 Task: Search one way flight ticket for 5 adults, 2 children, 1 infant in seat and 1 infant on lap in economy from Missoula: Missoula Montana Airport (was Missoula International Airport) to Jackson: Jackson Hole Airport on 5-2-2023. Choice of flights is Southwest. Number of bags: 1 carry on bag. Price is upto 20000. Outbound departure time preference is 14:15.
Action: Mouse moved to (339, 292)
Screenshot: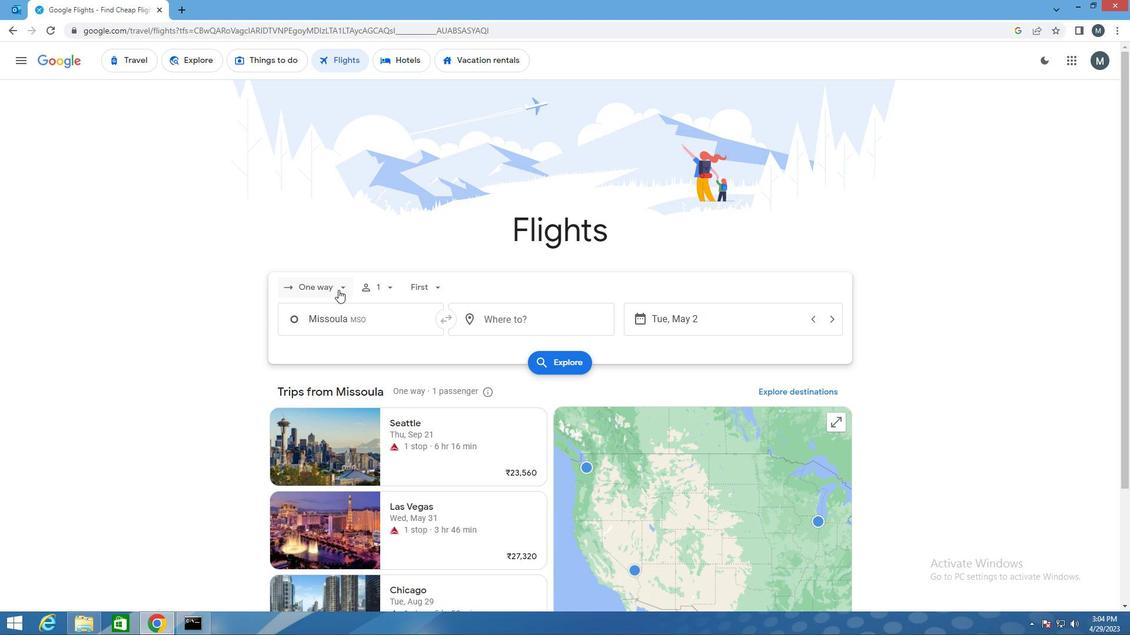 
Action: Mouse pressed left at (339, 292)
Screenshot: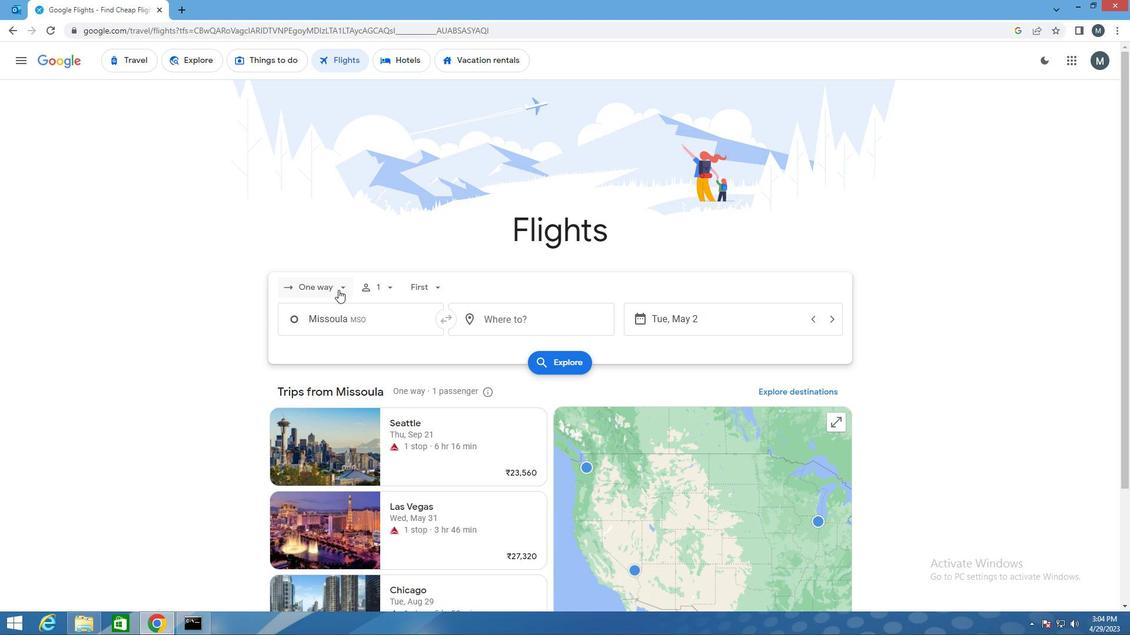 
Action: Mouse moved to (340, 344)
Screenshot: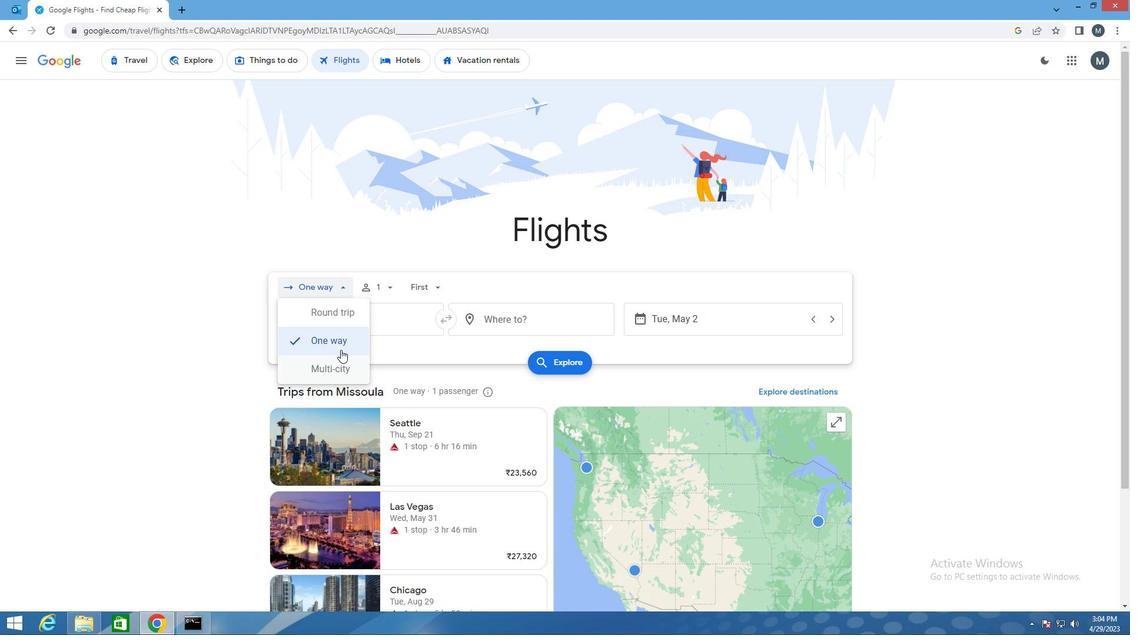 
Action: Mouse pressed left at (340, 344)
Screenshot: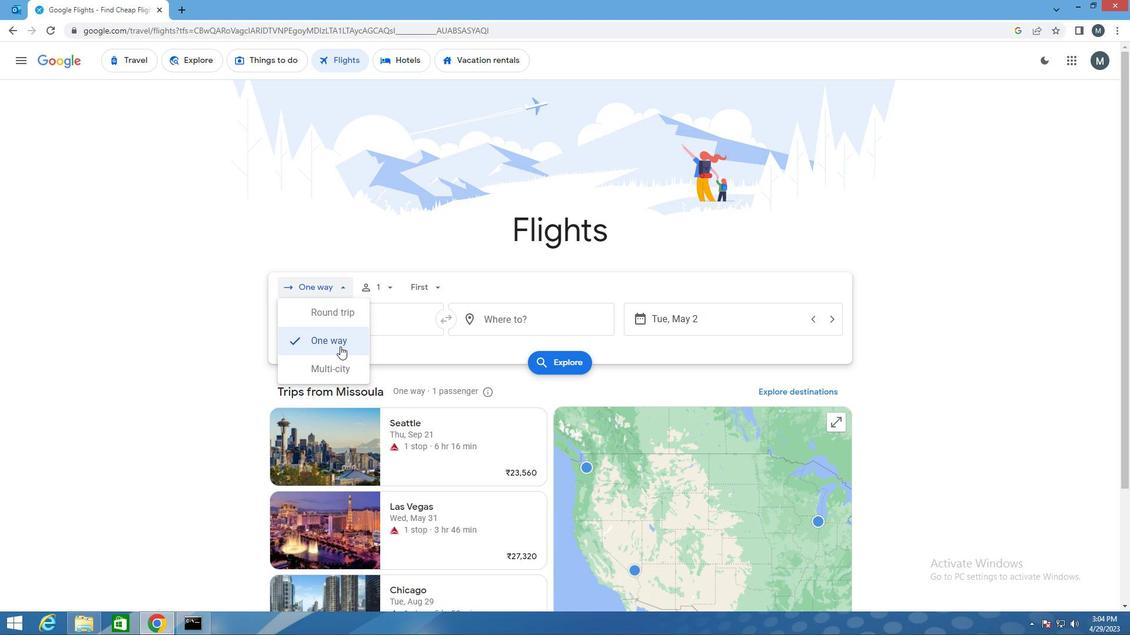 
Action: Mouse moved to (366, 289)
Screenshot: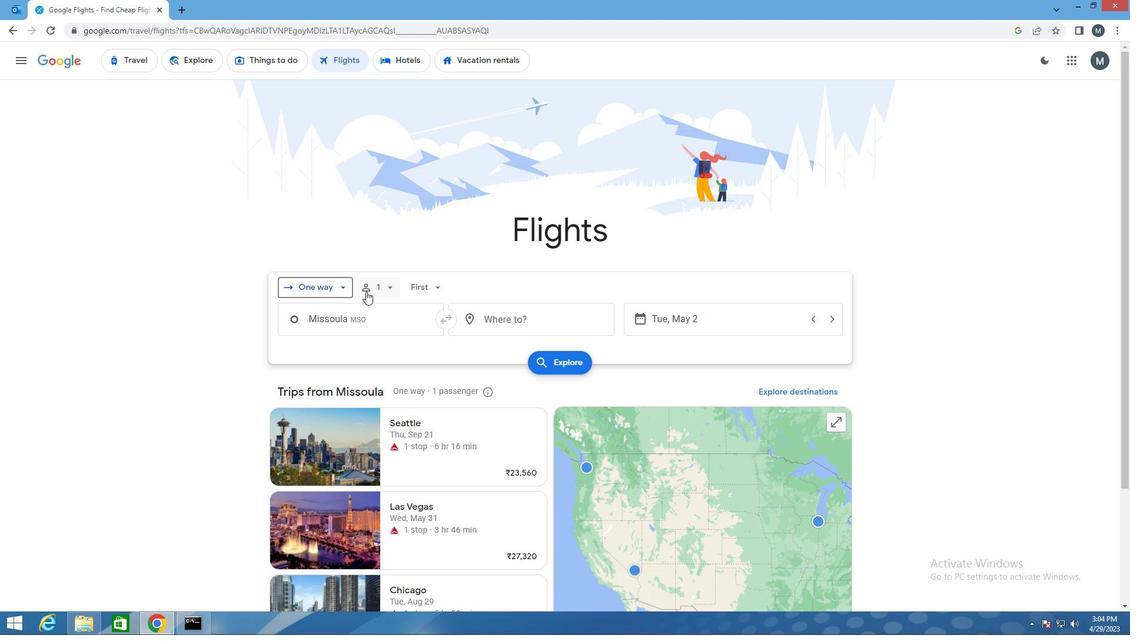 
Action: Mouse pressed left at (366, 289)
Screenshot: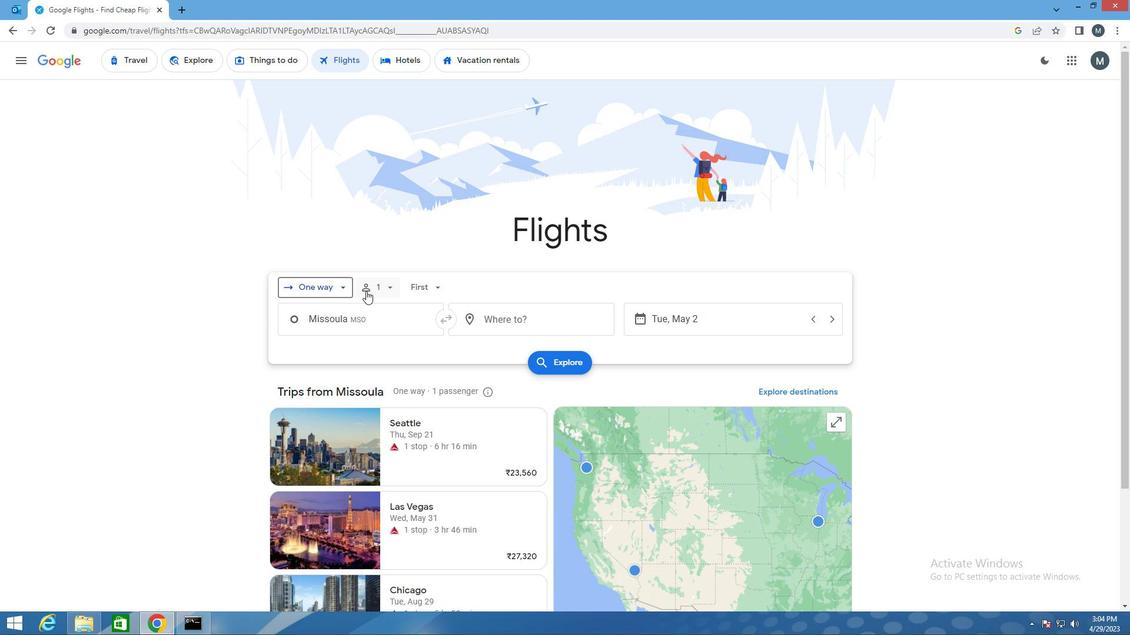 
Action: Mouse moved to (478, 316)
Screenshot: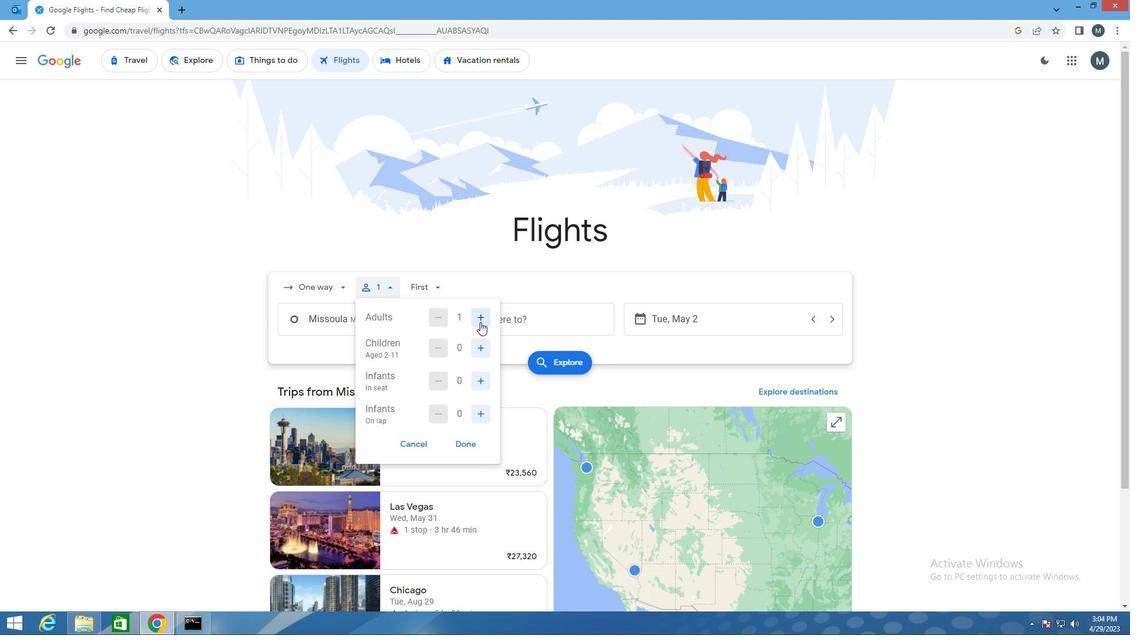 
Action: Mouse pressed left at (478, 316)
Screenshot: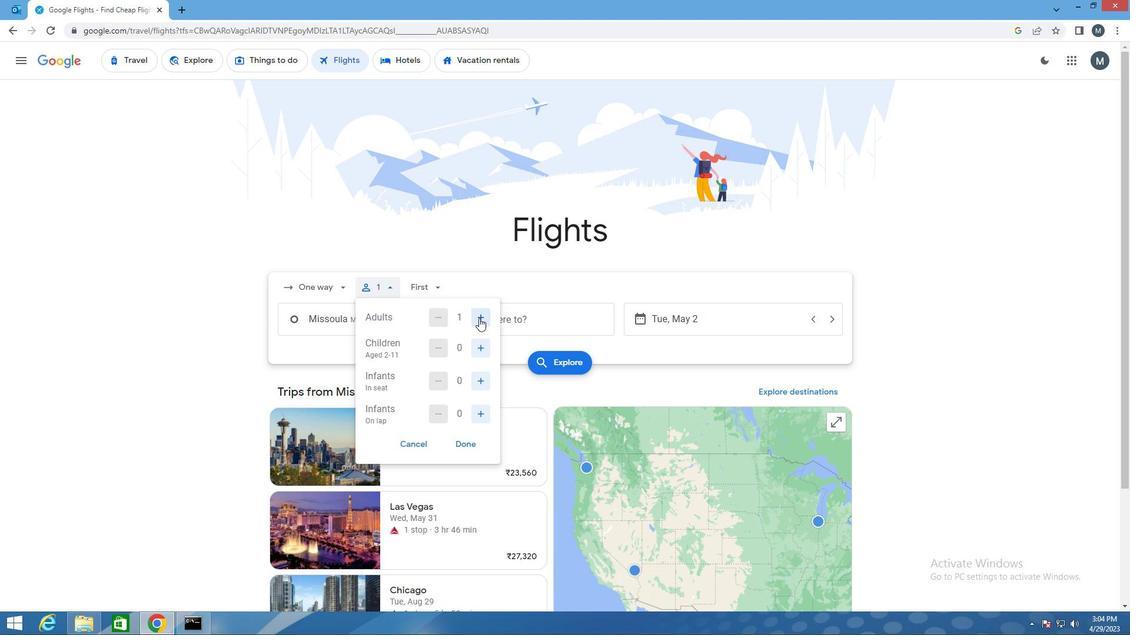 
Action: Mouse pressed left at (478, 316)
Screenshot: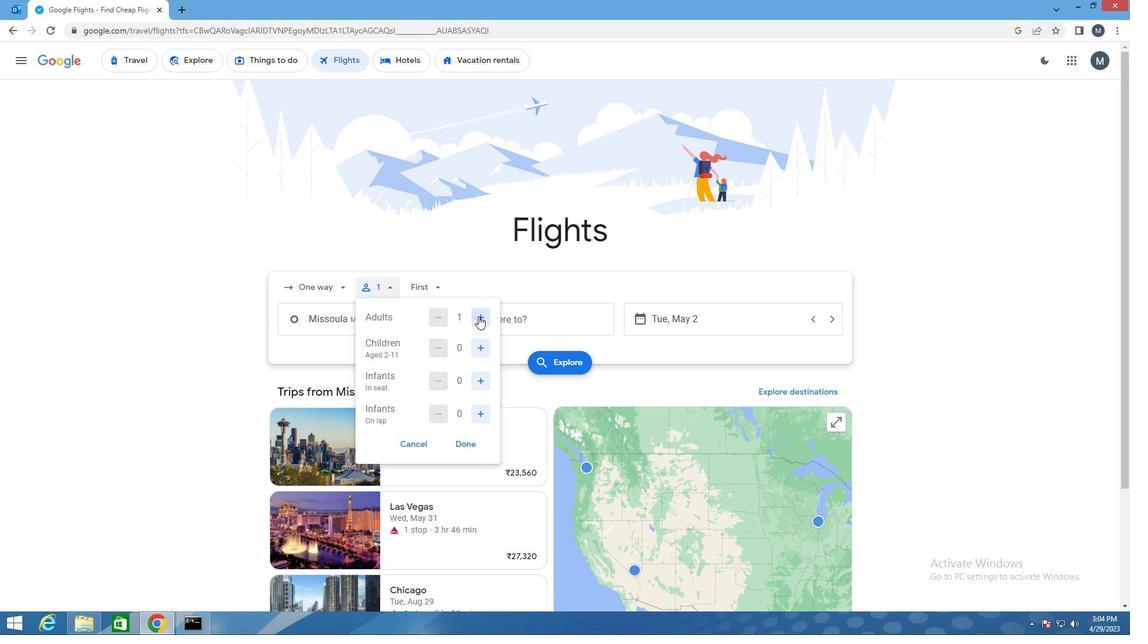 
Action: Mouse pressed left at (478, 316)
Screenshot: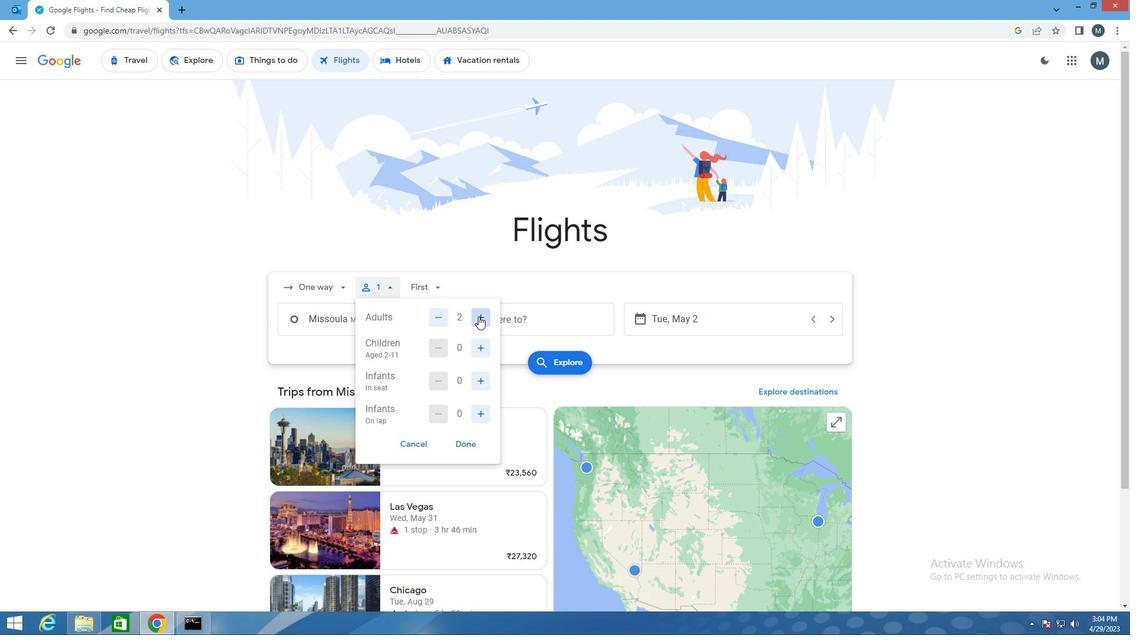 
Action: Mouse pressed left at (478, 316)
Screenshot: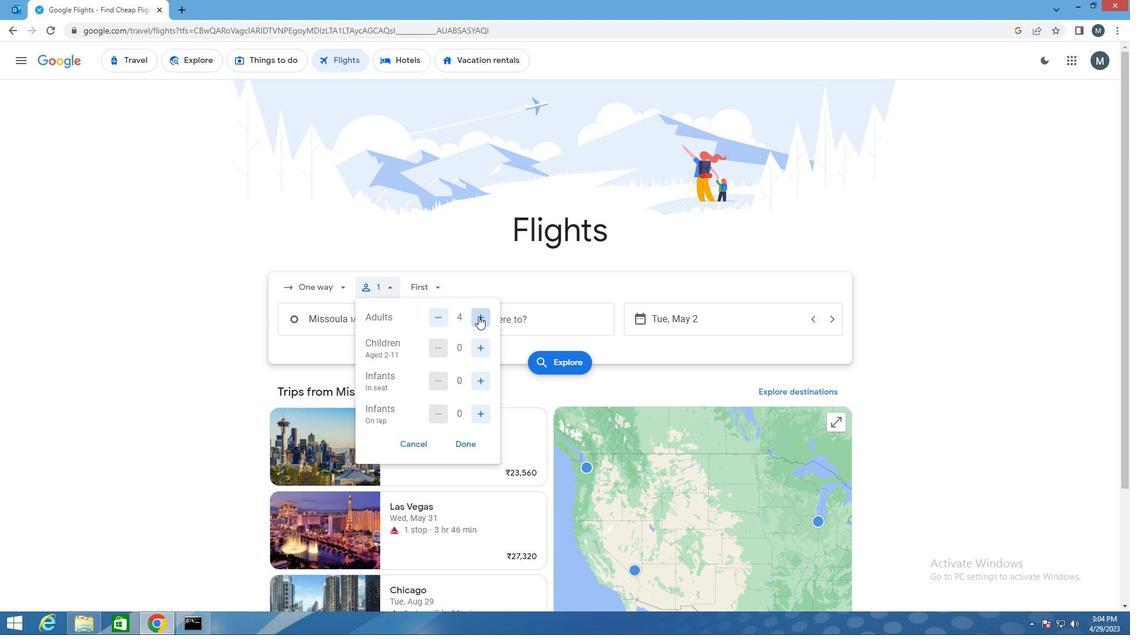 
Action: Mouse moved to (480, 353)
Screenshot: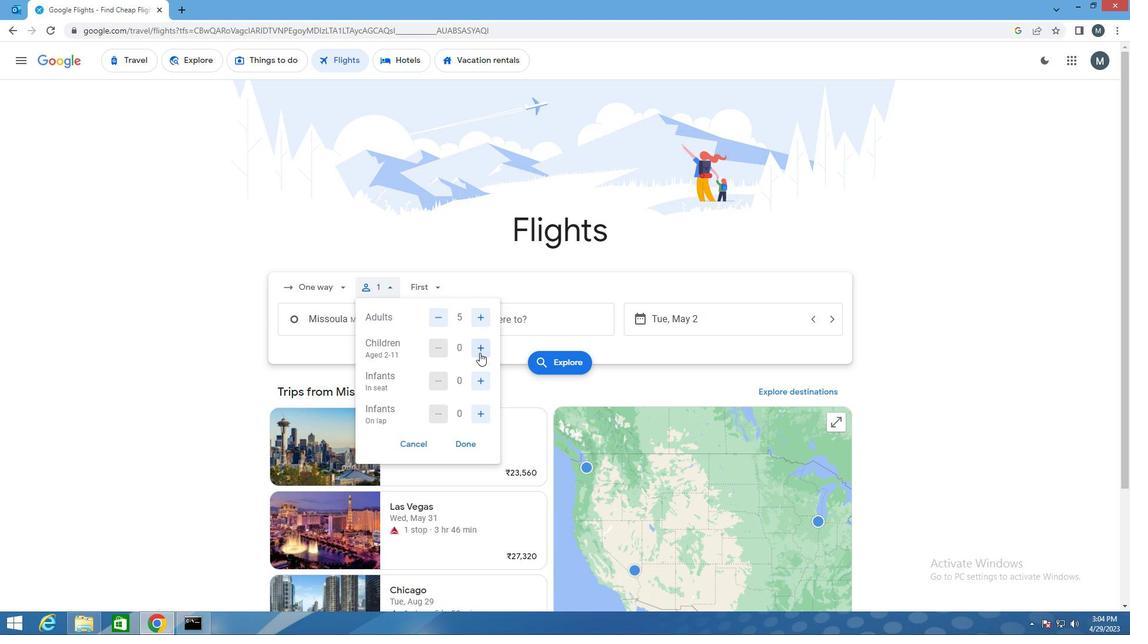 
Action: Mouse pressed left at (480, 353)
Screenshot: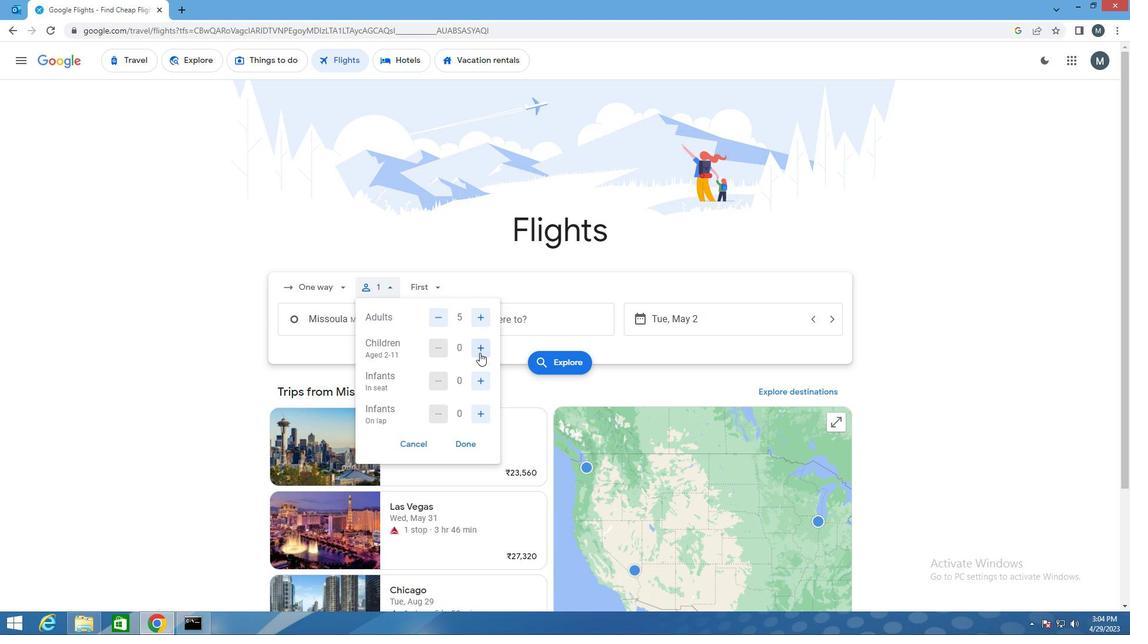 
Action: Mouse pressed left at (480, 353)
Screenshot: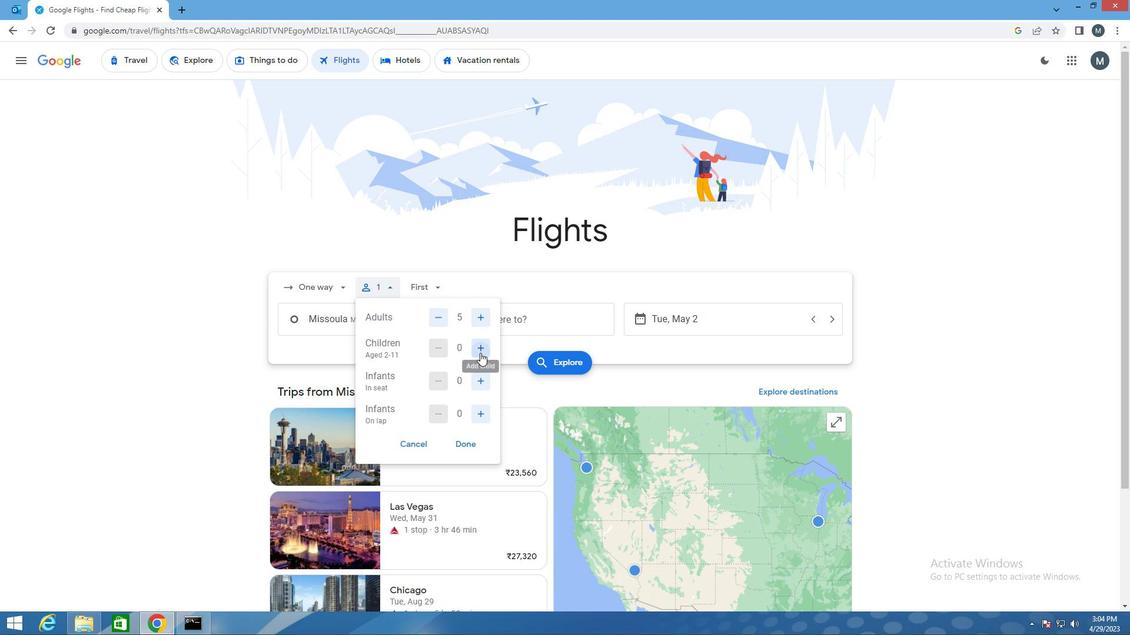 
Action: Mouse moved to (478, 380)
Screenshot: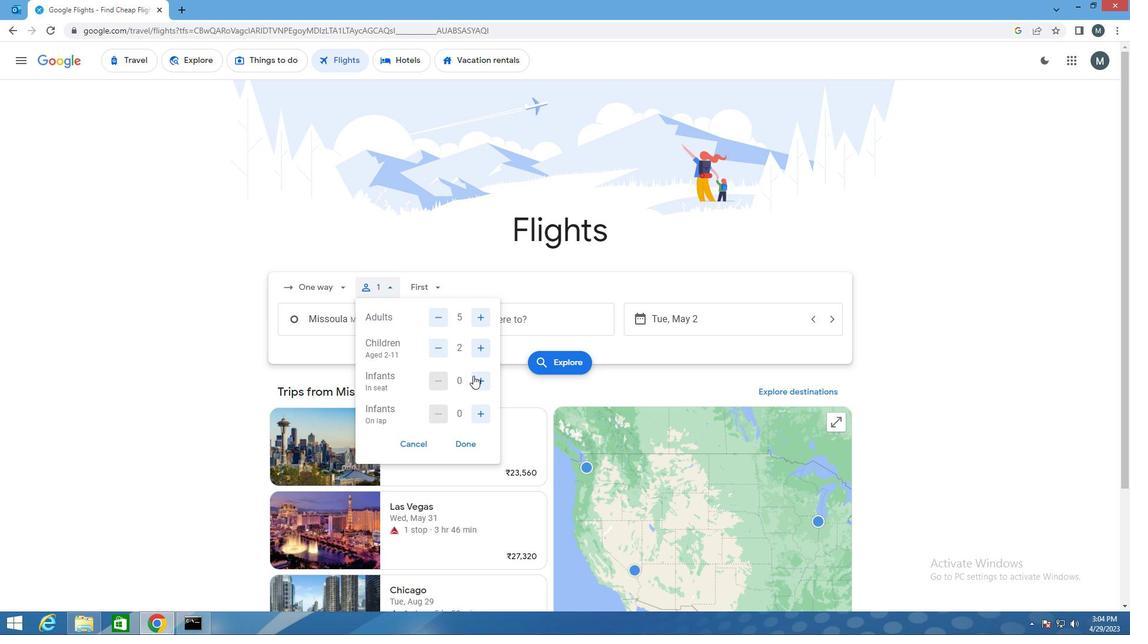 
Action: Mouse pressed left at (478, 380)
Screenshot: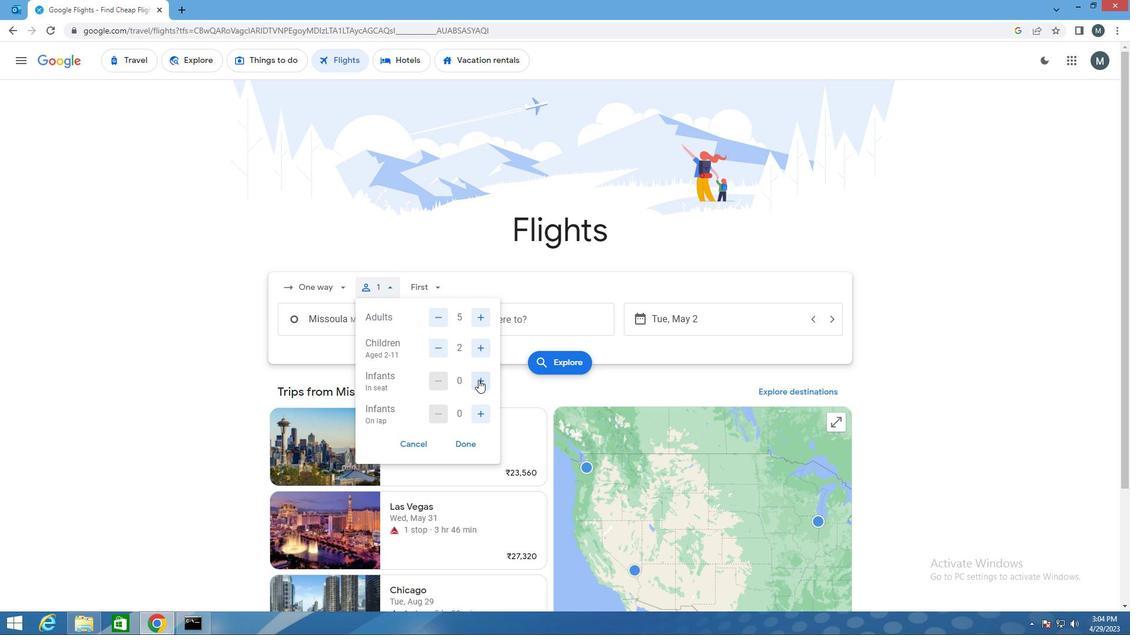 
Action: Mouse moved to (482, 419)
Screenshot: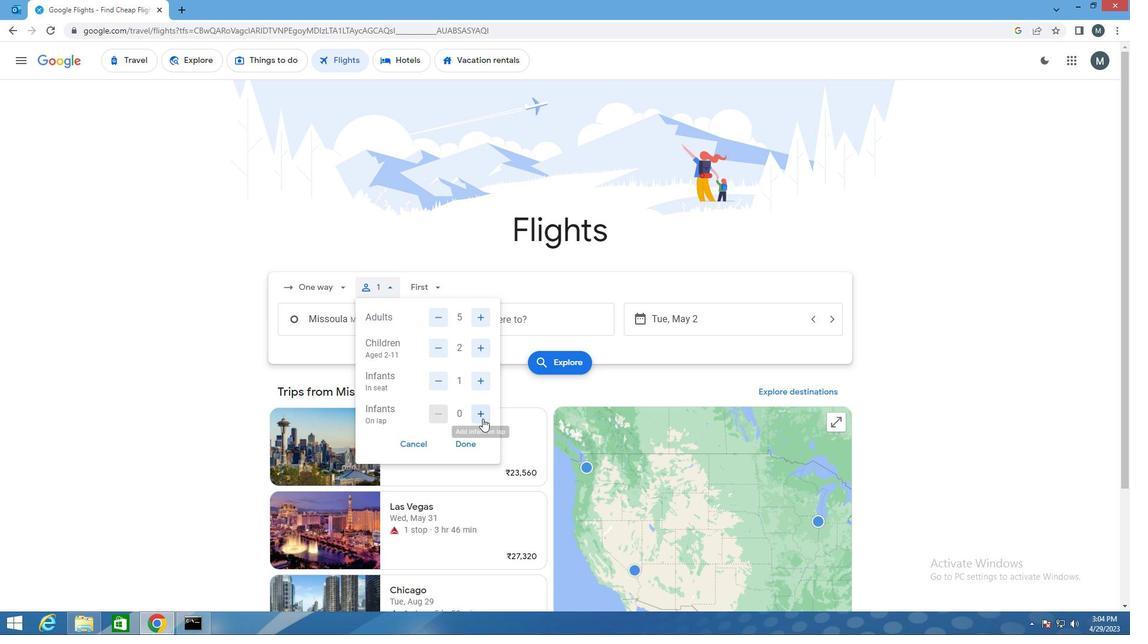
Action: Mouse pressed left at (482, 419)
Screenshot: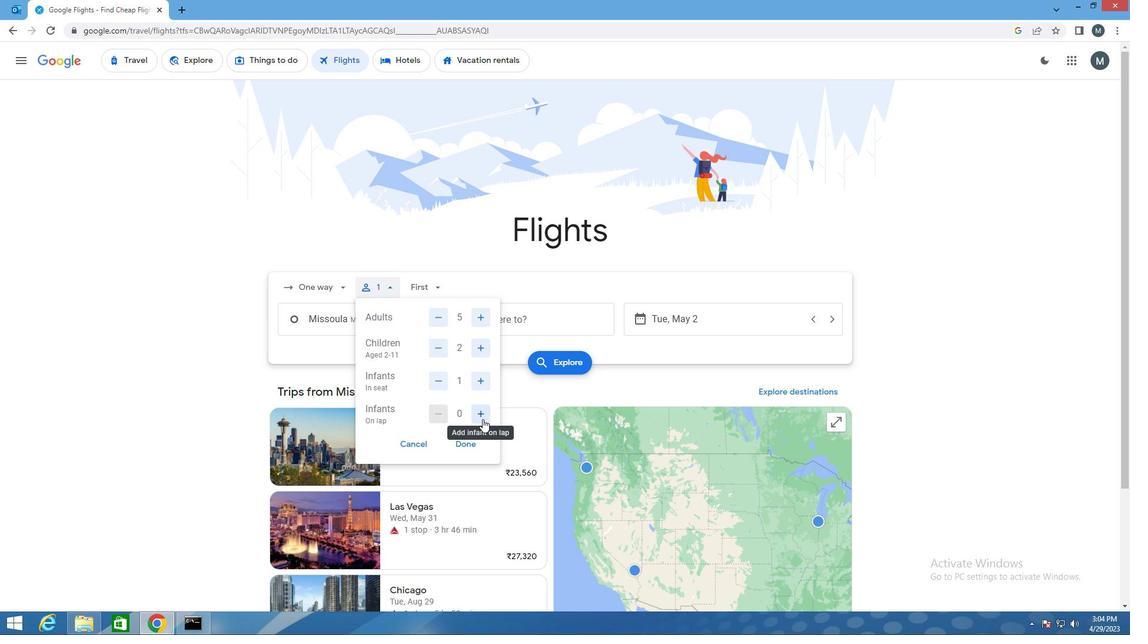 
Action: Mouse moved to (474, 443)
Screenshot: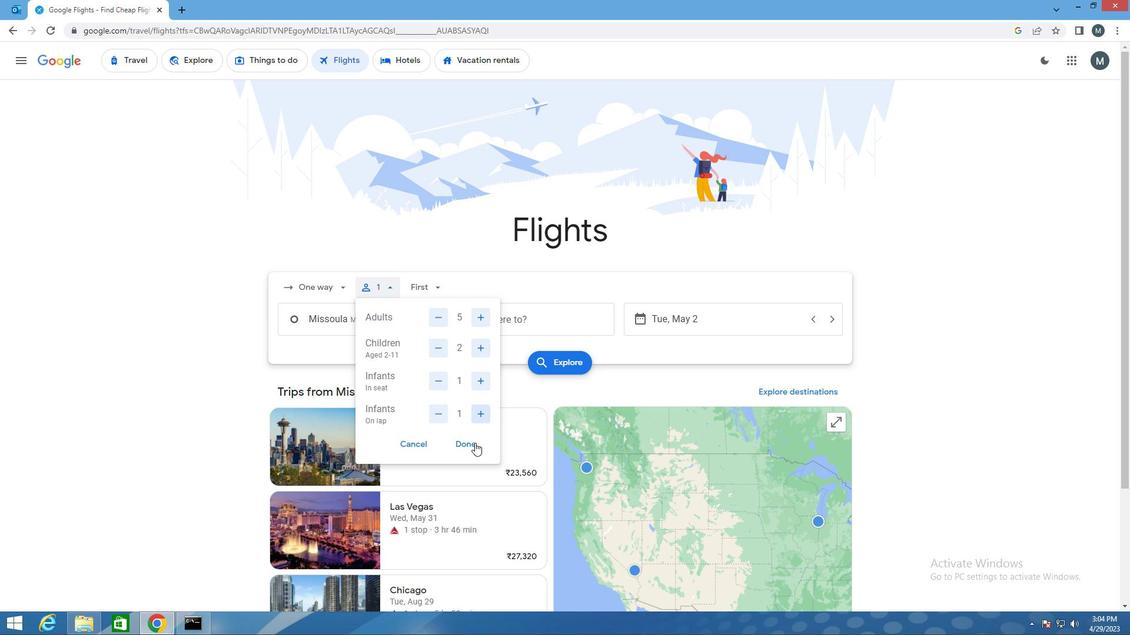 
Action: Mouse pressed left at (474, 443)
Screenshot: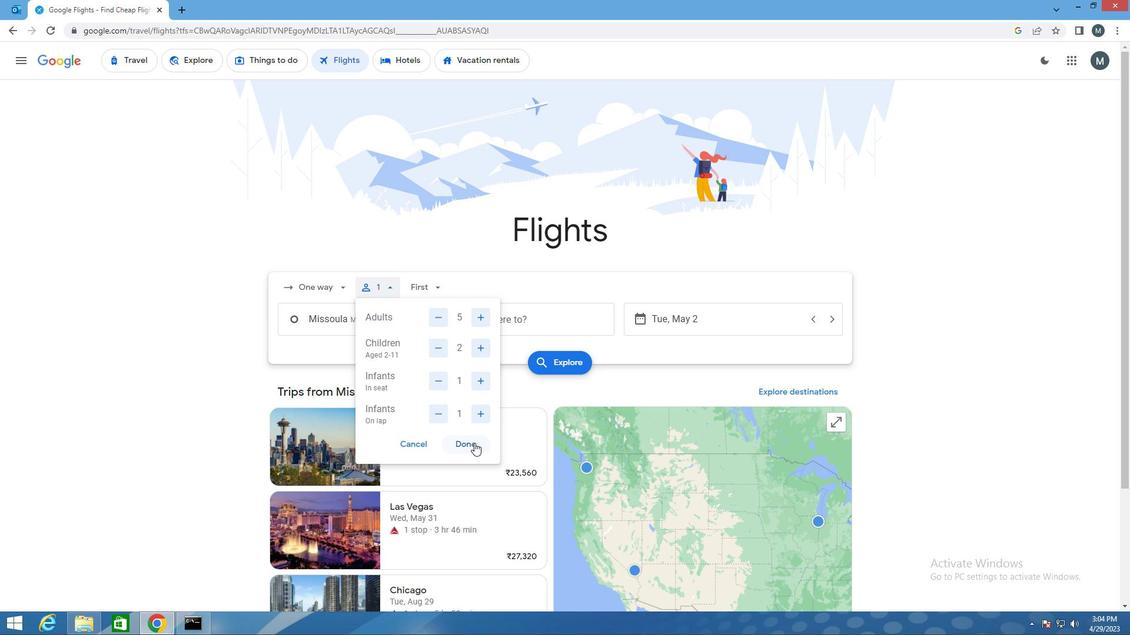 
Action: Mouse moved to (435, 290)
Screenshot: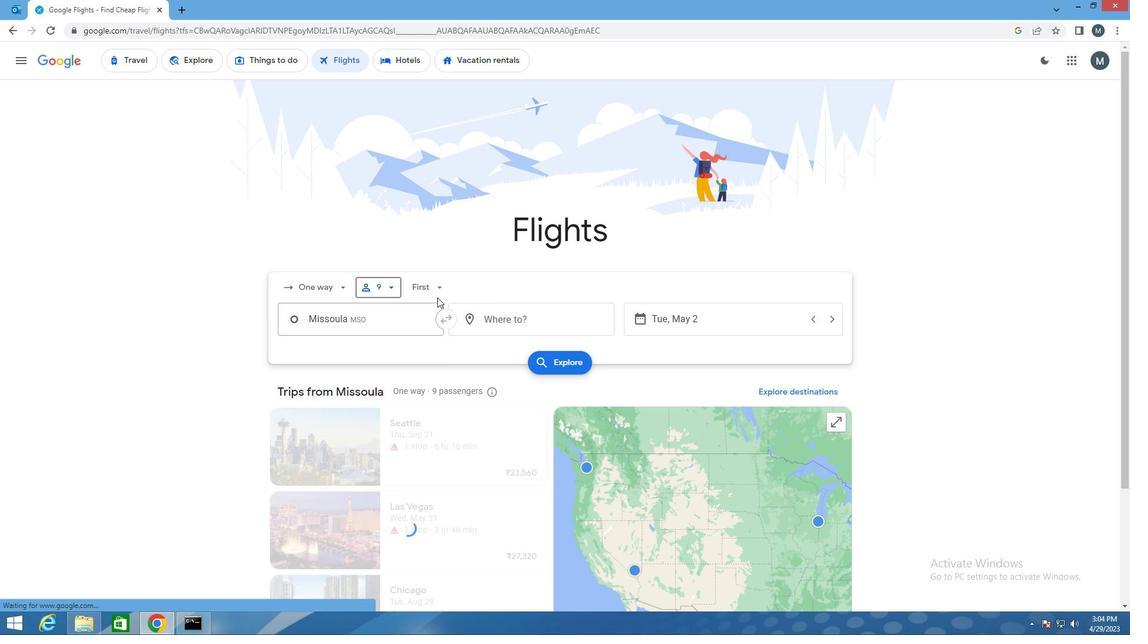 
Action: Mouse pressed left at (435, 290)
Screenshot: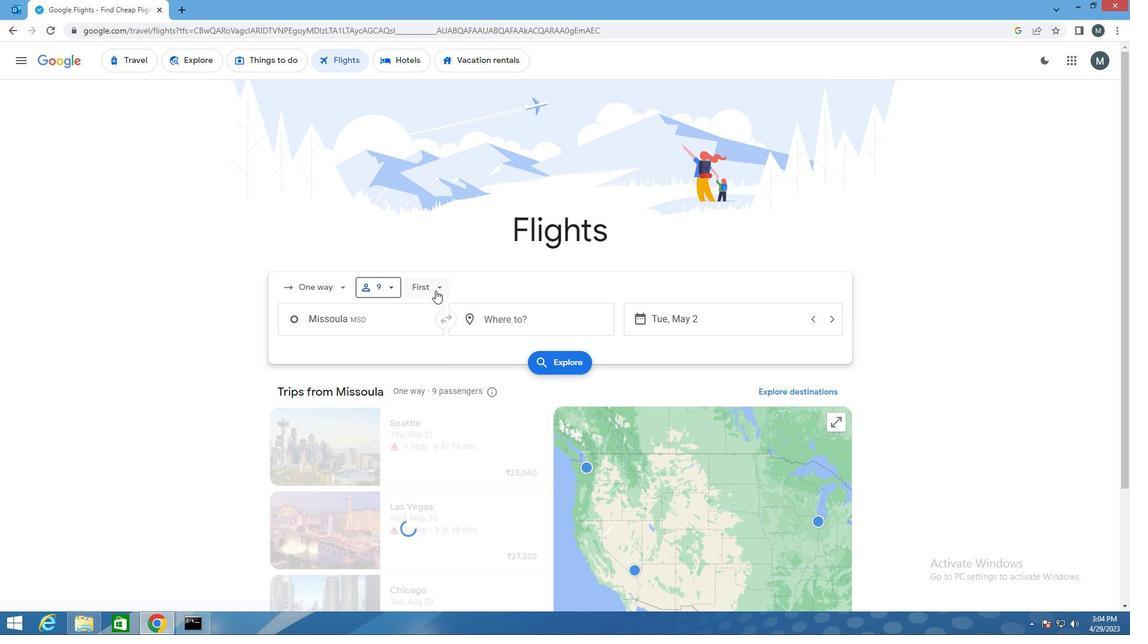 
Action: Mouse moved to (457, 313)
Screenshot: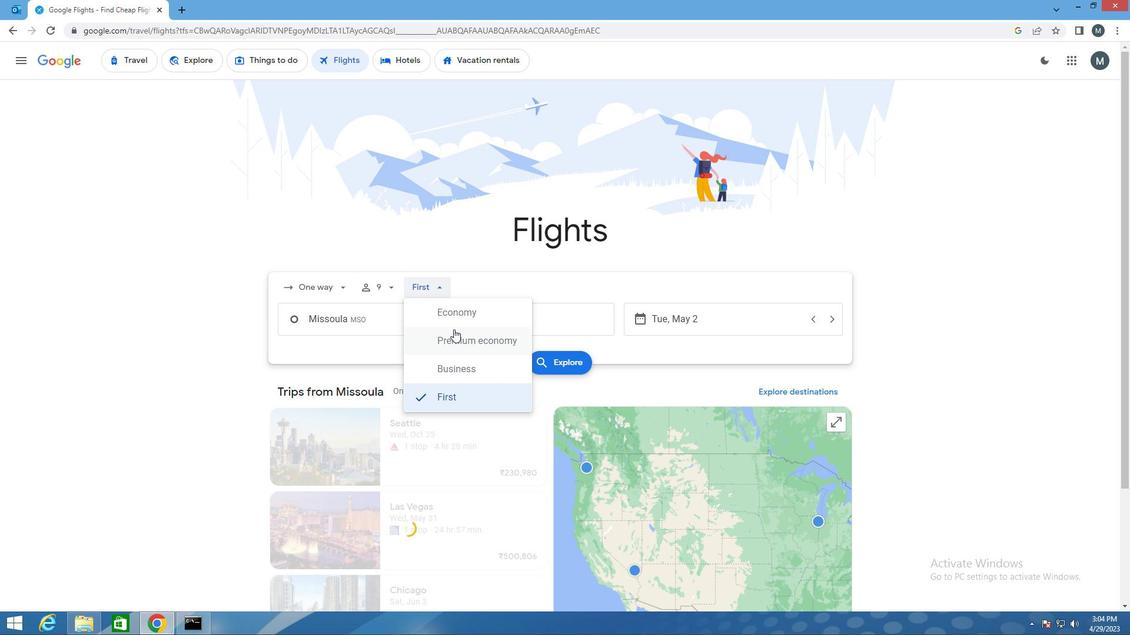 
Action: Mouse pressed left at (457, 313)
Screenshot: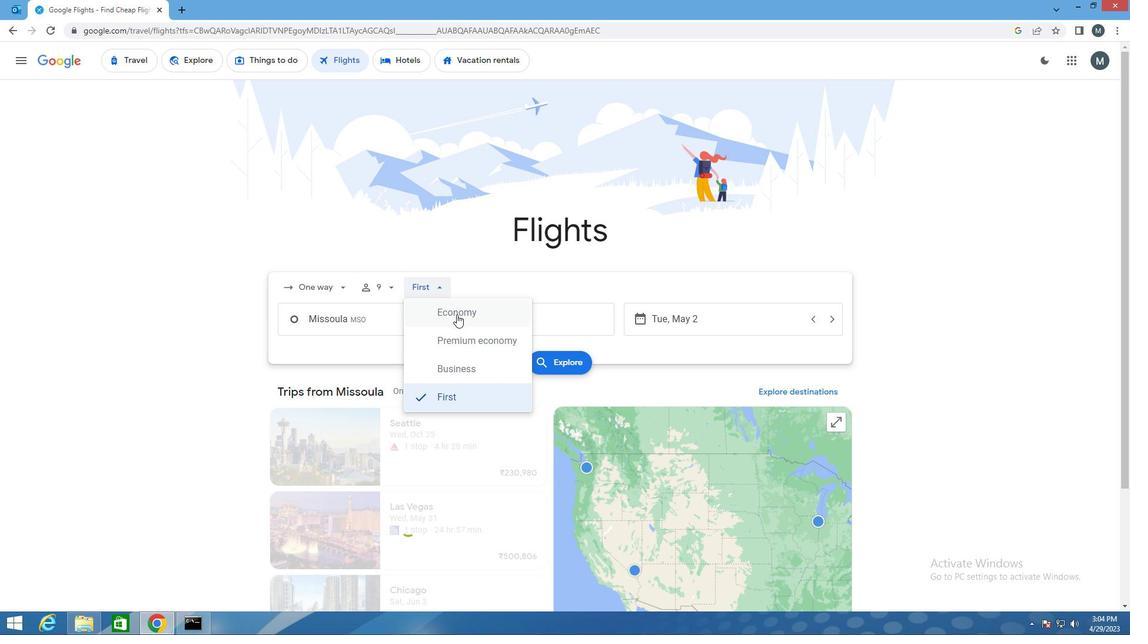 
Action: Mouse moved to (370, 322)
Screenshot: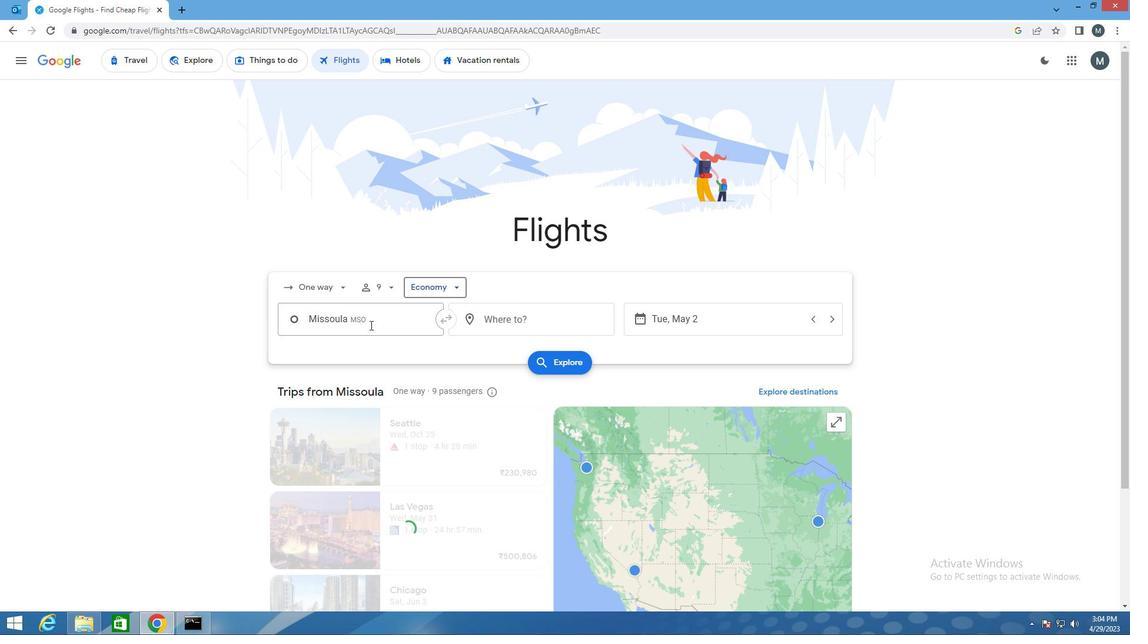 
Action: Mouse pressed left at (370, 322)
Screenshot: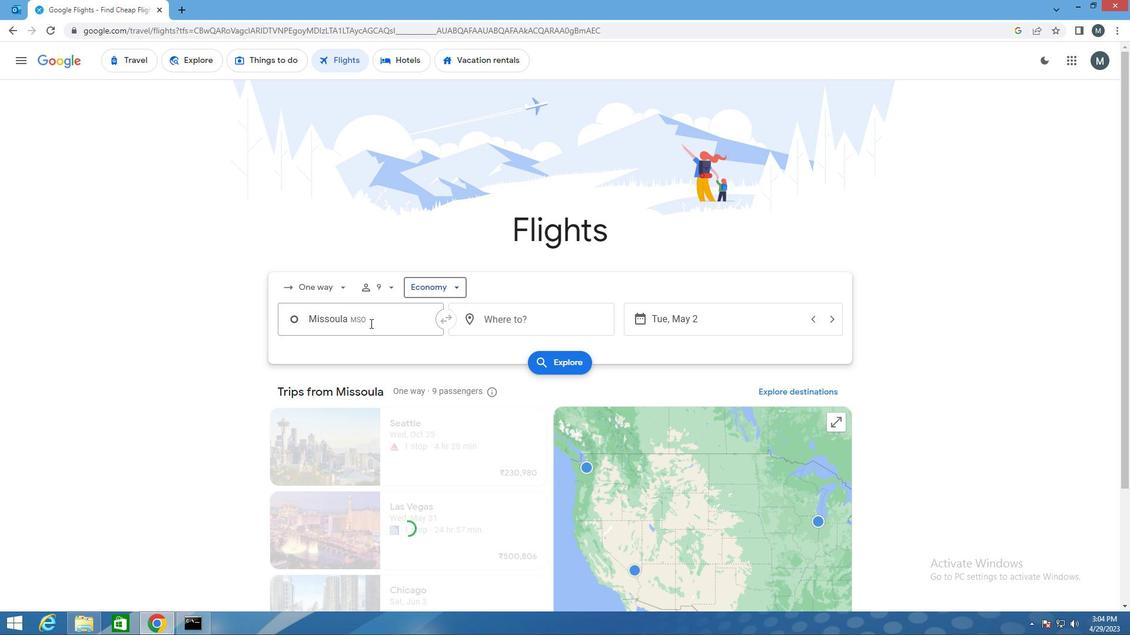 
Action: Key pressed m
Screenshot: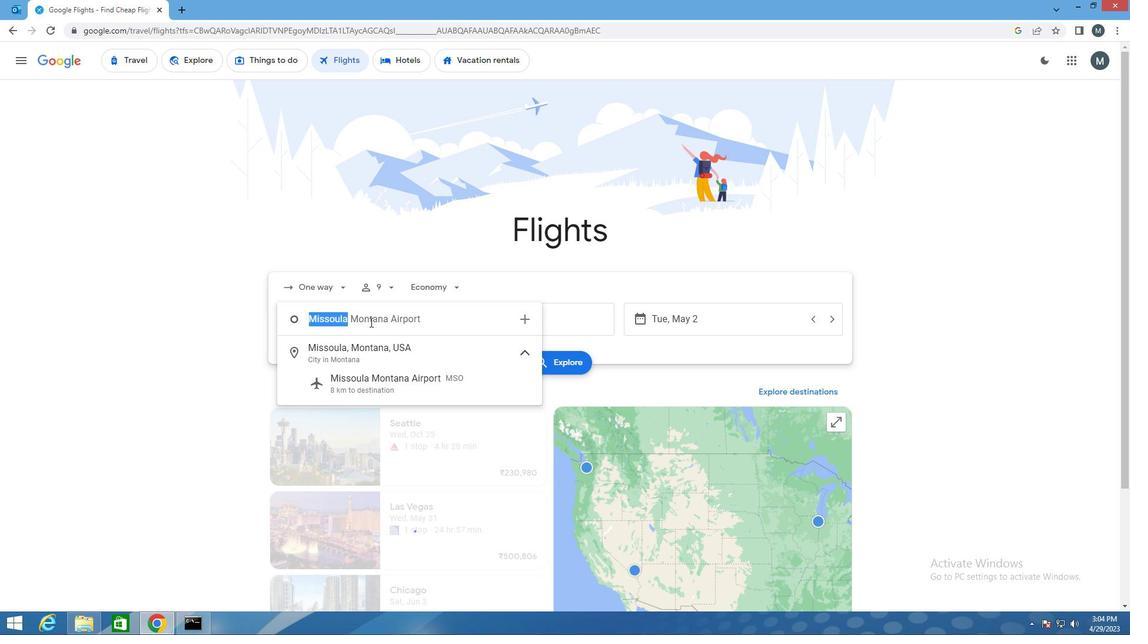 
Action: Mouse moved to (372, 322)
Screenshot: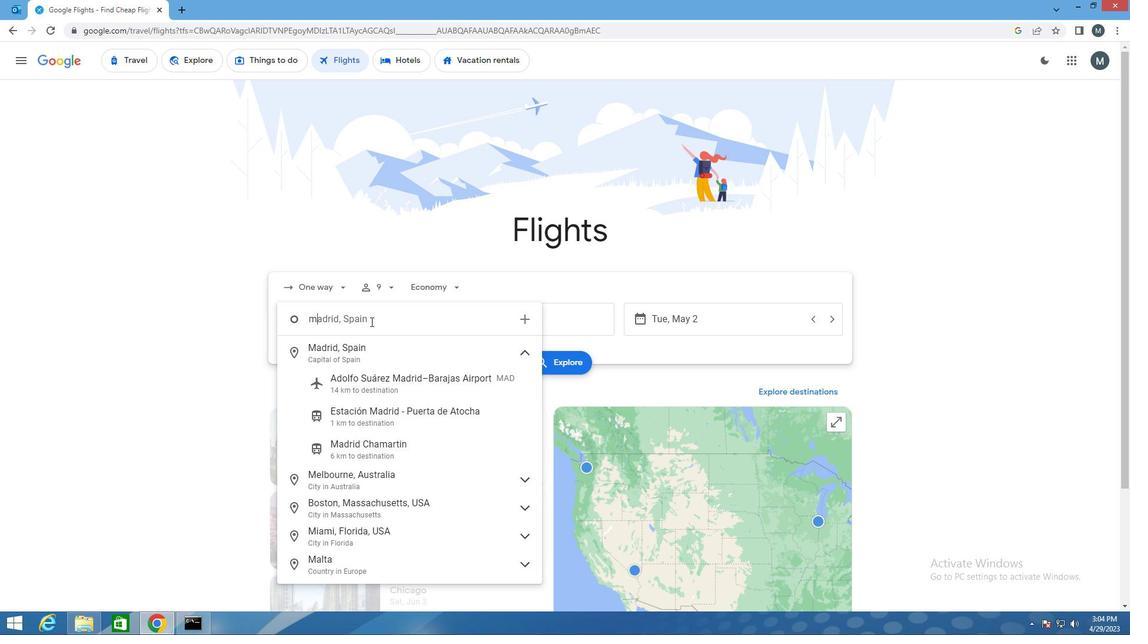 
Action: Key pressed so
Screenshot: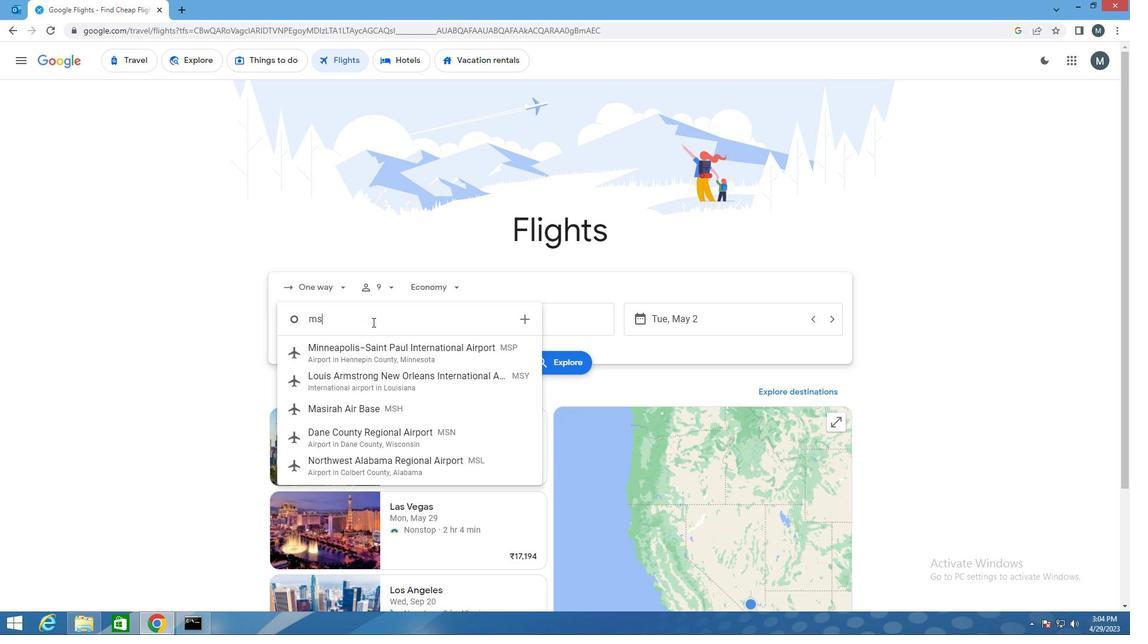 
Action: Mouse moved to (383, 355)
Screenshot: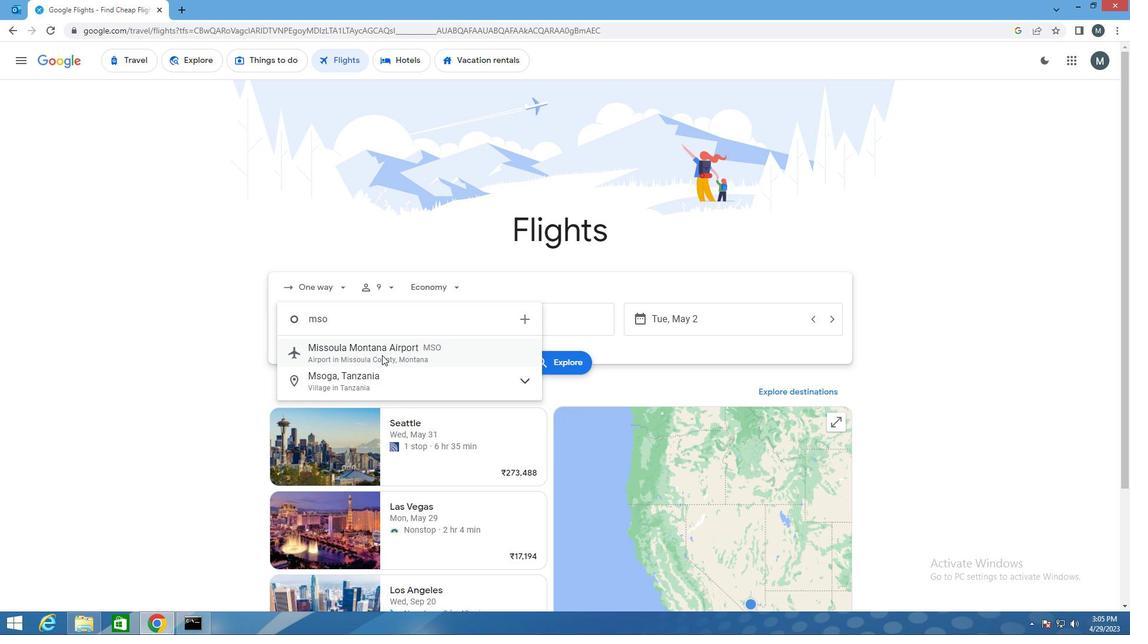 
Action: Mouse pressed left at (383, 355)
Screenshot: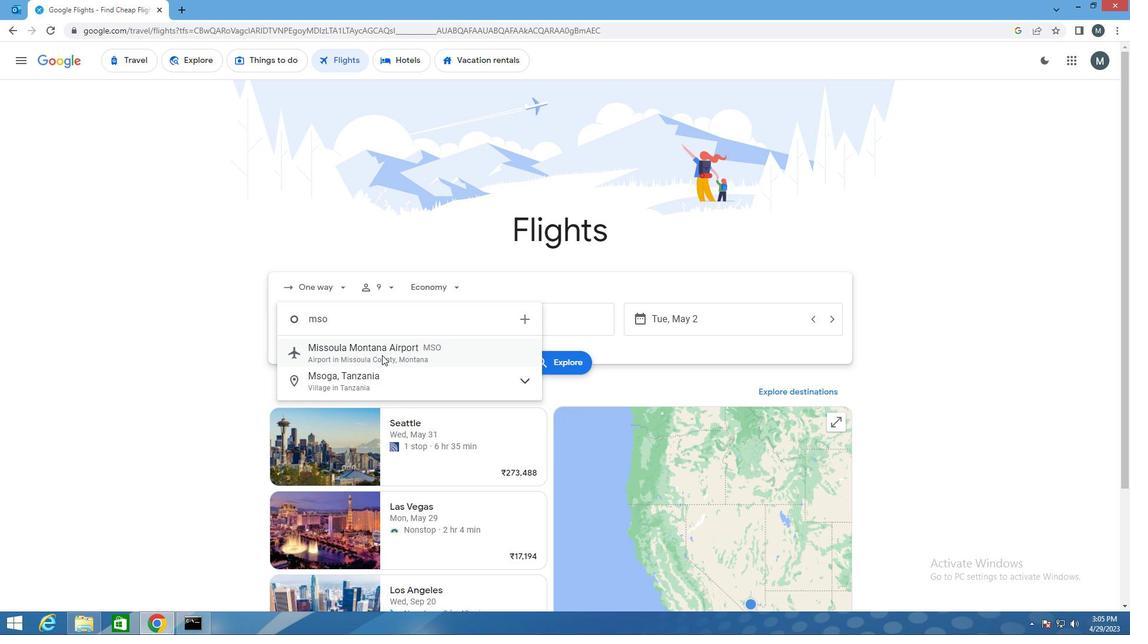 
Action: Mouse moved to (501, 317)
Screenshot: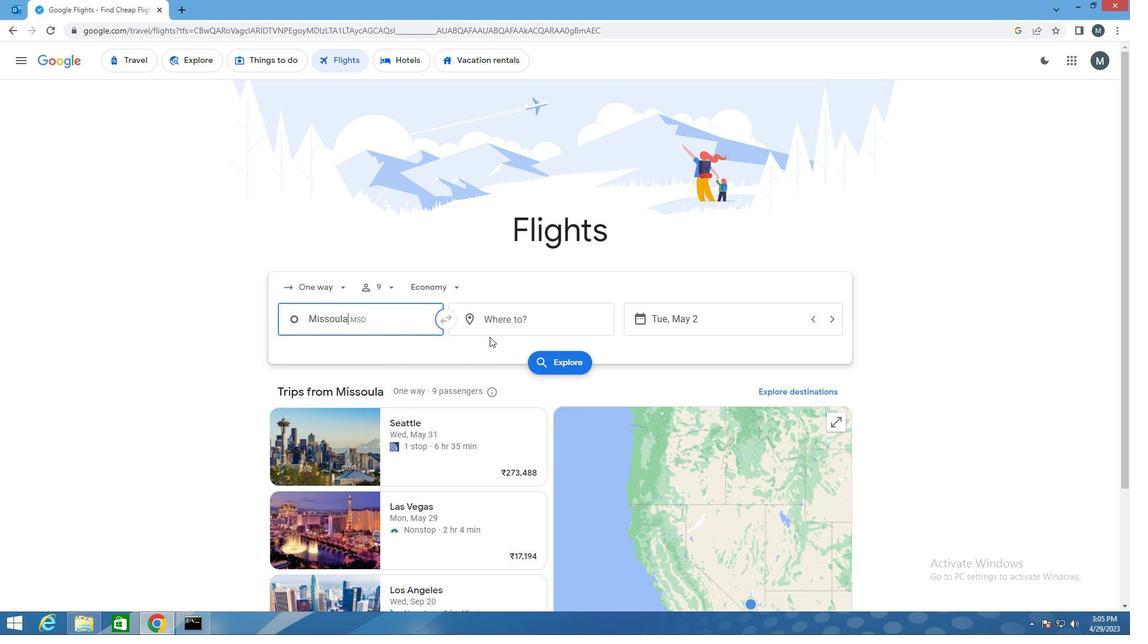 
Action: Mouse pressed left at (501, 317)
Screenshot: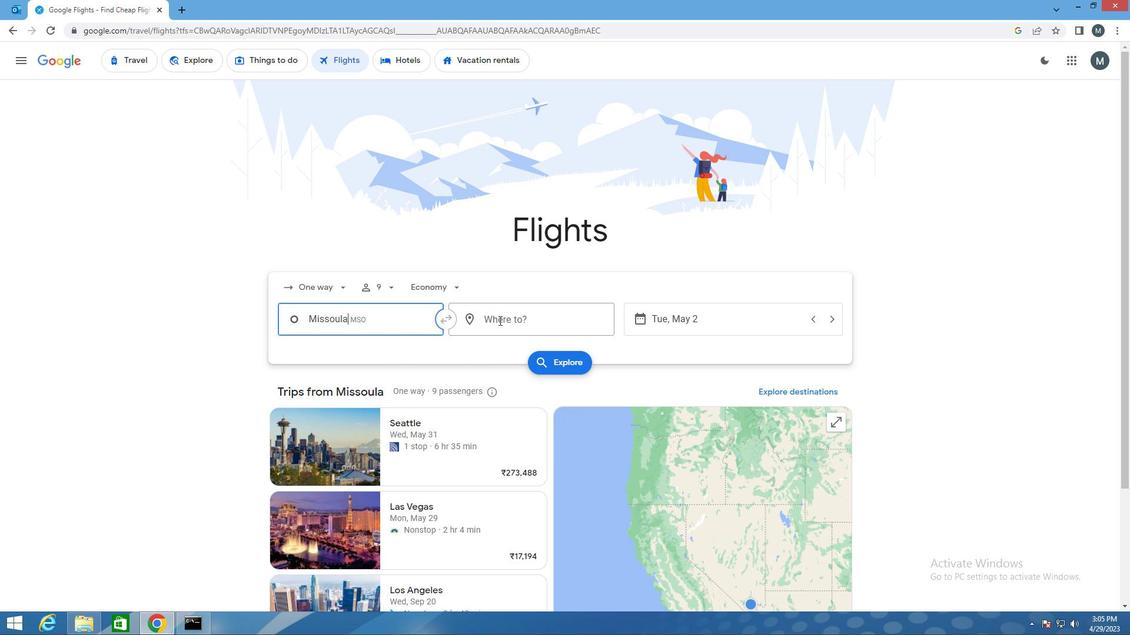 
Action: Mouse moved to (495, 319)
Screenshot: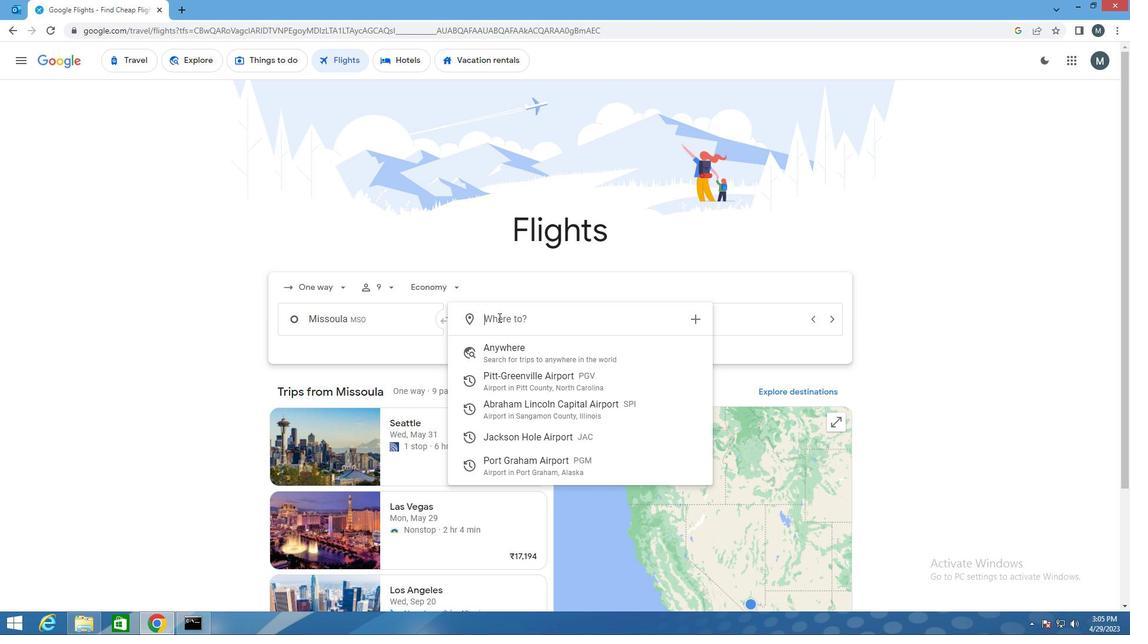 
Action: Key pressed jac
Screenshot: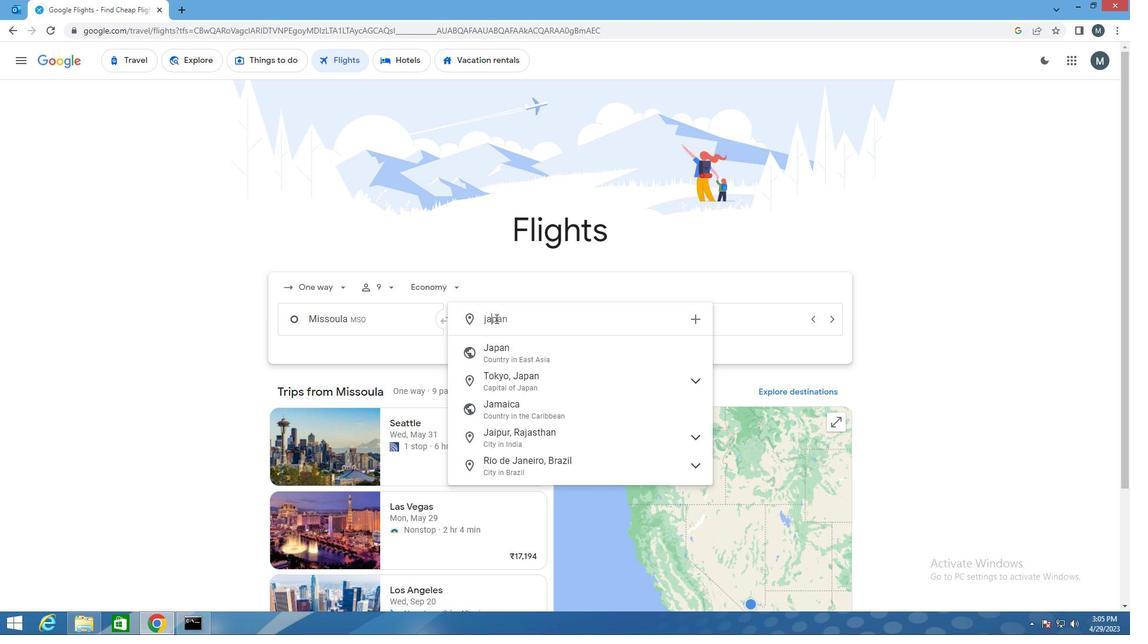 
Action: Mouse moved to (550, 320)
Screenshot: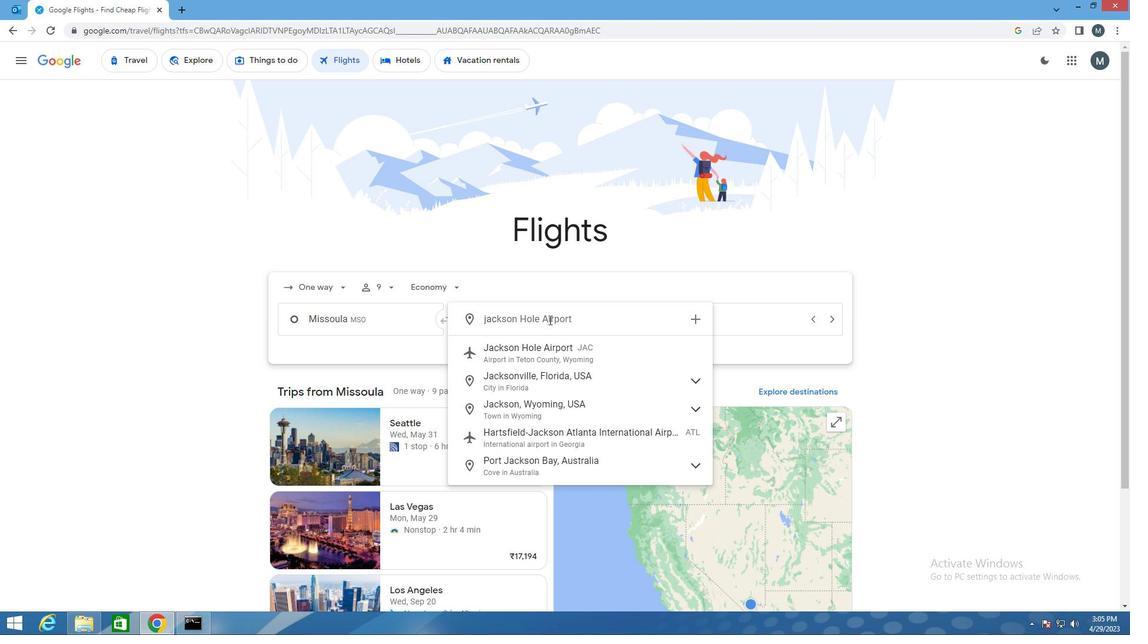 
Action: Mouse pressed left at (550, 320)
Screenshot: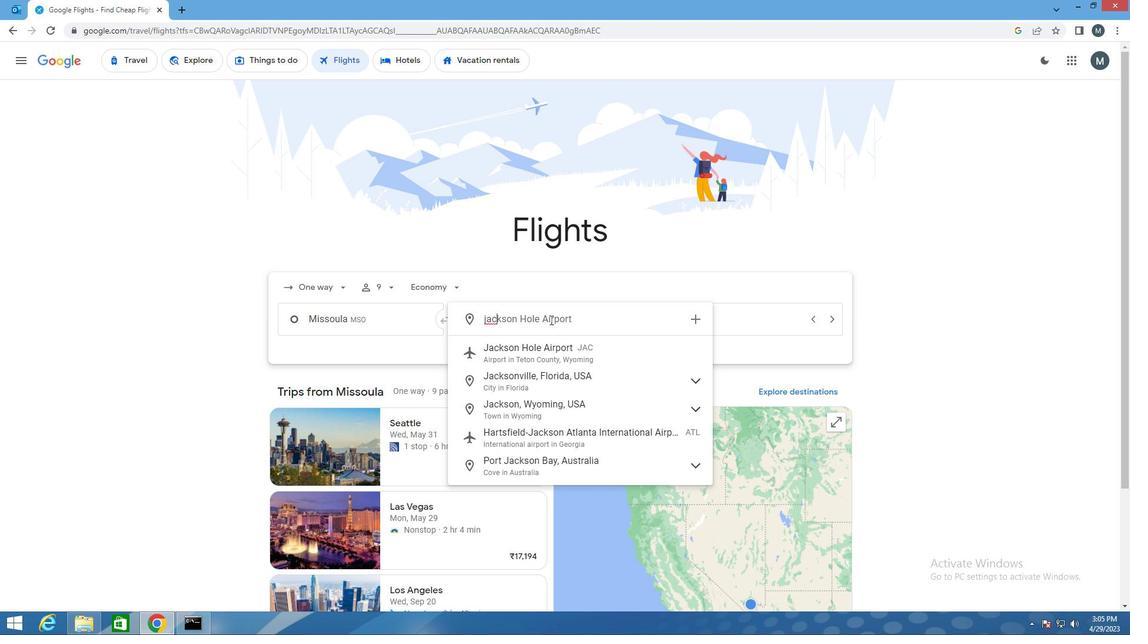 
Action: Mouse moved to (520, 349)
Screenshot: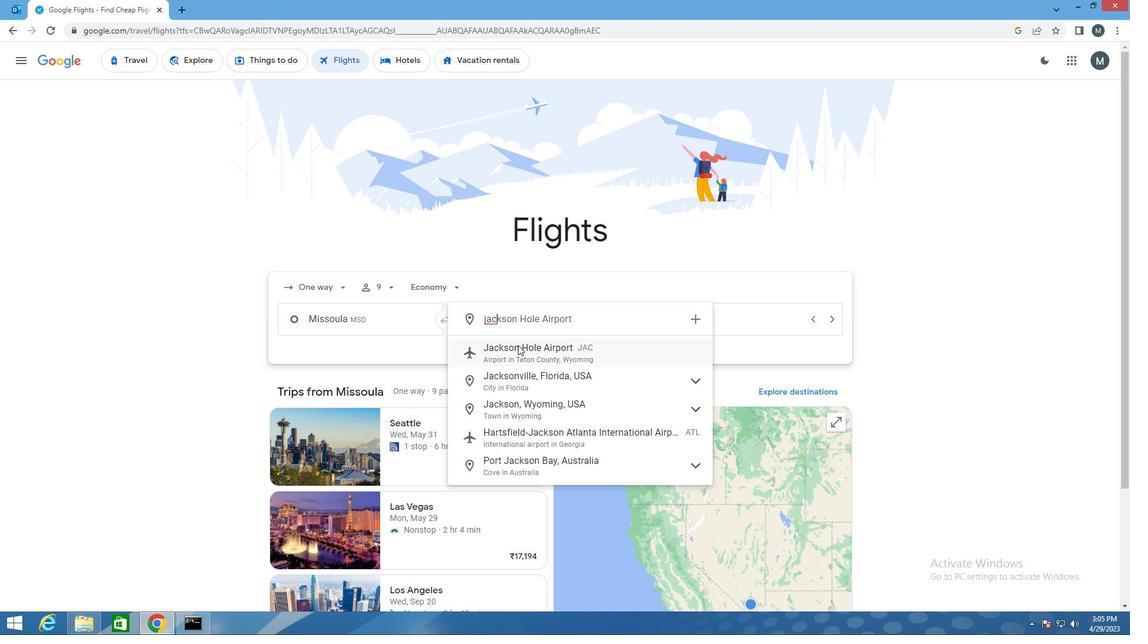 
Action: Mouse pressed left at (520, 349)
Screenshot: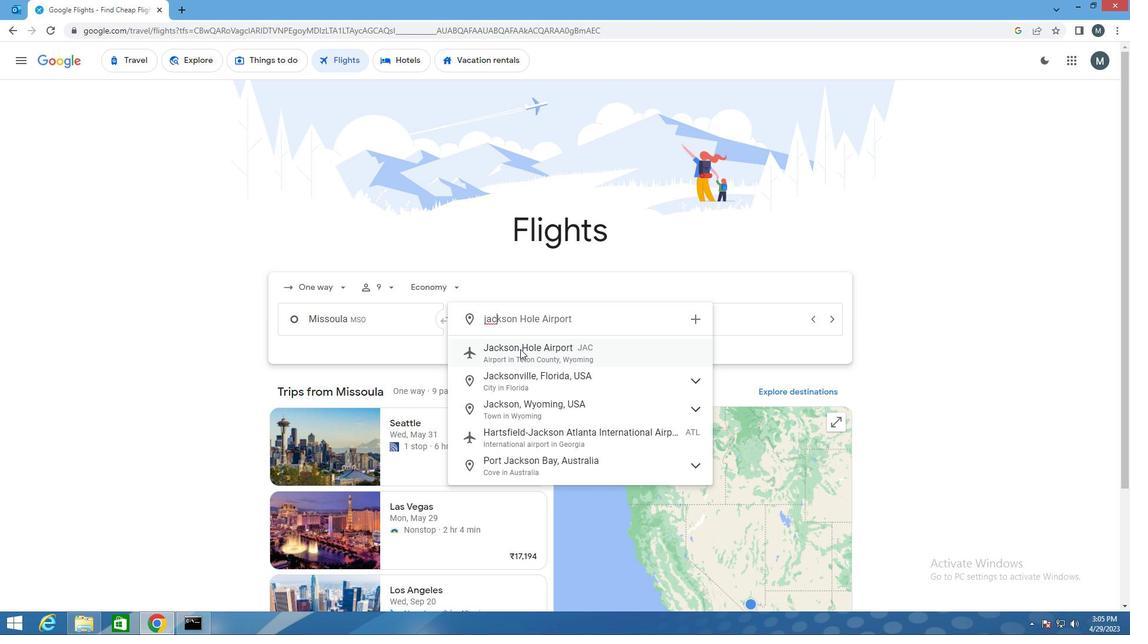
Action: Mouse moved to (671, 324)
Screenshot: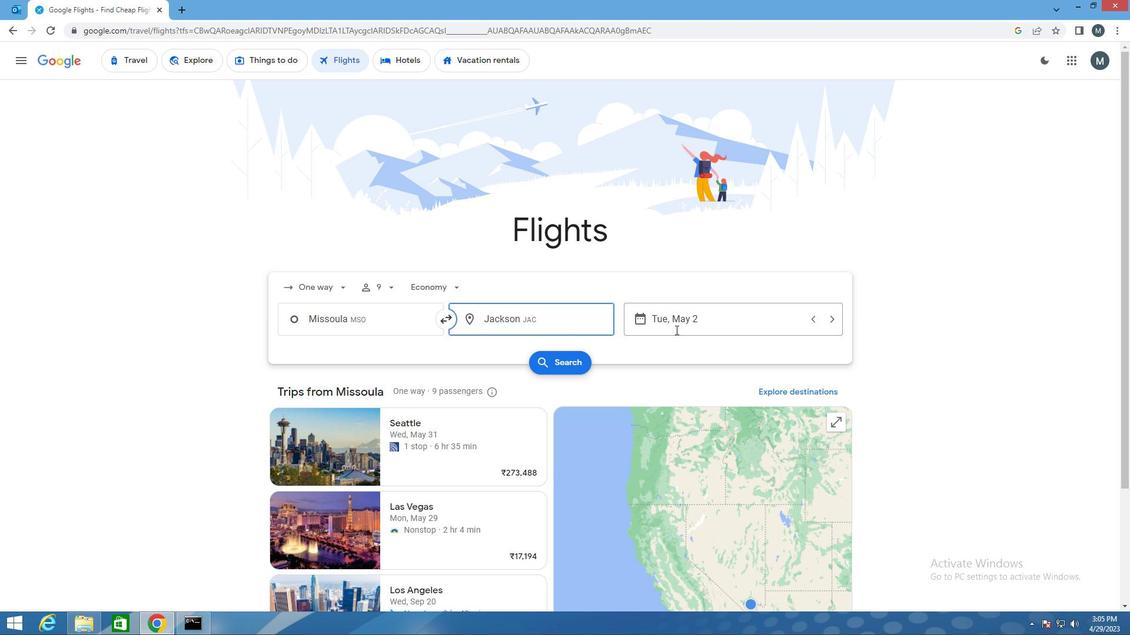 
Action: Mouse pressed left at (671, 324)
Screenshot: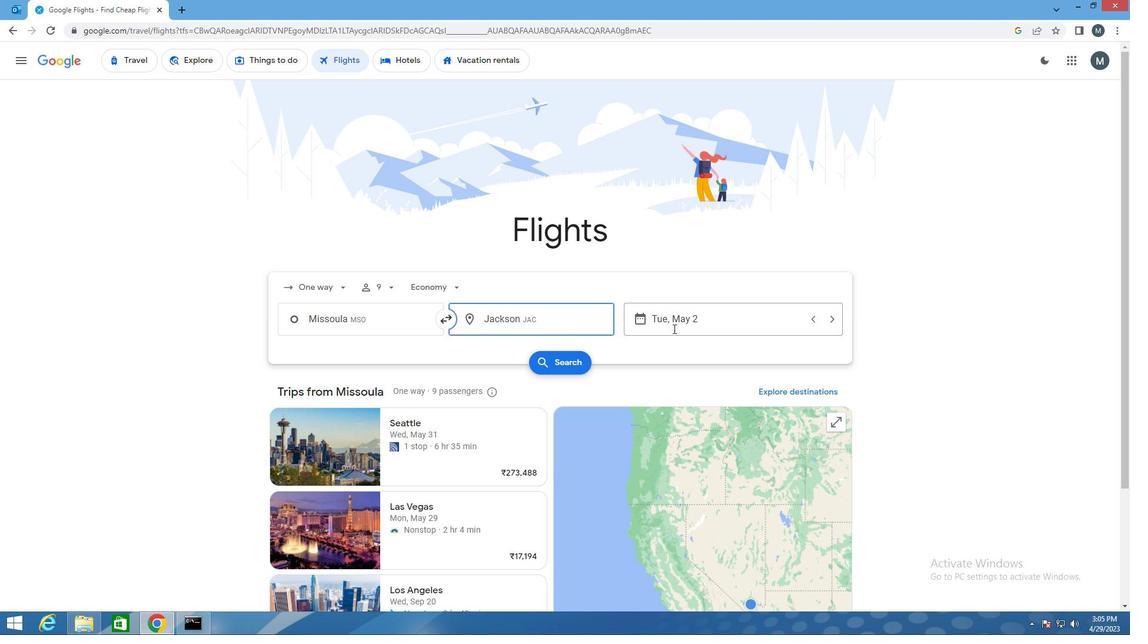 
Action: Mouse moved to (701, 392)
Screenshot: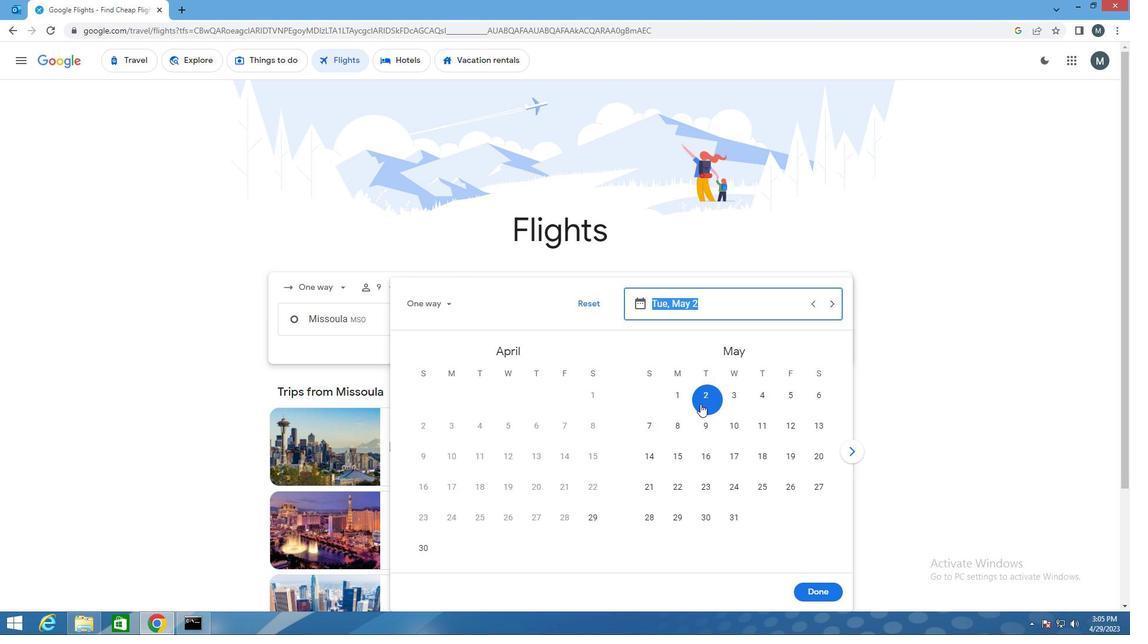 
Action: Mouse pressed left at (701, 392)
Screenshot: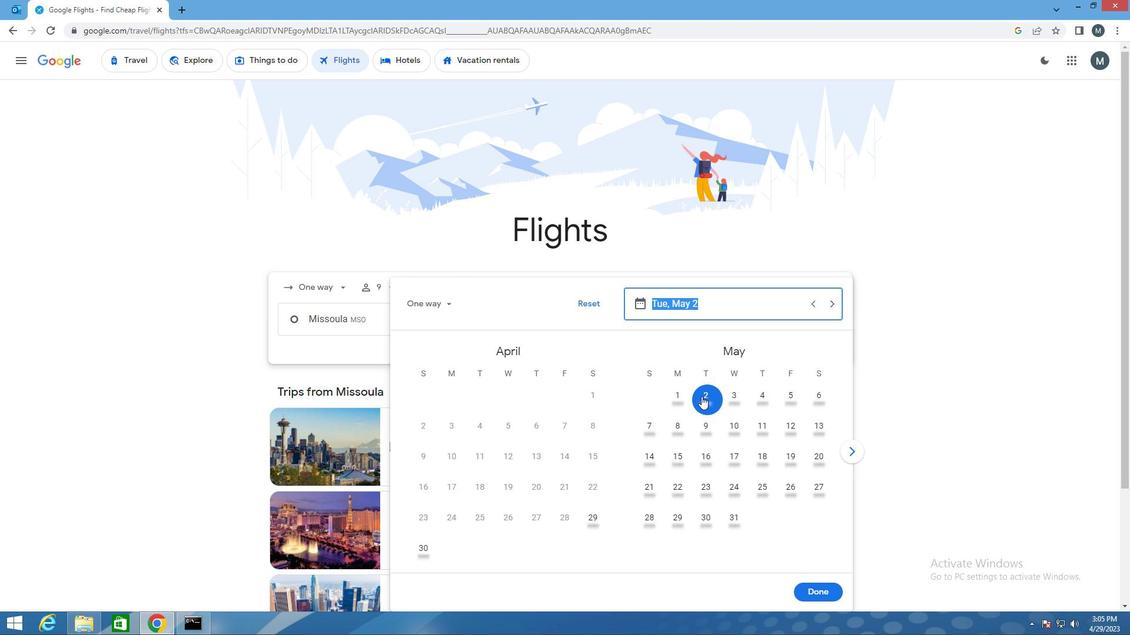
Action: Mouse moved to (825, 585)
Screenshot: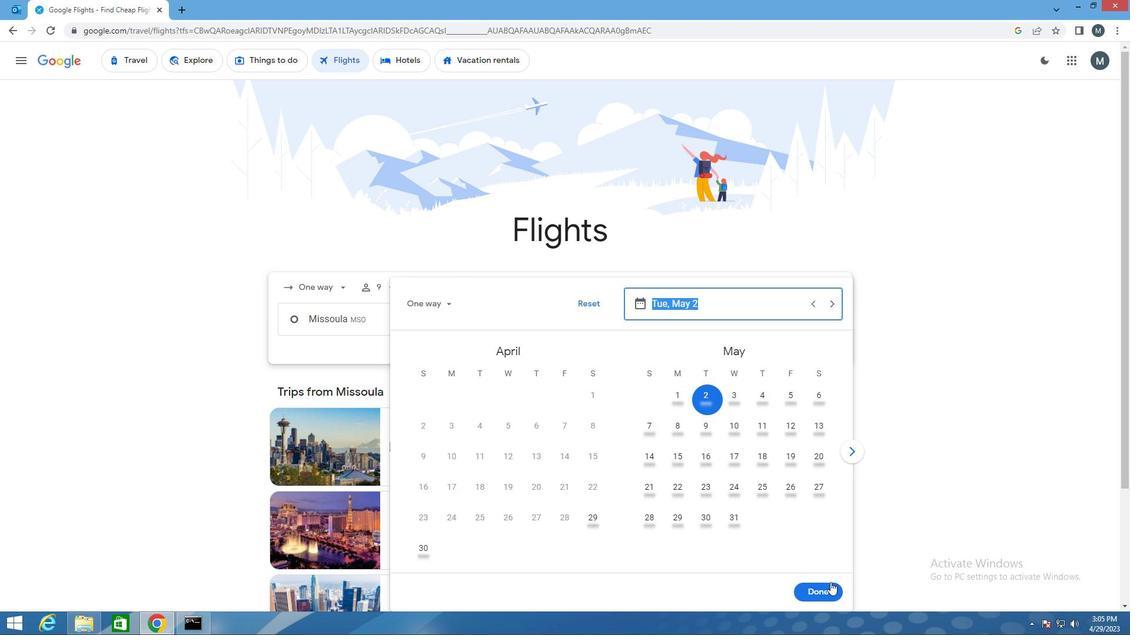 
Action: Mouse pressed left at (825, 585)
Screenshot: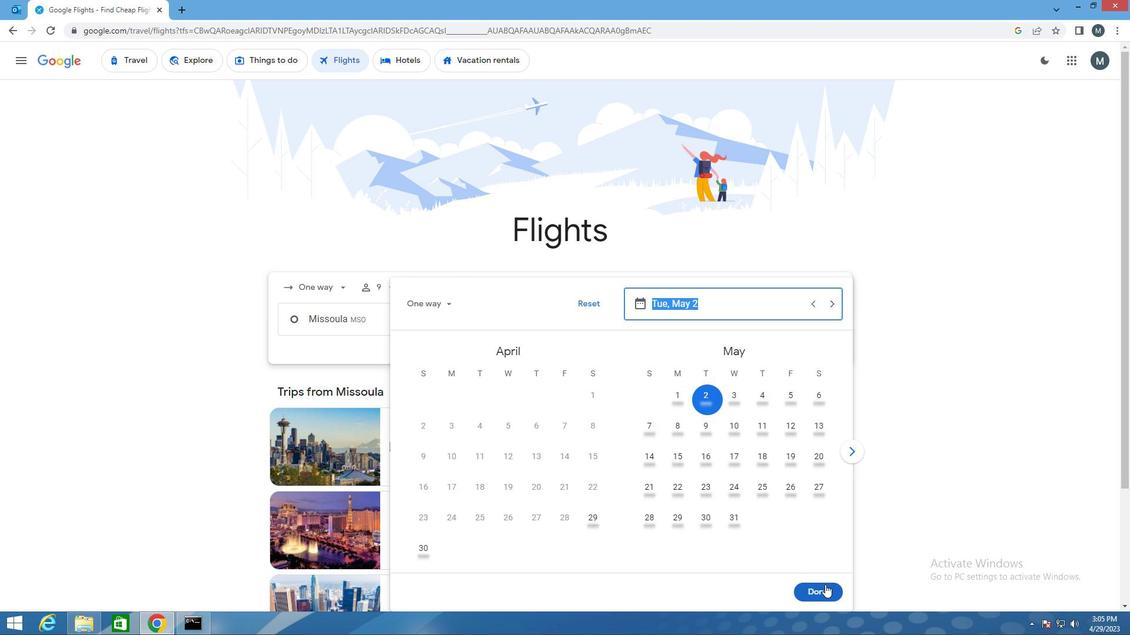 
Action: Mouse moved to (174, 270)
Screenshot: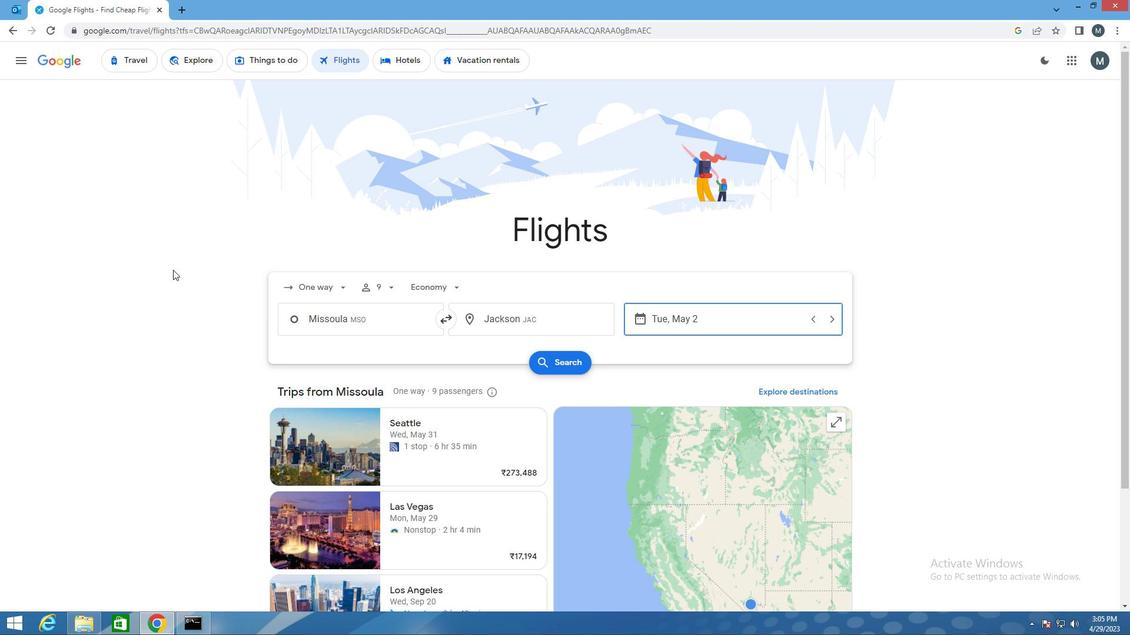 
Action: Mouse scrolled (174, 269) with delta (0, 0)
Screenshot: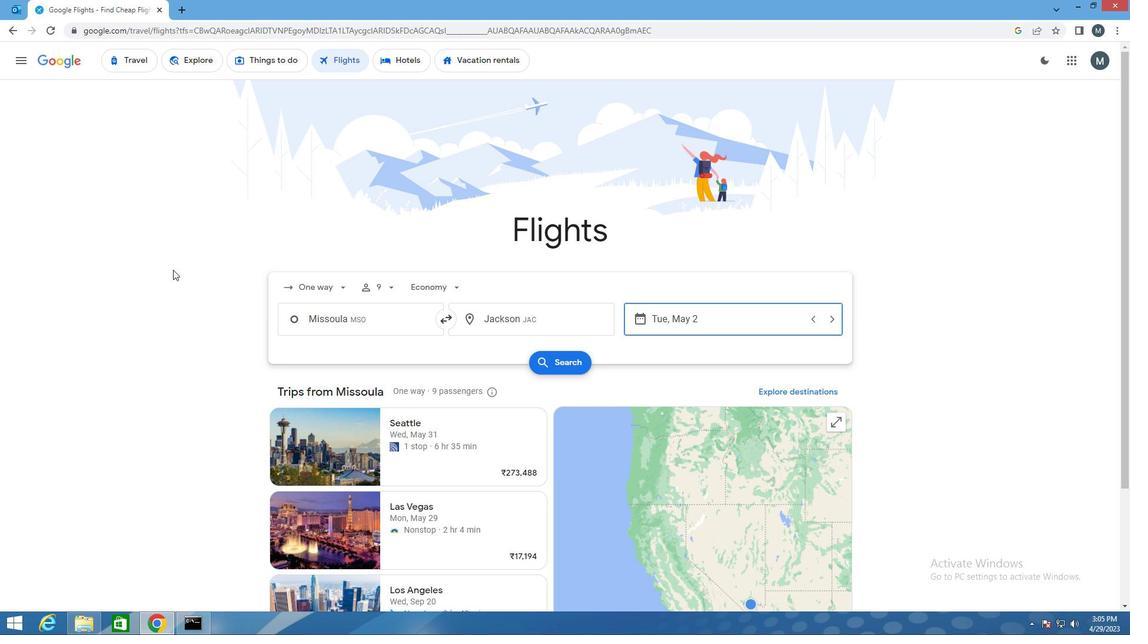 
Action: Mouse moved to (548, 303)
Screenshot: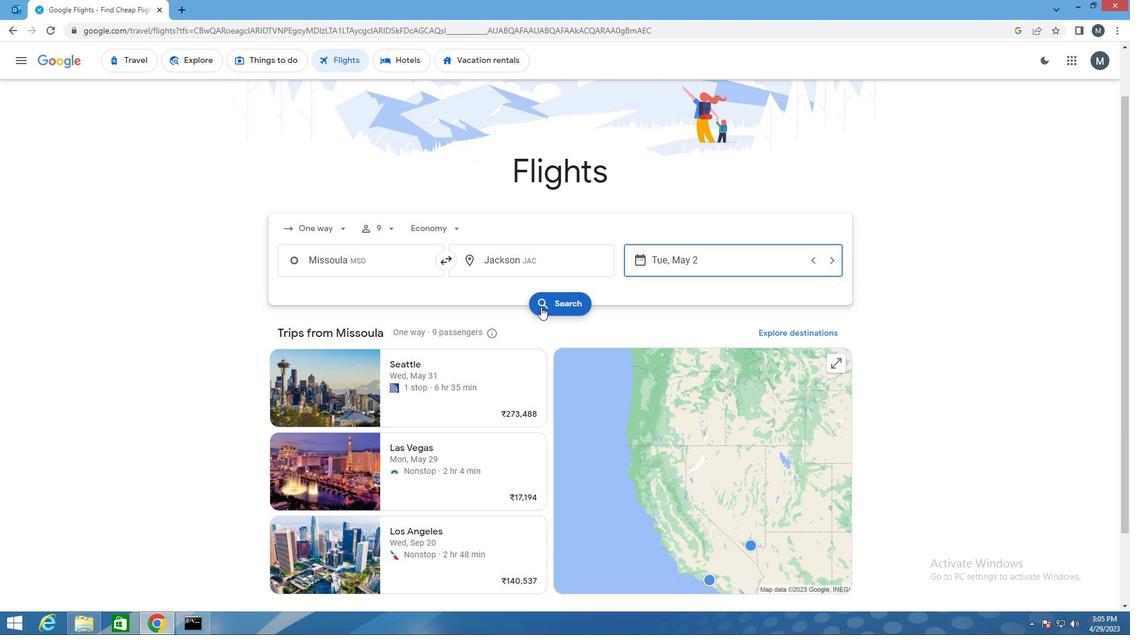 
Action: Mouse pressed left at (548, 303)
Screenshot: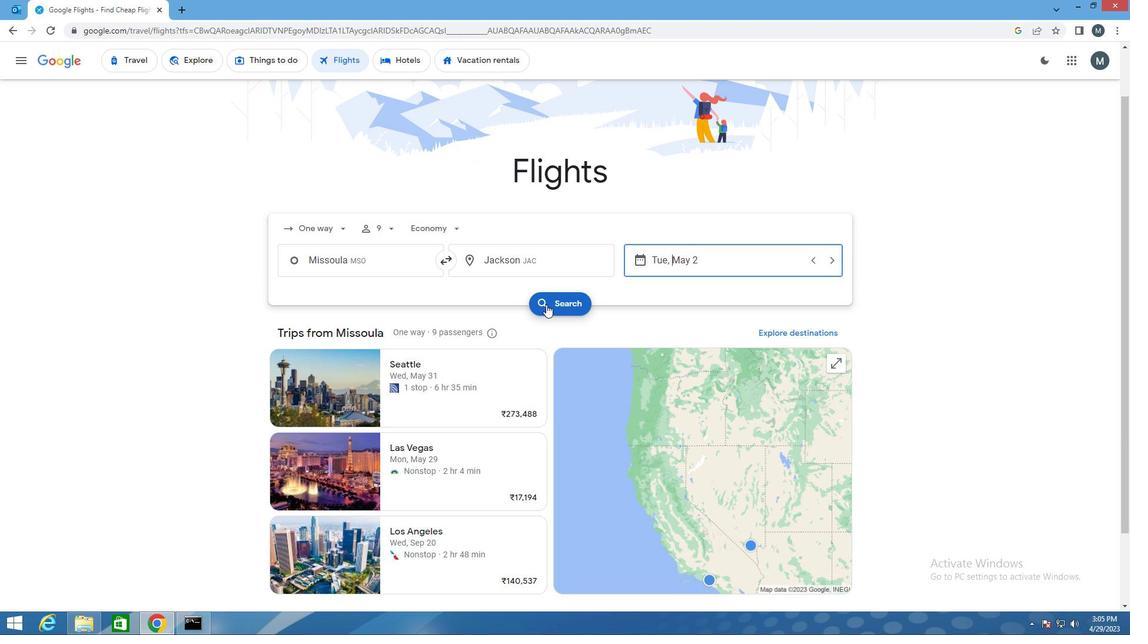 
Action: Mouse moved to (292, 160)
Screenshot: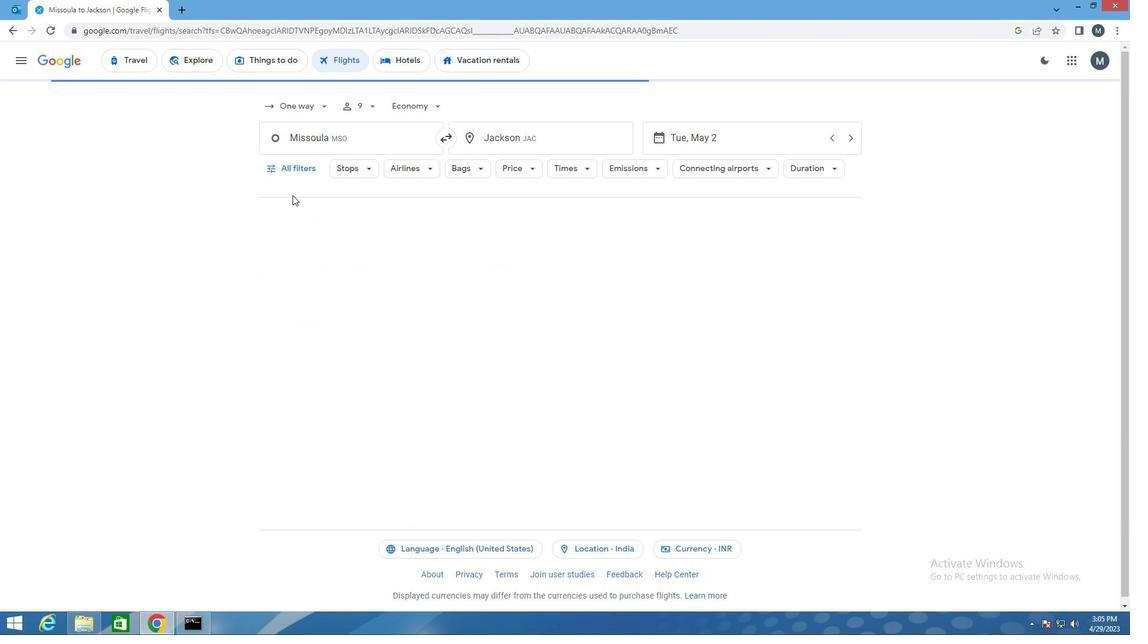 
Action: Mouse pressed left at (292, 160)
Screenshot: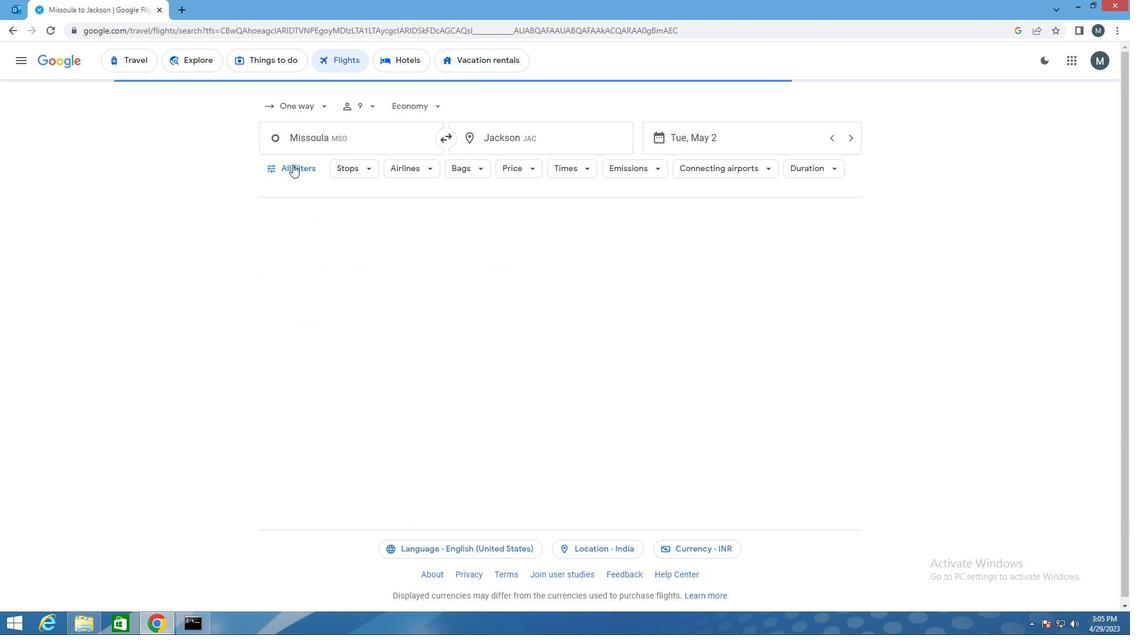 
Action: Mouse moved to (358, 336)
Screenshot: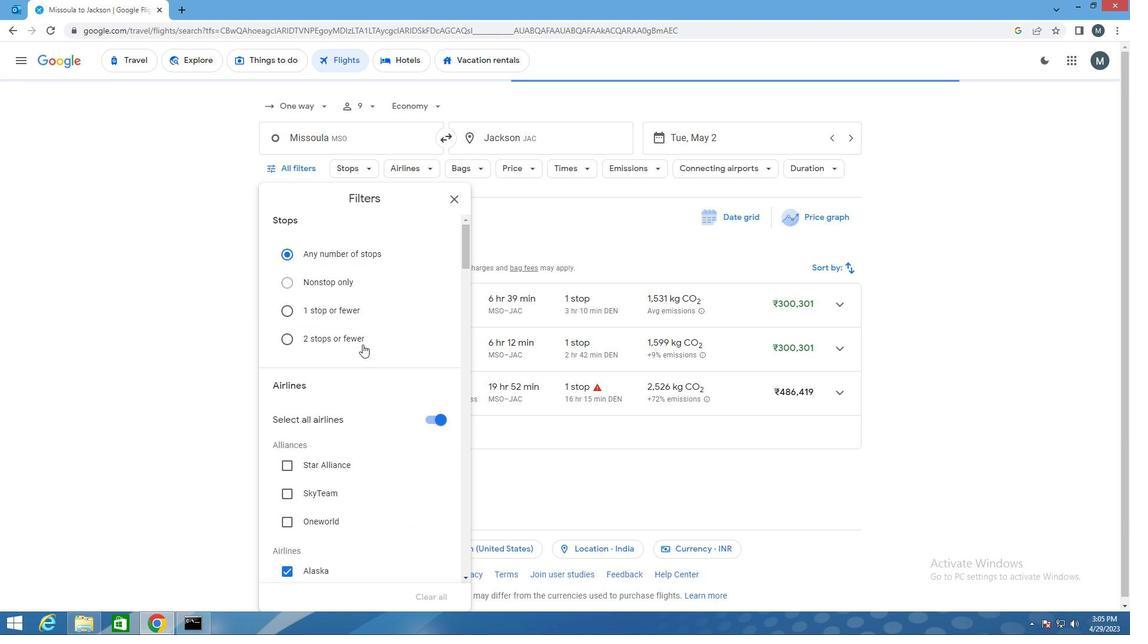 
Action: Mouse scrolled (358, 336) with delta (0, 0)
Screenshot: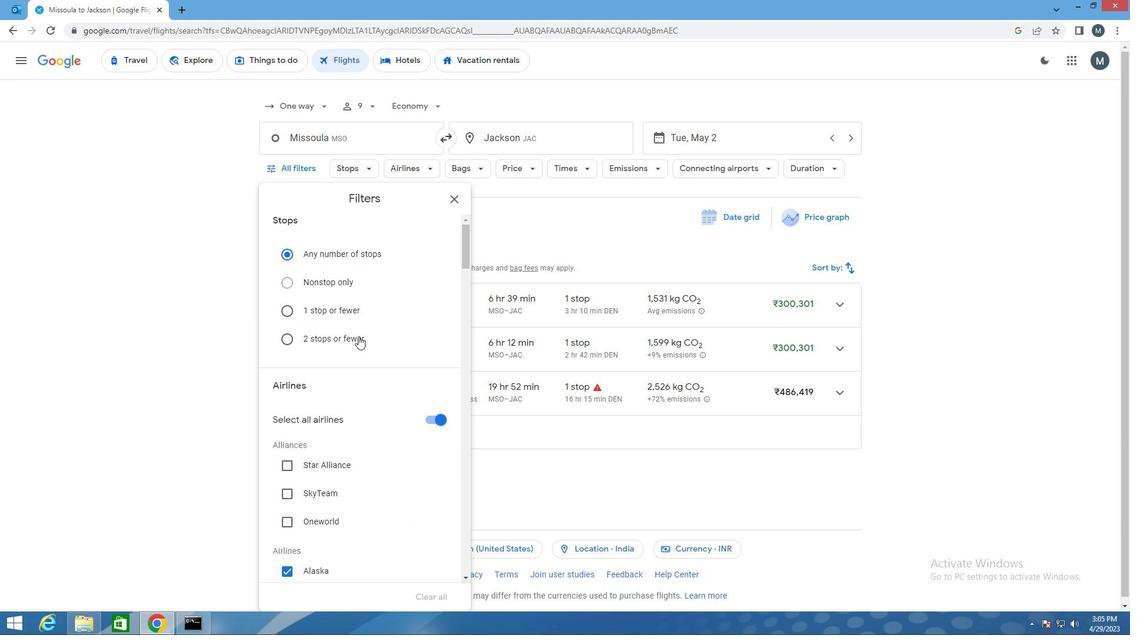 
Action: Mouse scrolled (358, 336) with delta (0, 0)
Screenshot: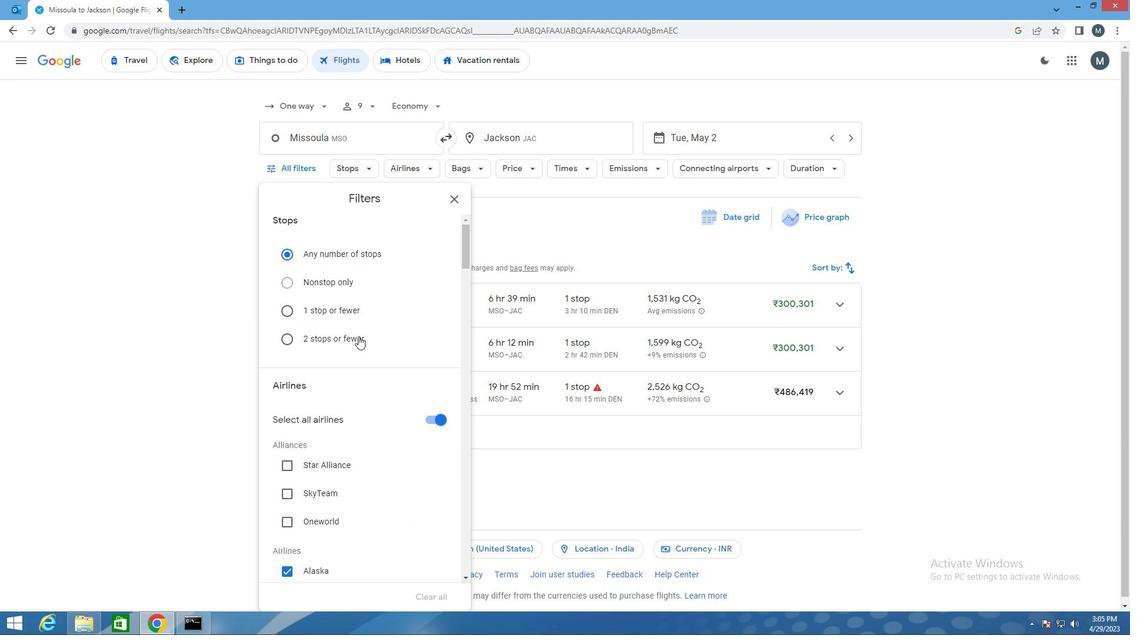 
Action: Mouse moved to (430, 300)
Screenshot: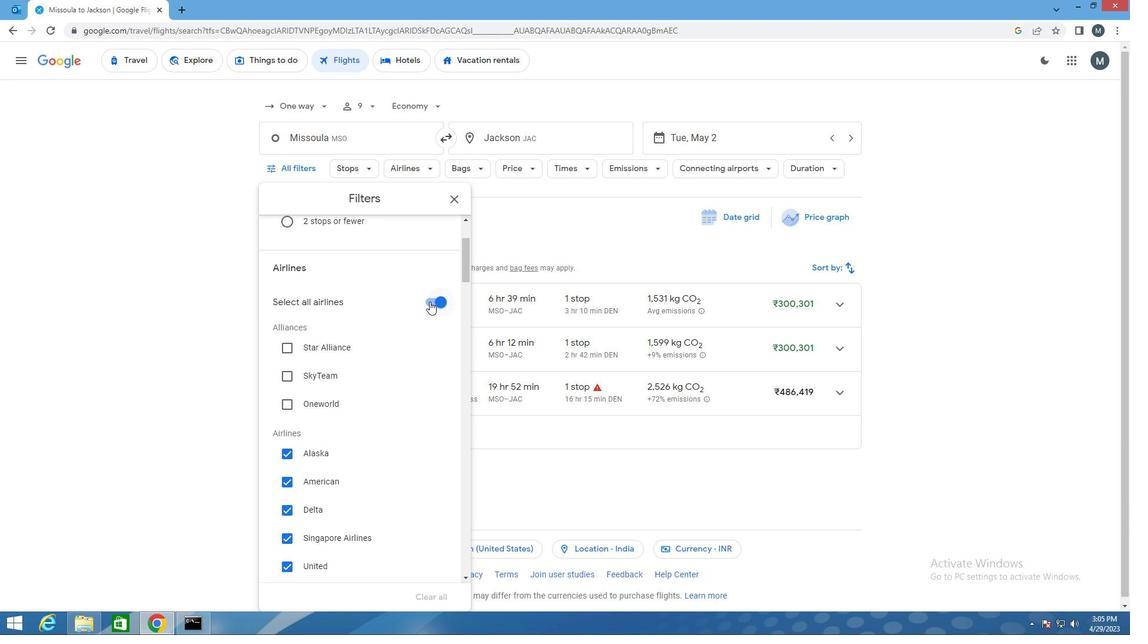 
Action: Mouse pressed left at (430, 300)
Screenshot: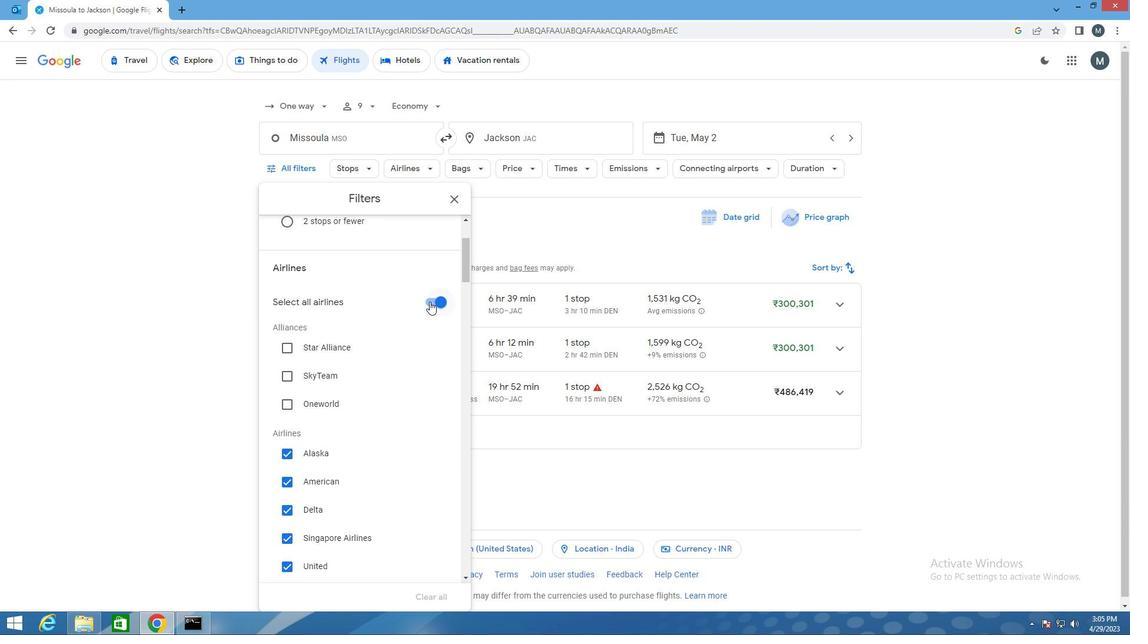 
Action: Mouse moved to (354, 333)
Screenshot: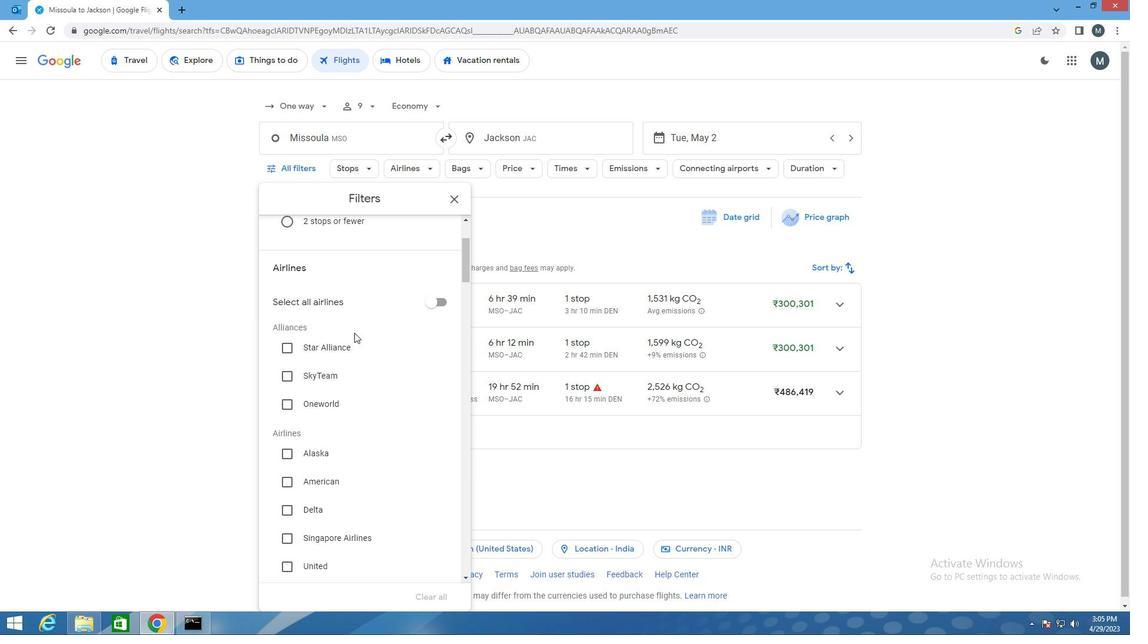 
Action: Mouse scrolled (354, 333) with delta (0, 0)
Screenshot: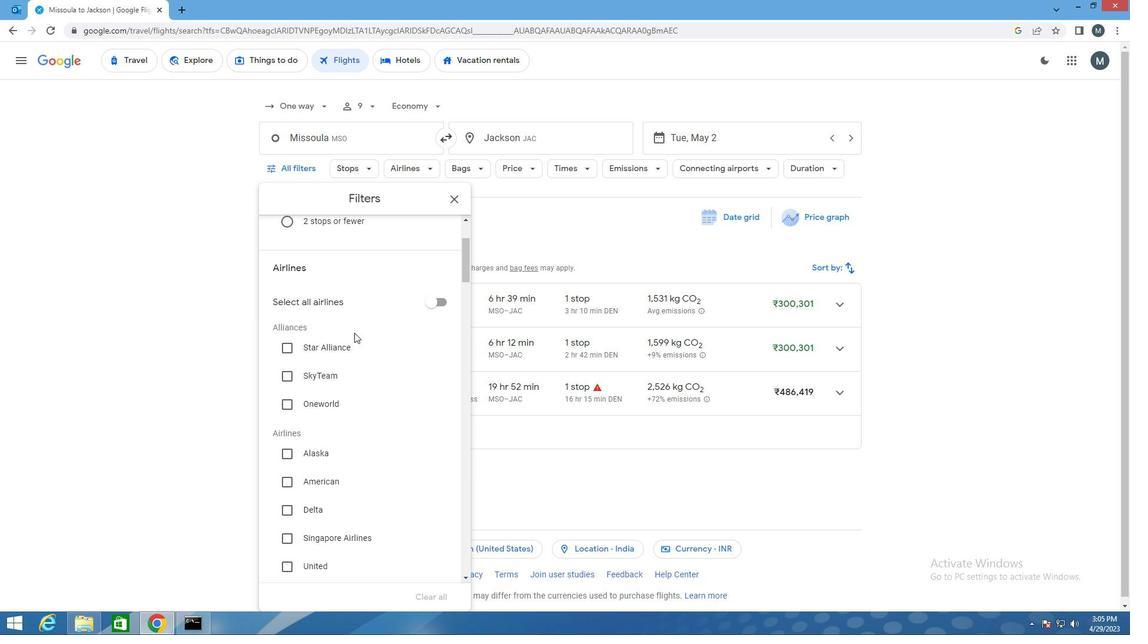 
Action: Mouse moved to (354, 333)
Screenshot: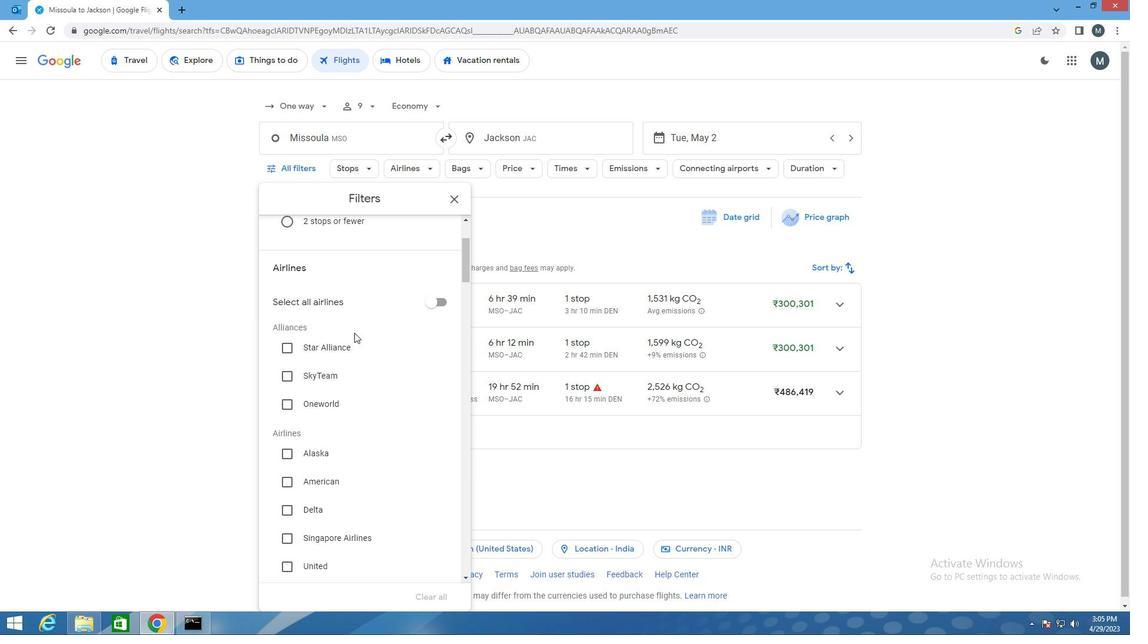 
Action: Mouse scrolled (354, 333) with delta (0, 0)
Screenshot: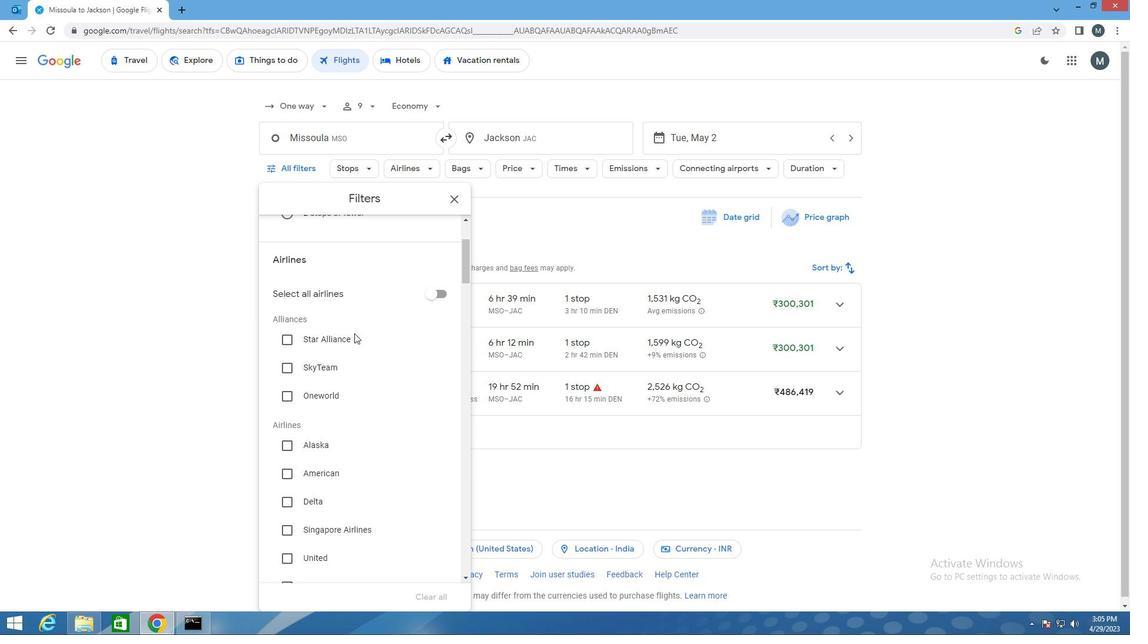 
Action: Mouse moved to (347, 326)
Screenshot: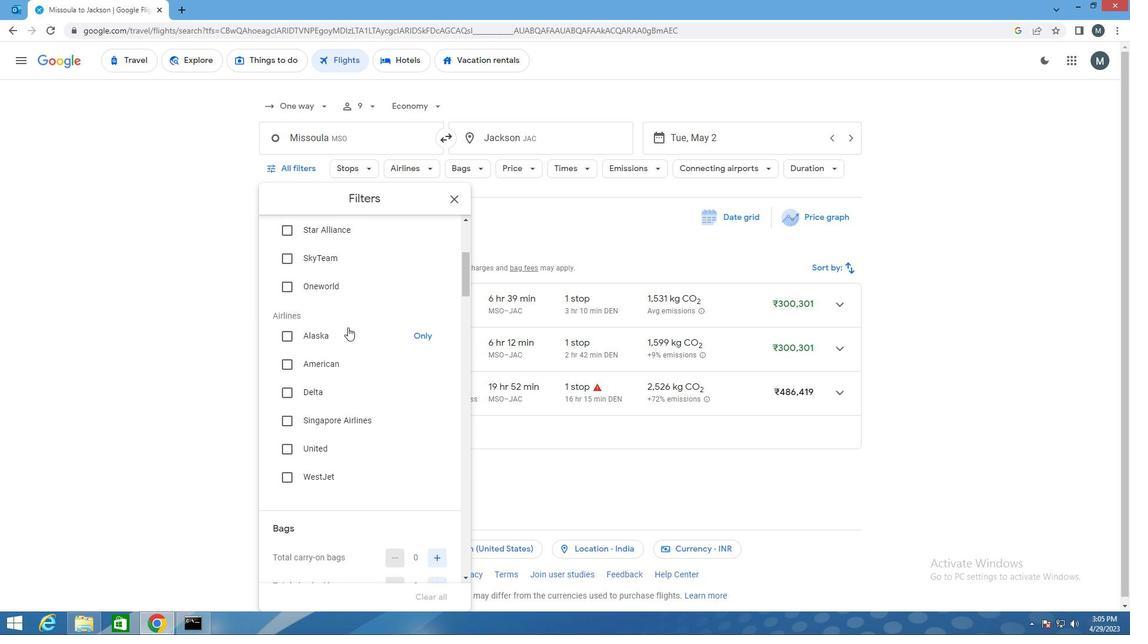 
Action: Mouse scrolled (347, 326) with delta (0, 0)
Screenshot: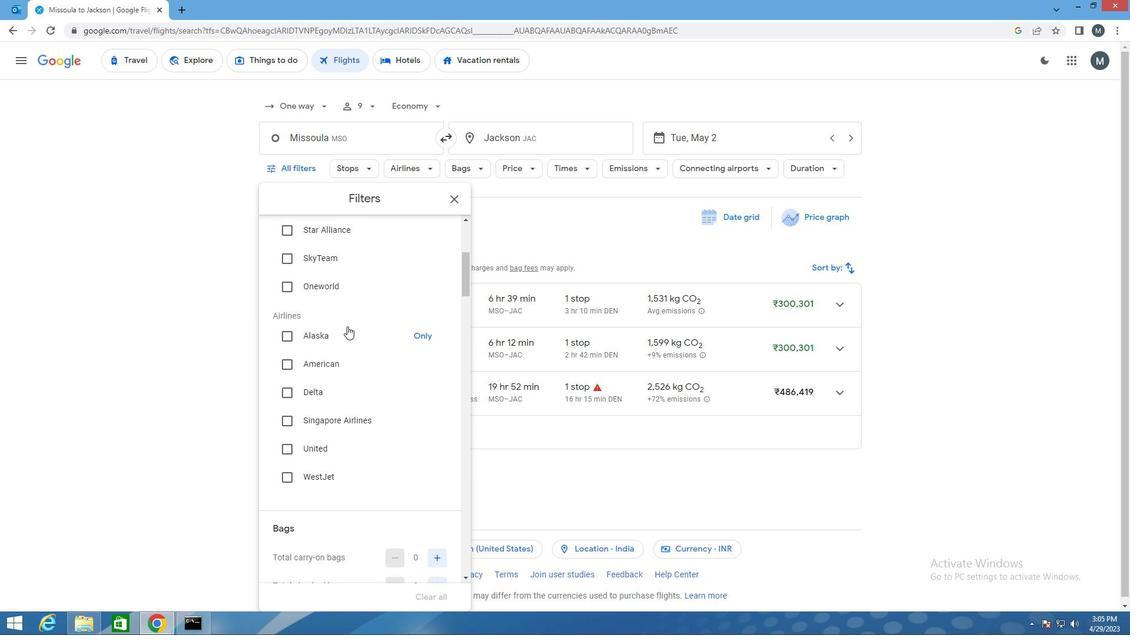 
Action: Mouse moved to (344, 345)
Screenshot: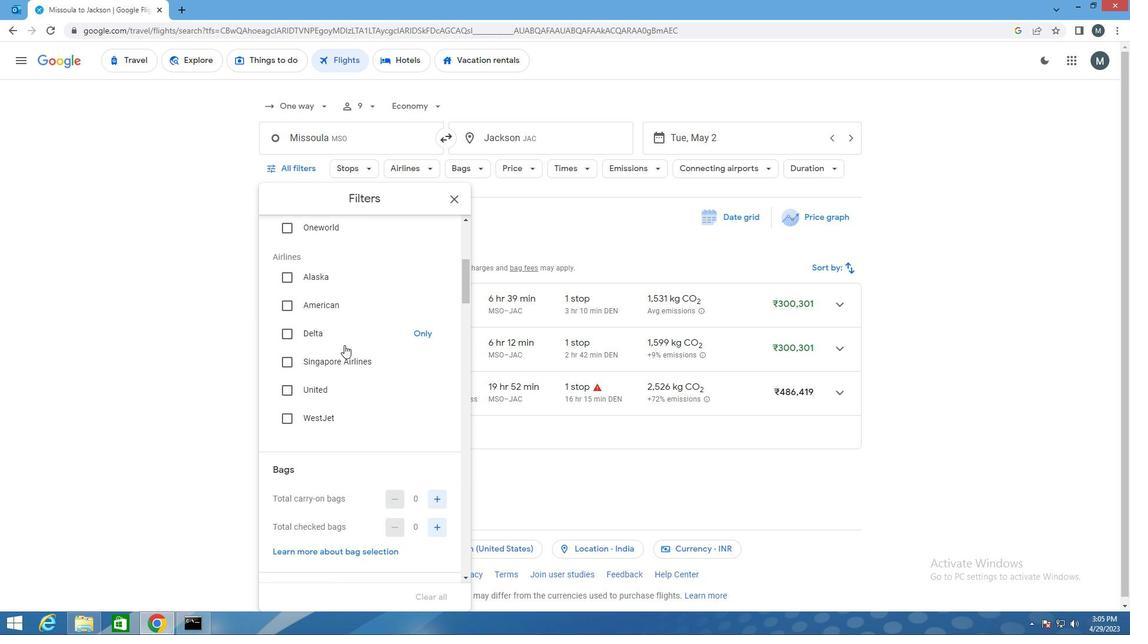 
Action: Mouse scrolled (344, 344) with delta (0, 0)
Screenshot: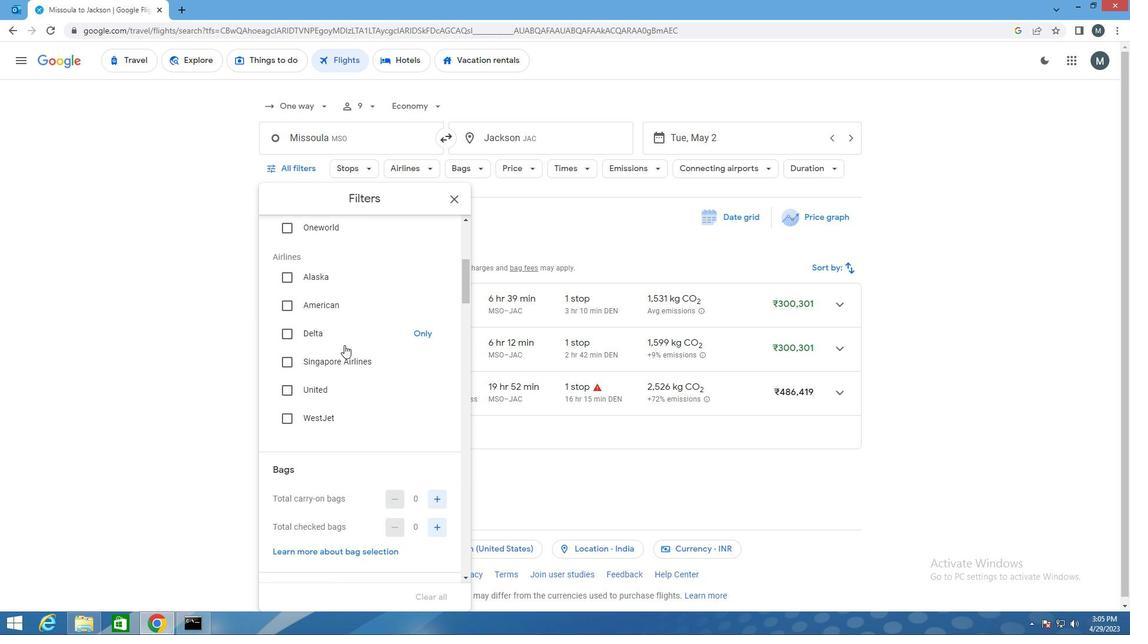 
Action: Mouse moved to (413, 379)
Screenshot: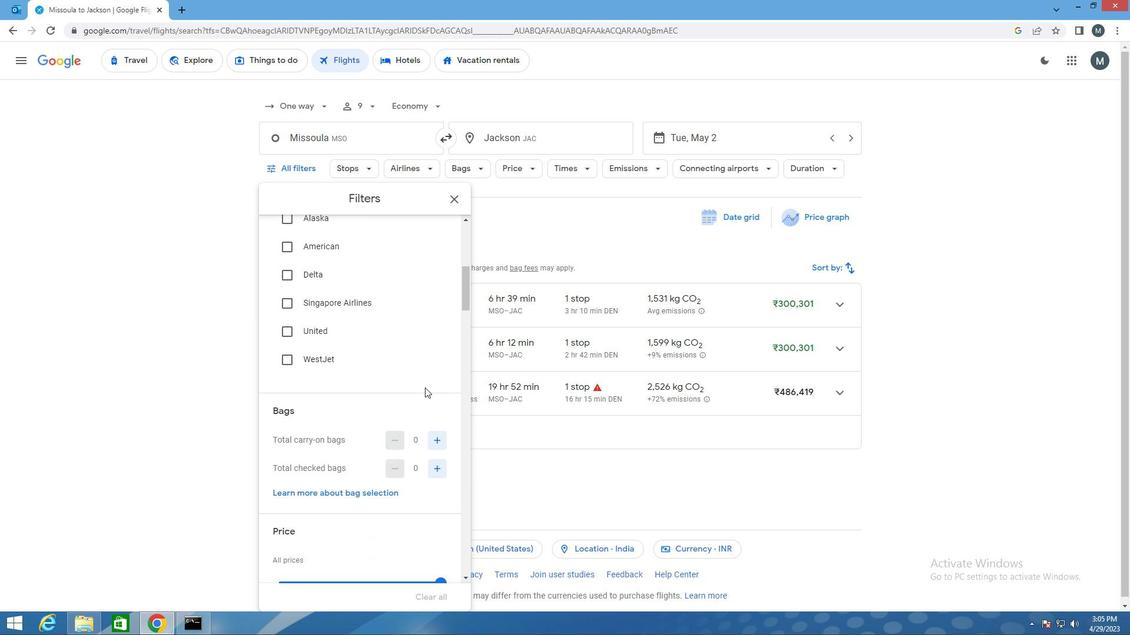 
Action: Mouse scrolled (413, 379) with delta (0, 0)
Screenshot: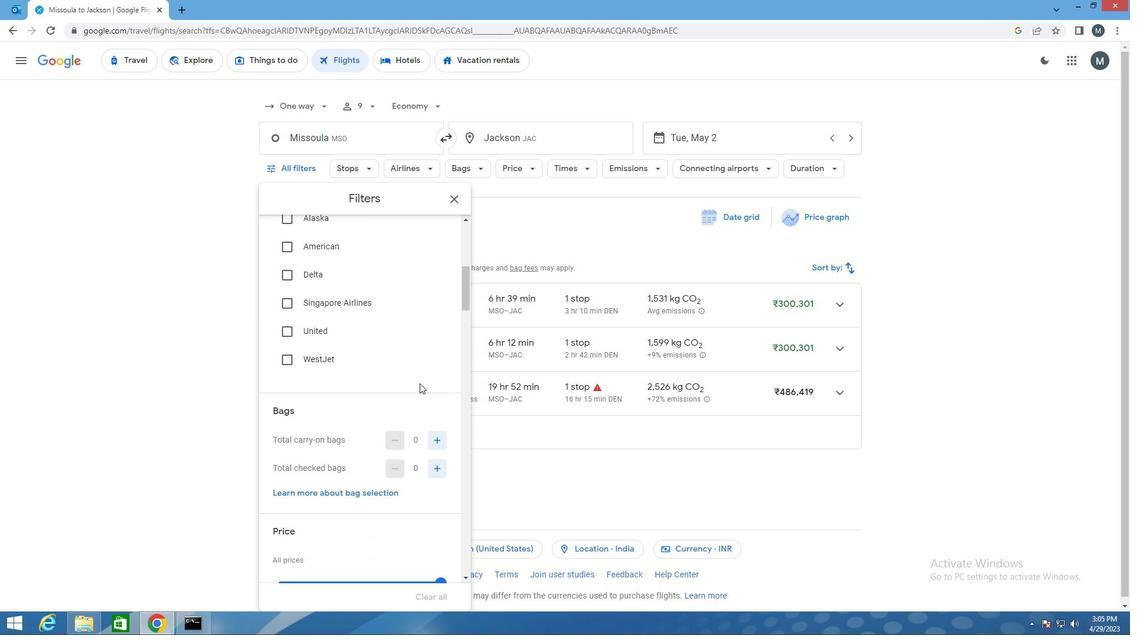 
Action: Mouse moved to (438, 377)
Screenshot: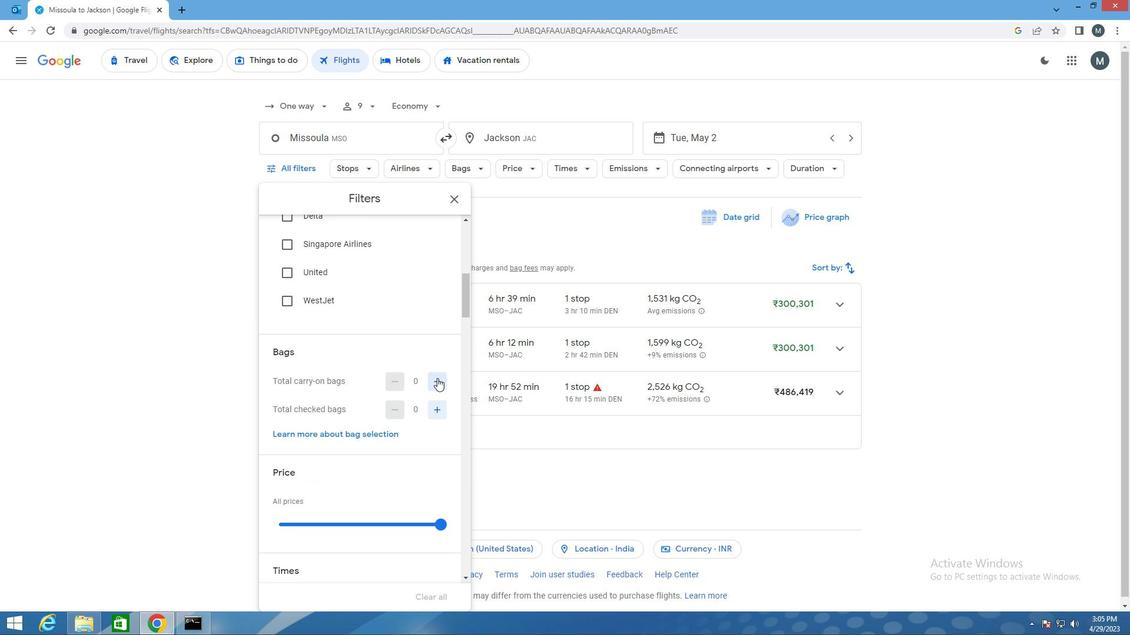 
Action: Mouse pressed left at (438, 377)
Screenshot: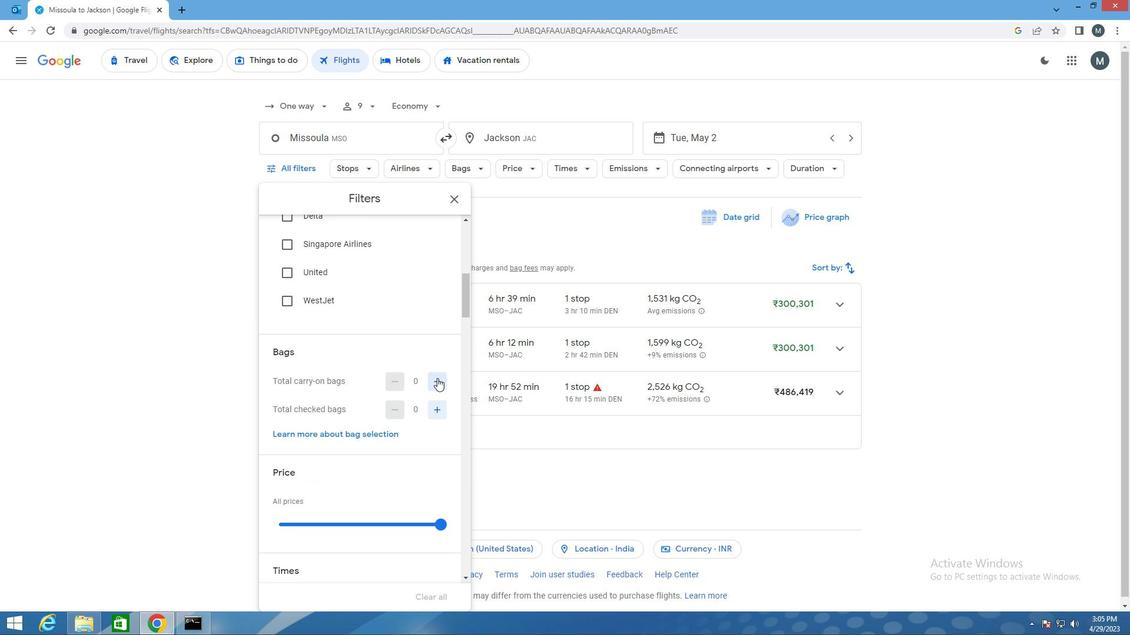 
Action: Mouse moved to (375, 364)
Screenshot: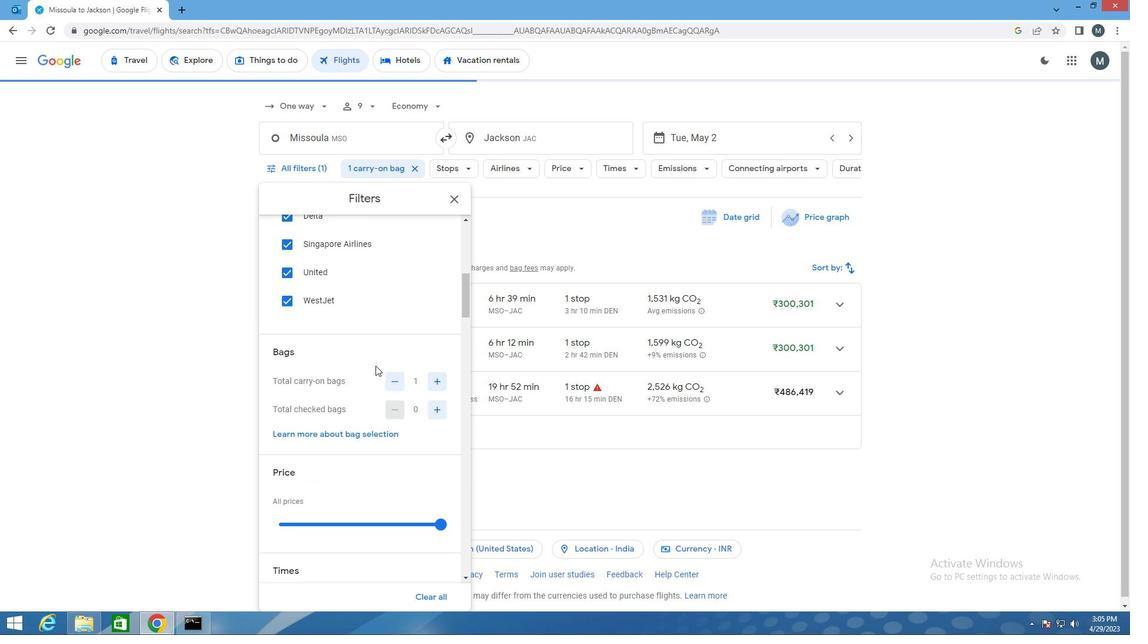 
Action: Mouse scrolled (375, 363) with delta (0, 0)
Screenshot: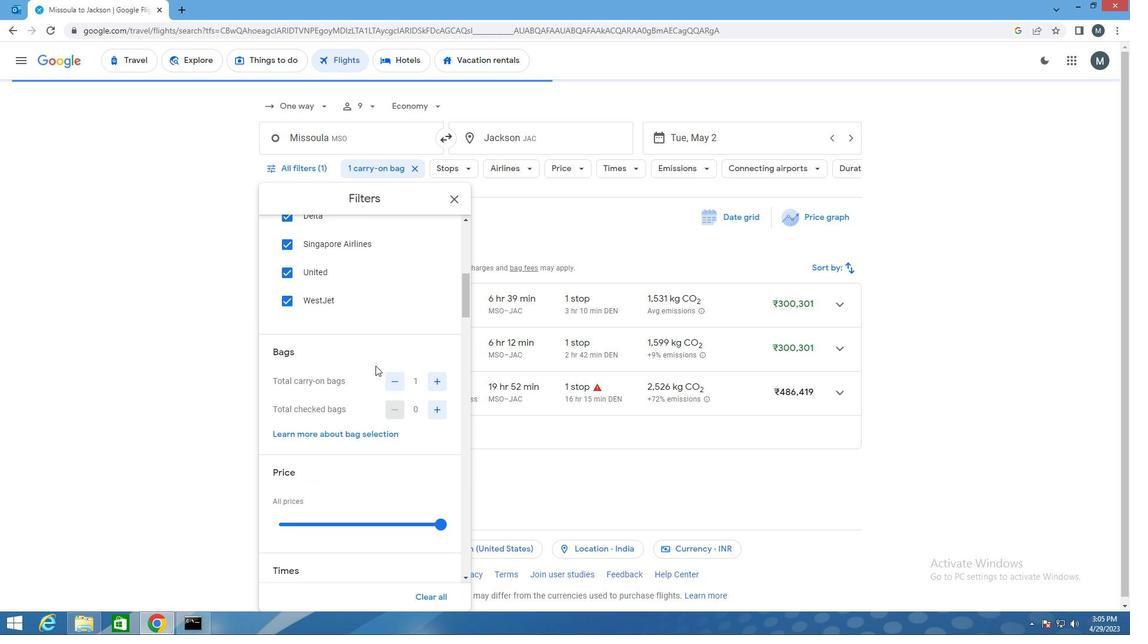 
Action: Mouse moved to (373, 363)
Screenshot: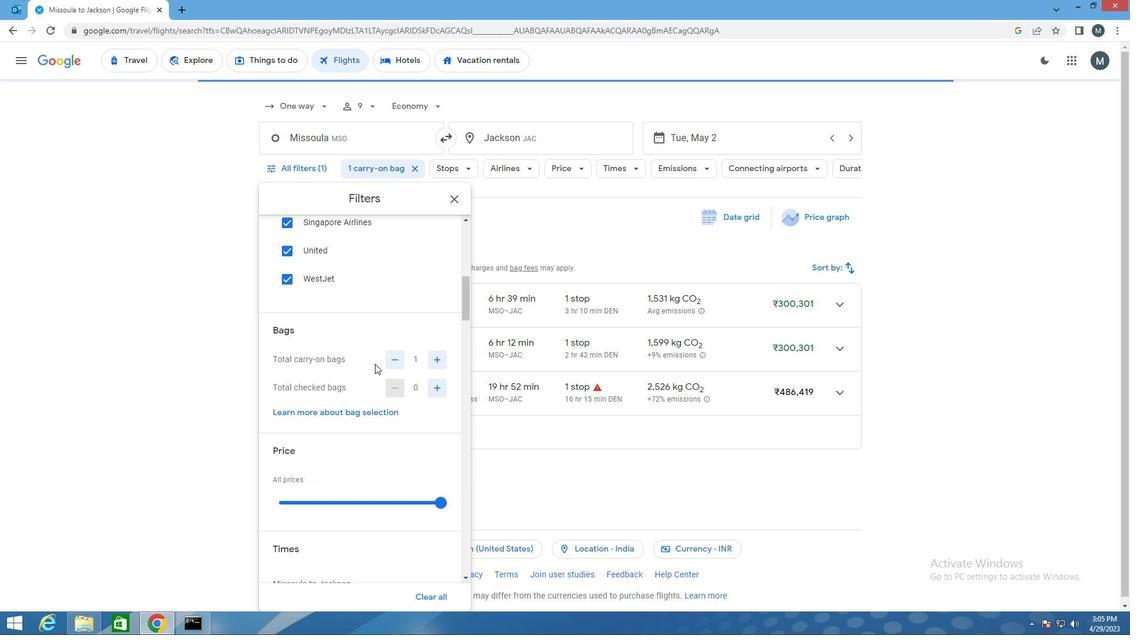 
Action: Mouse scrolled (373, 363) with delta (0, 0)
Screenshot: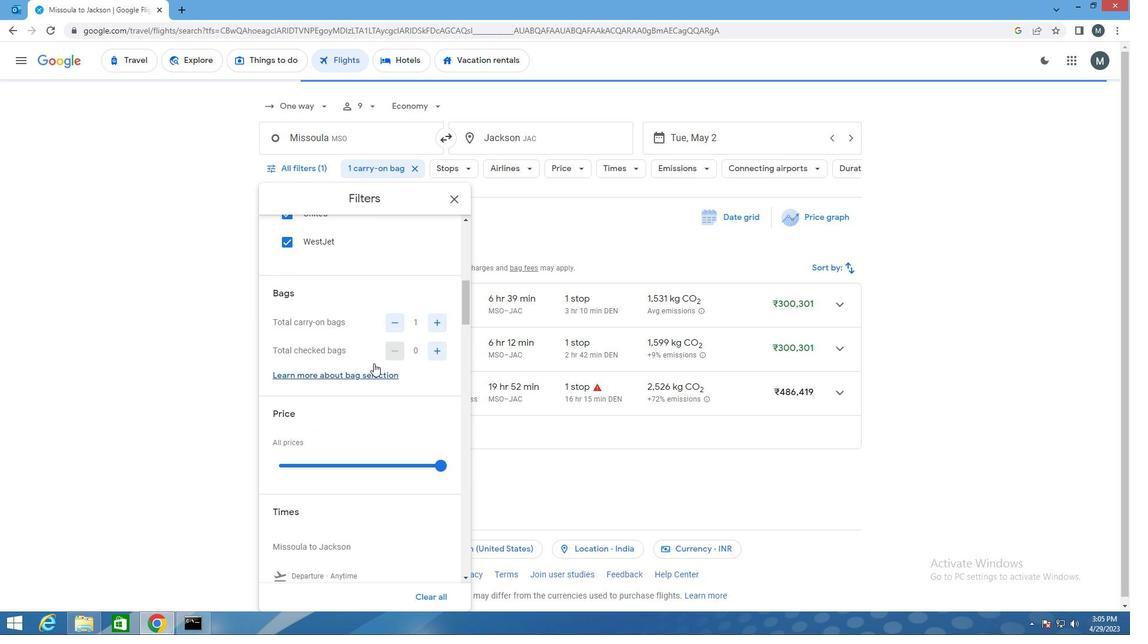 
Action: Mouse moved to (387, 408)
Screenshot: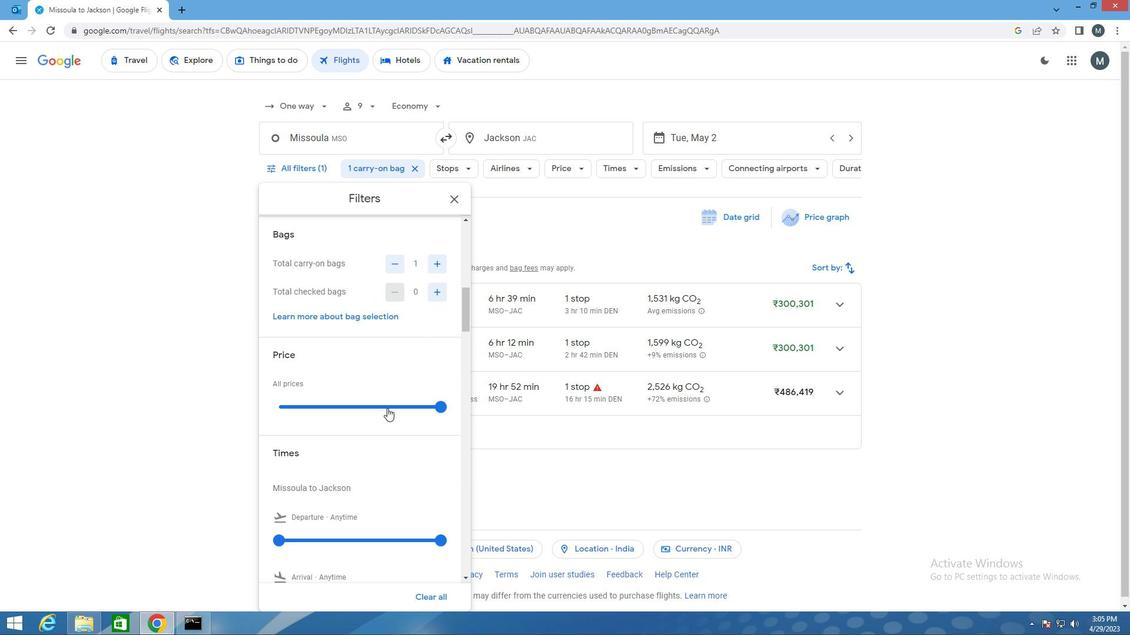 
Action: Mouse pressed left at (387, 408)
Screenshot: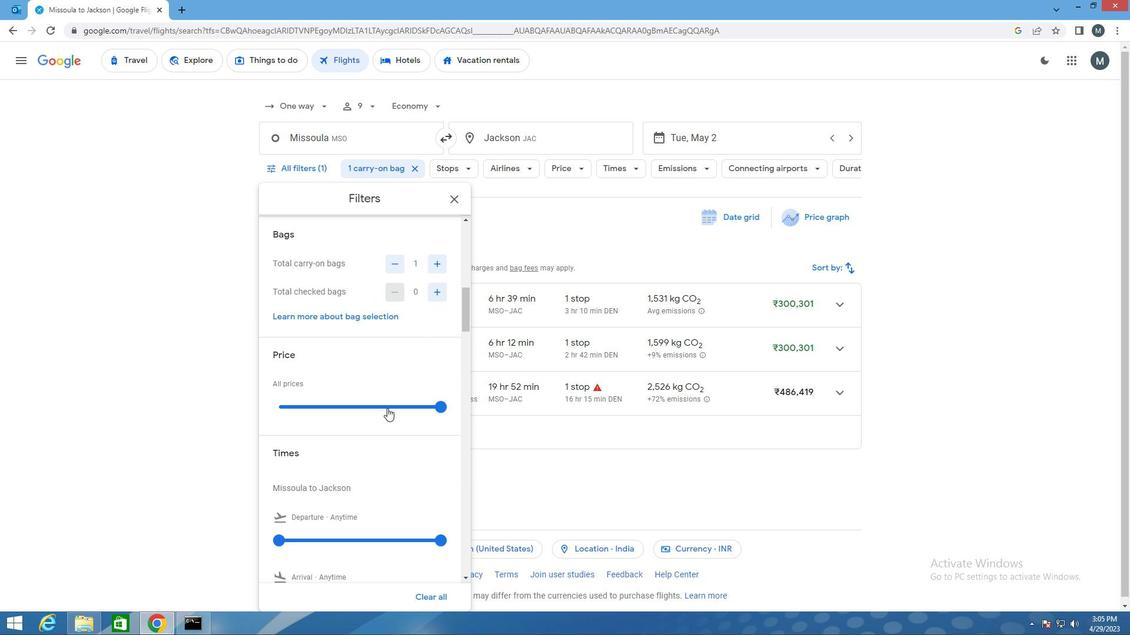 
Action: Mouse moved to (389, 406)
Screenshot: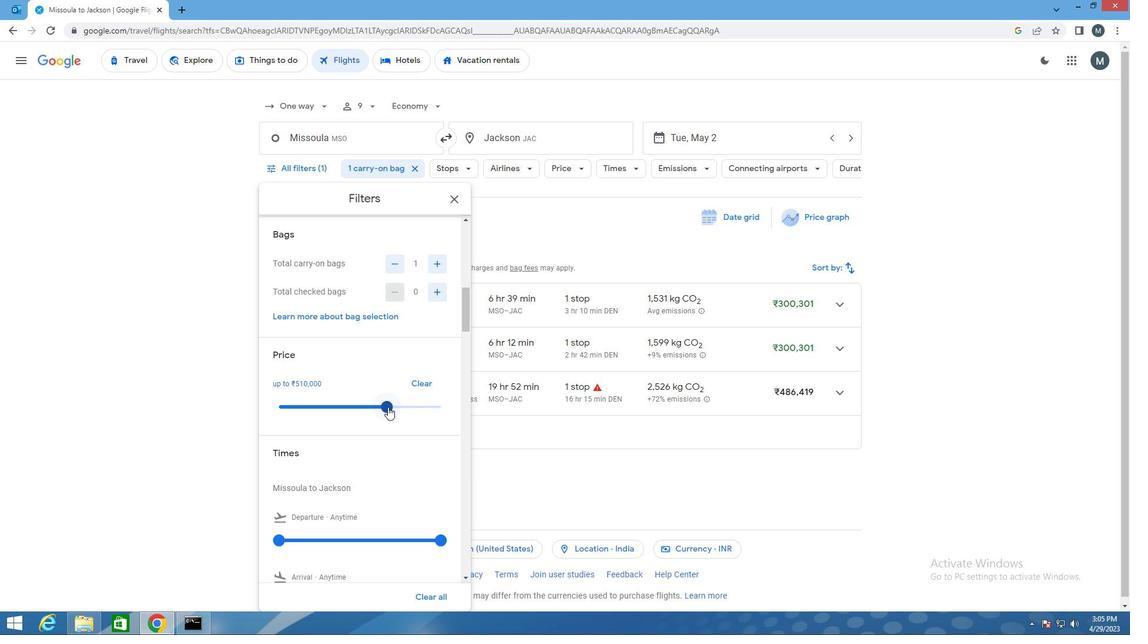 
Action: Mouse pressed left at (389, 406)
Screenshot: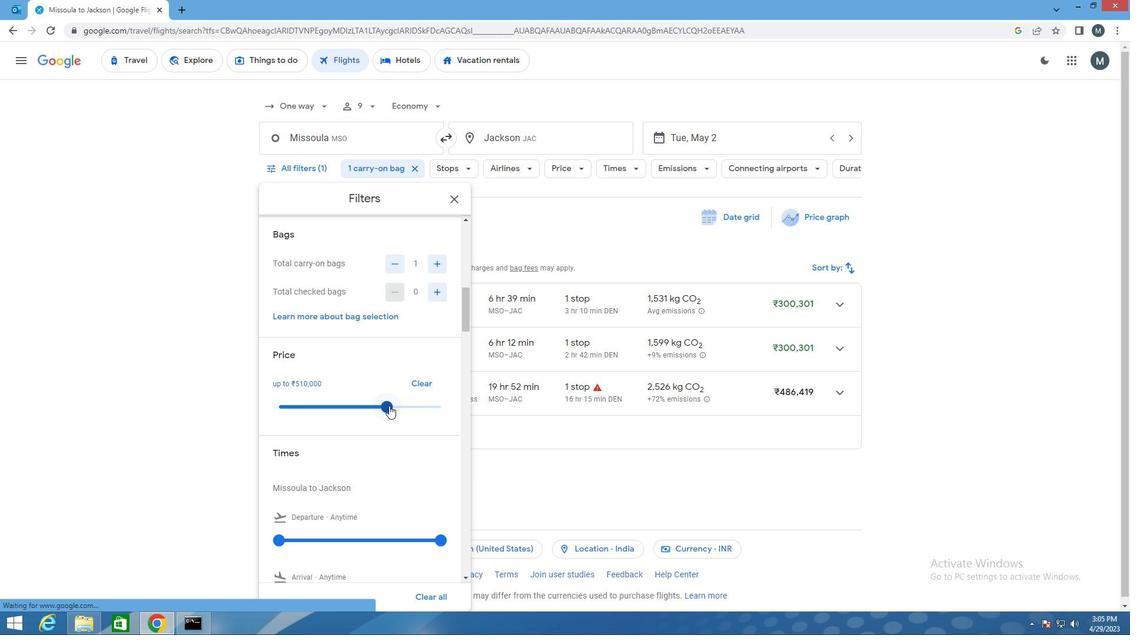 
Action: Mouse moved to (349, 369)
Screenshot: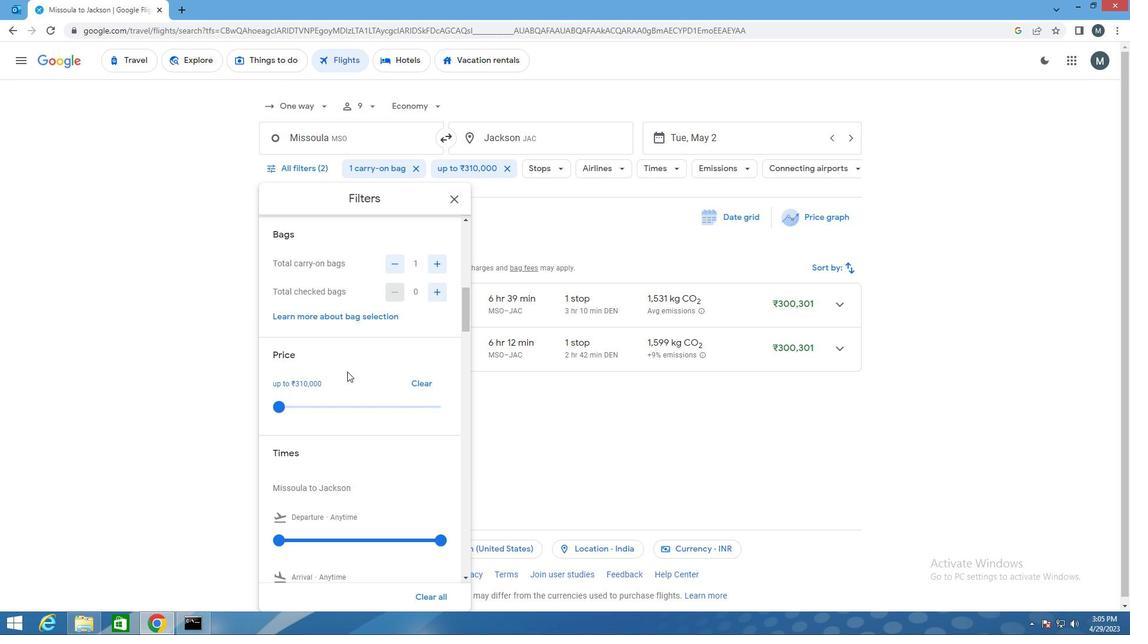 
Action: Mouse scrolled (349, 369) with delta (0, 0)
Screenshot: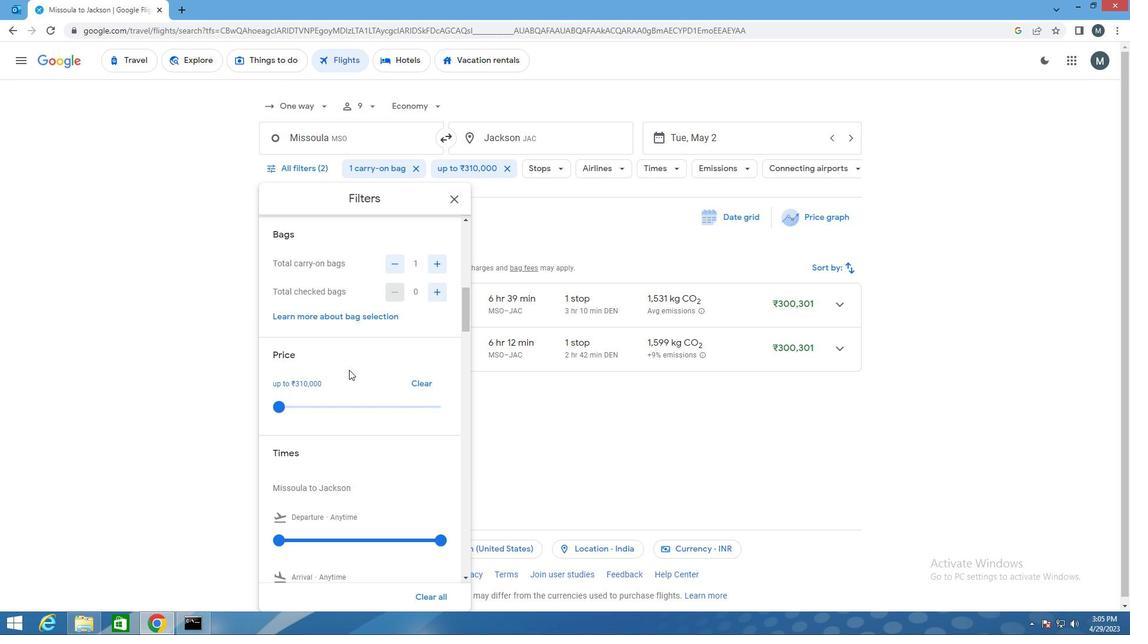 
Action: Mouse moved to (350, 366)
Screenshot: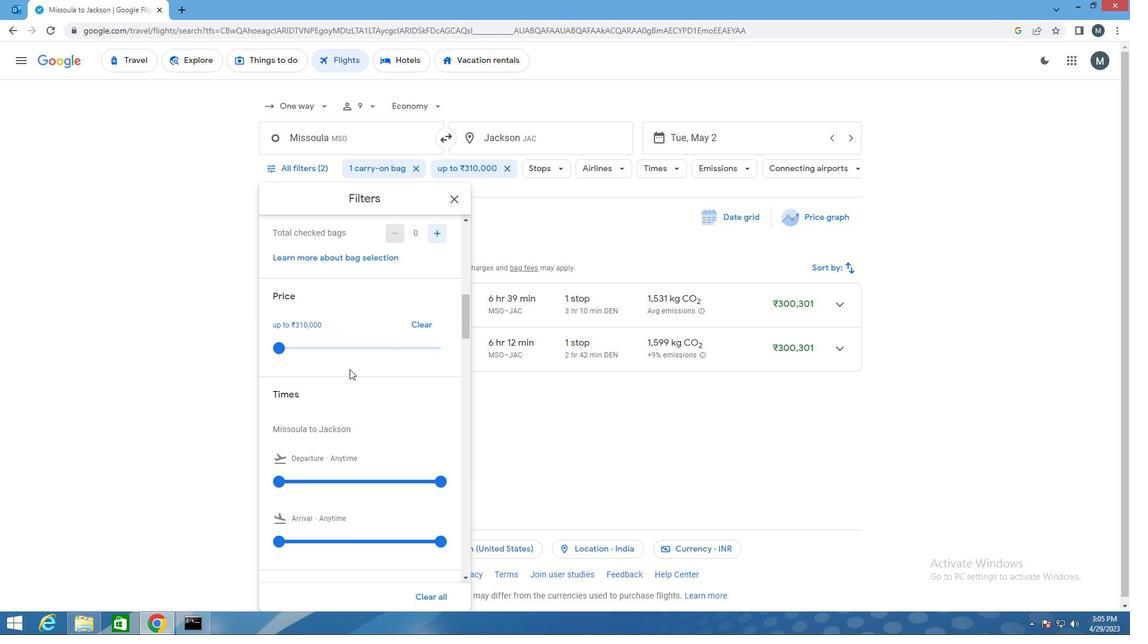 
Action: Mouse scrolled (350, 366) with delta (0, 0)
Screenshot: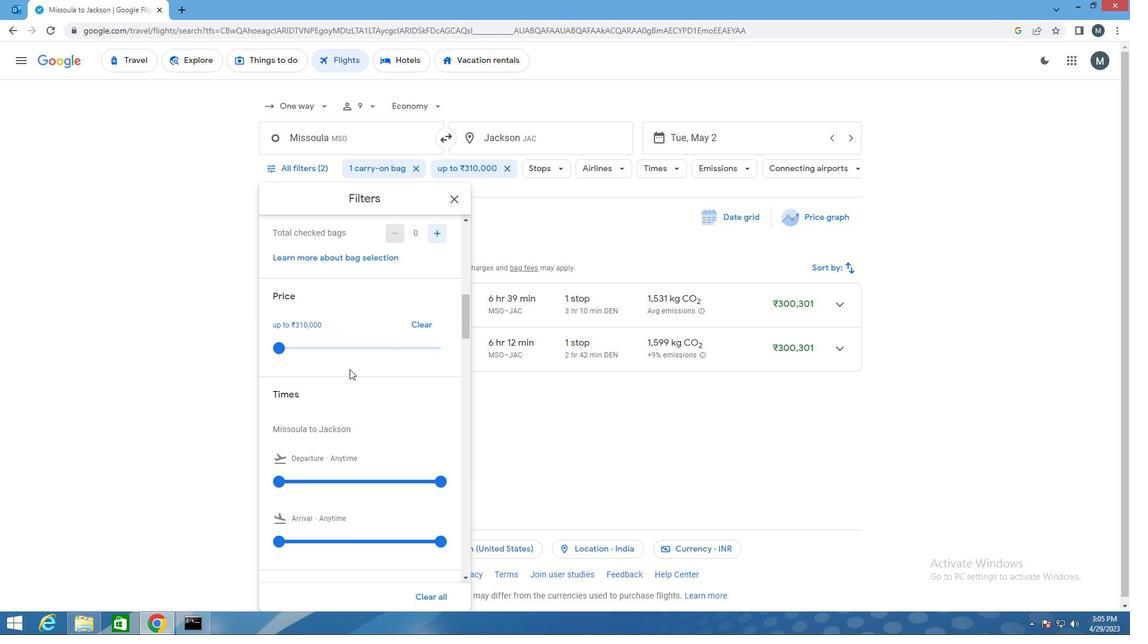 
Action: Mouse moved to (350, 367)
Screenshot: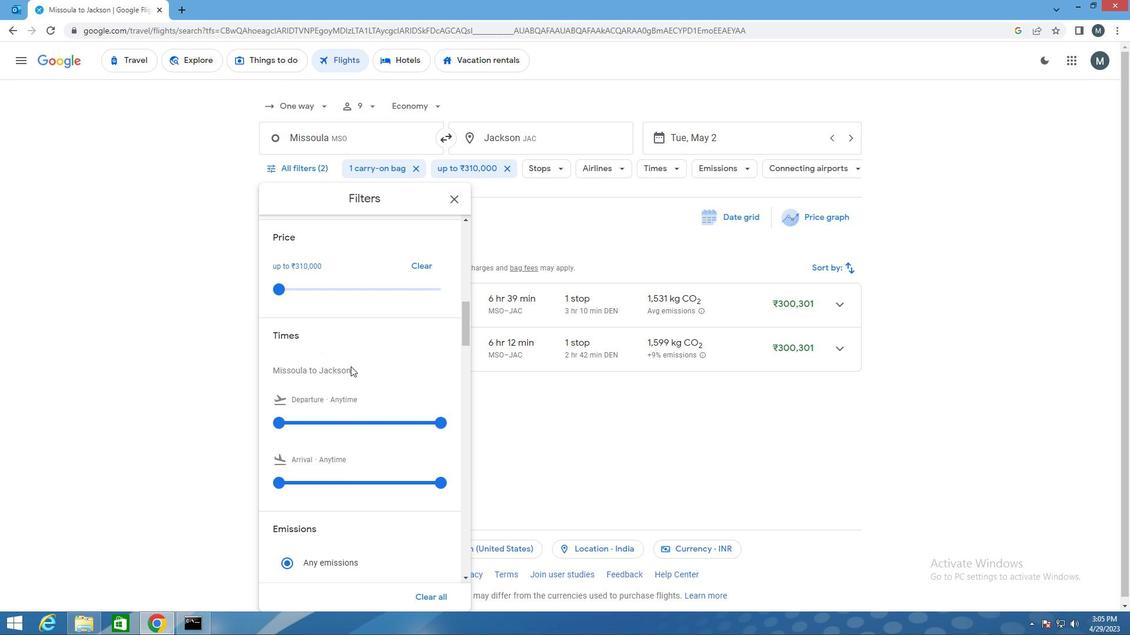 
Action: Mouse scrolled (350, 367) with delta (0, 0)
Screenshot: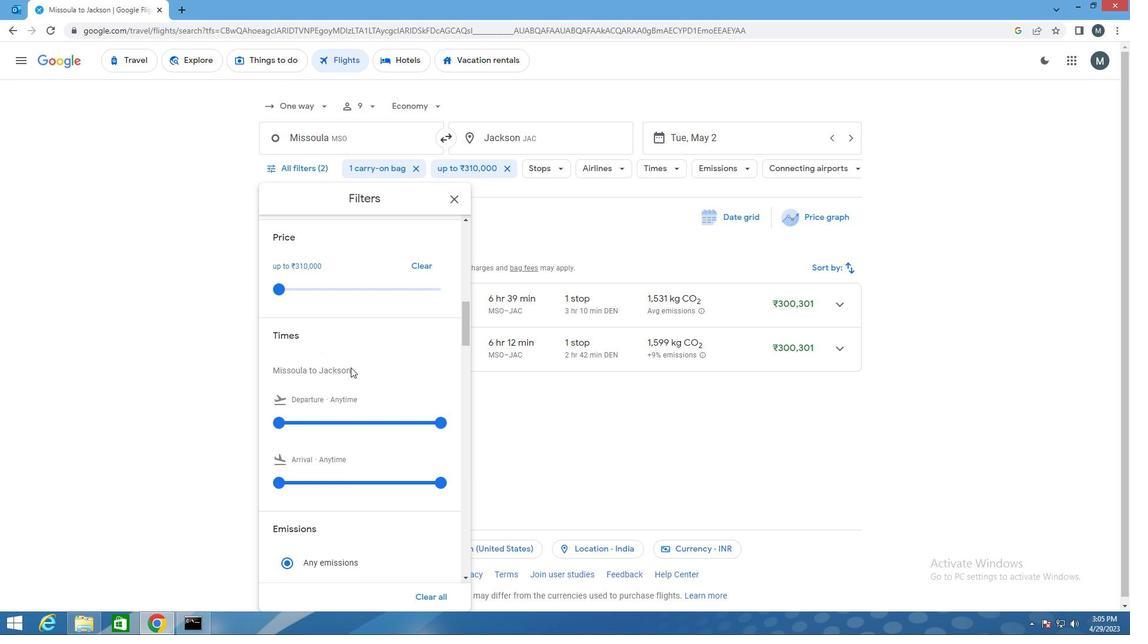 
Action: Mouse moved to (284, 365)
Screenshot: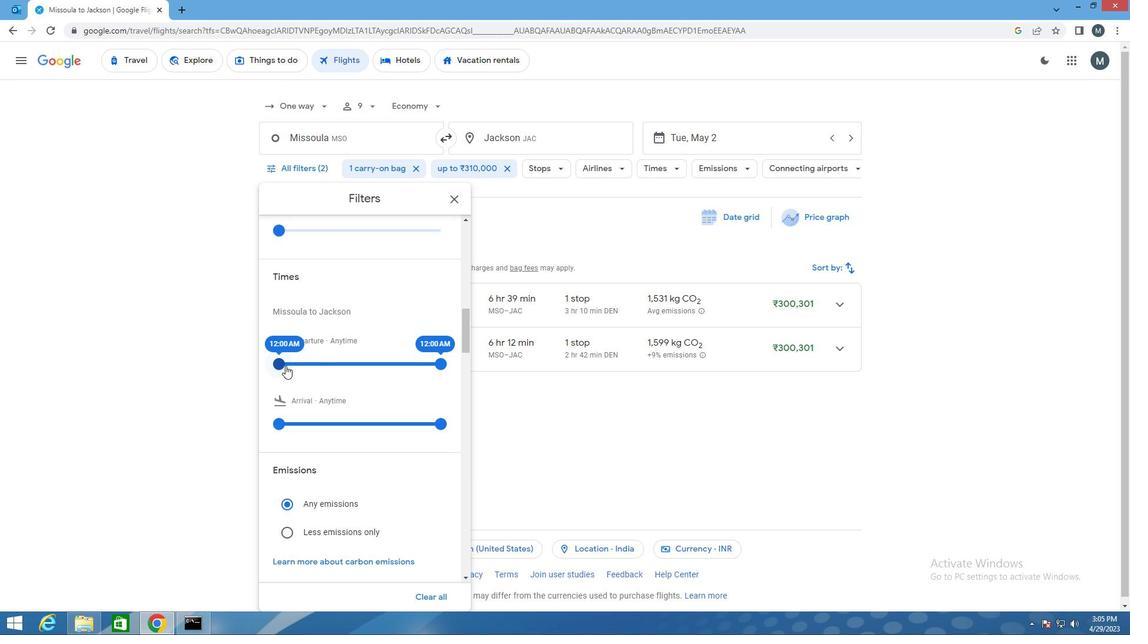 
Action: Mouse pressed left at (284, 365)
Screenshot: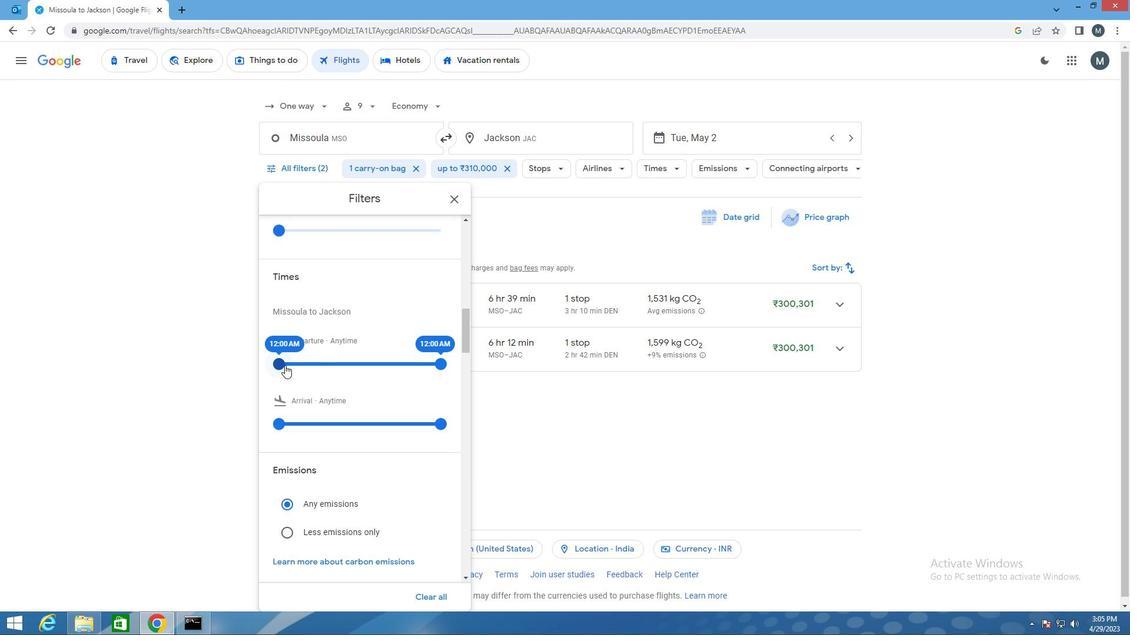 
Action: Mouse moved to (436, 366)
Screenshot: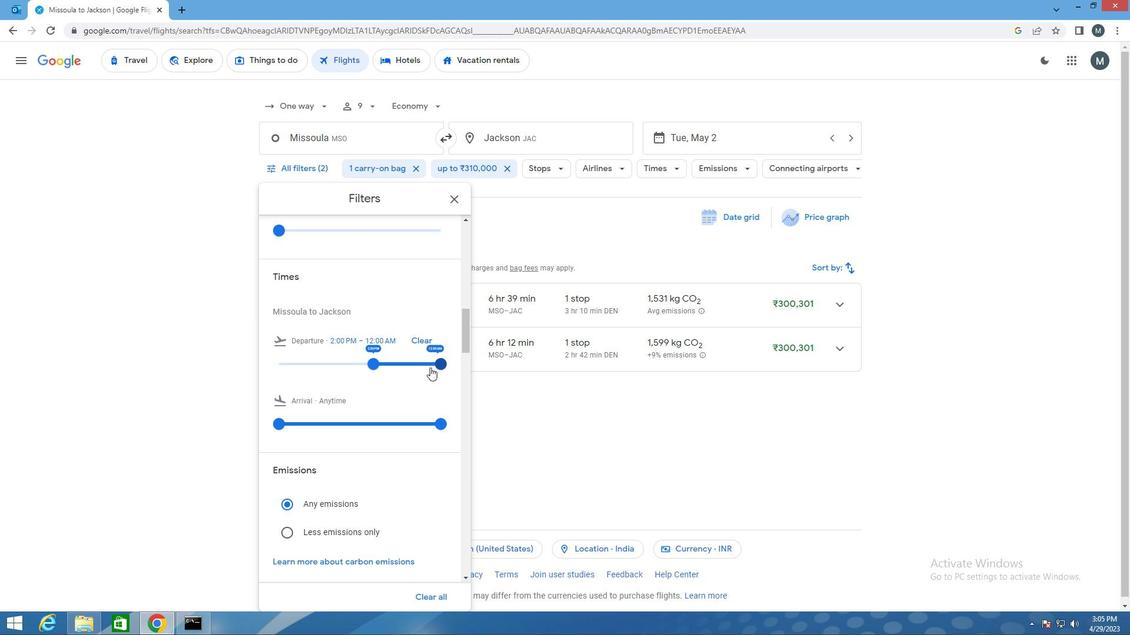 
Action: Mouse pressed left at (436, 366)
Screenshot: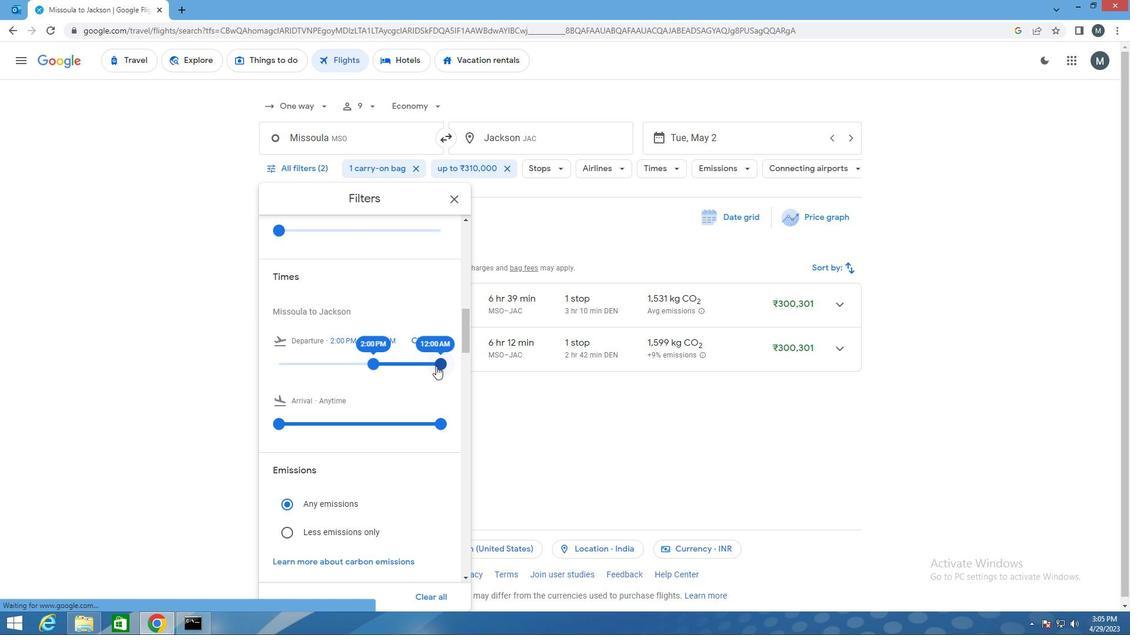 
Action: Mouse moved to (377, 366)
Screenshot: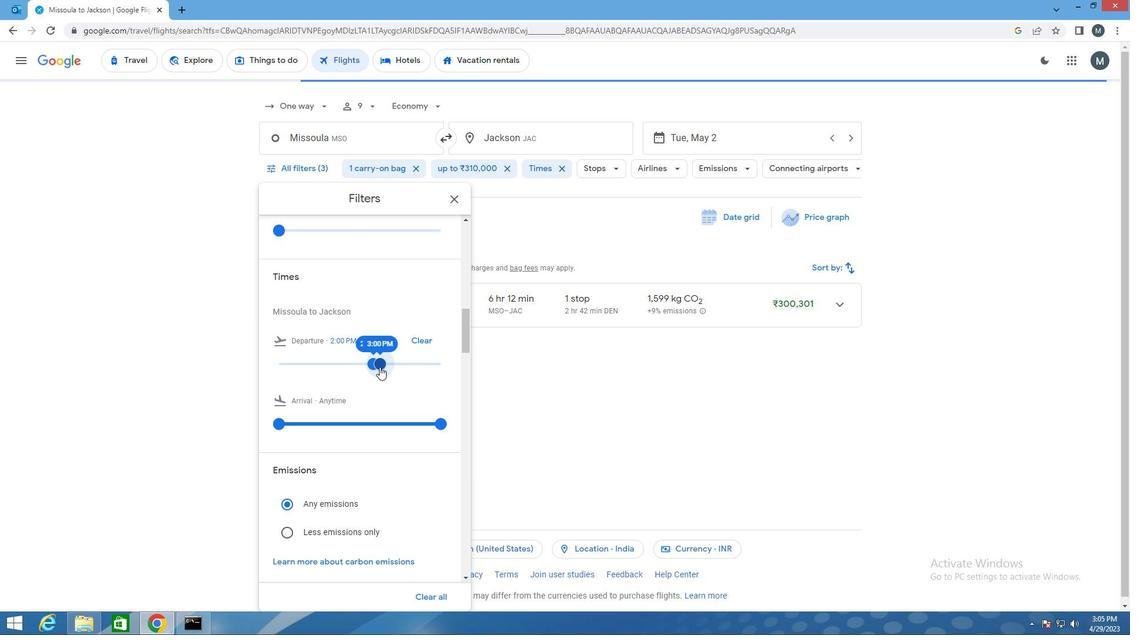 
Action: Mouse scrolled (377, 366) with delta (0, 0)
Screenshot: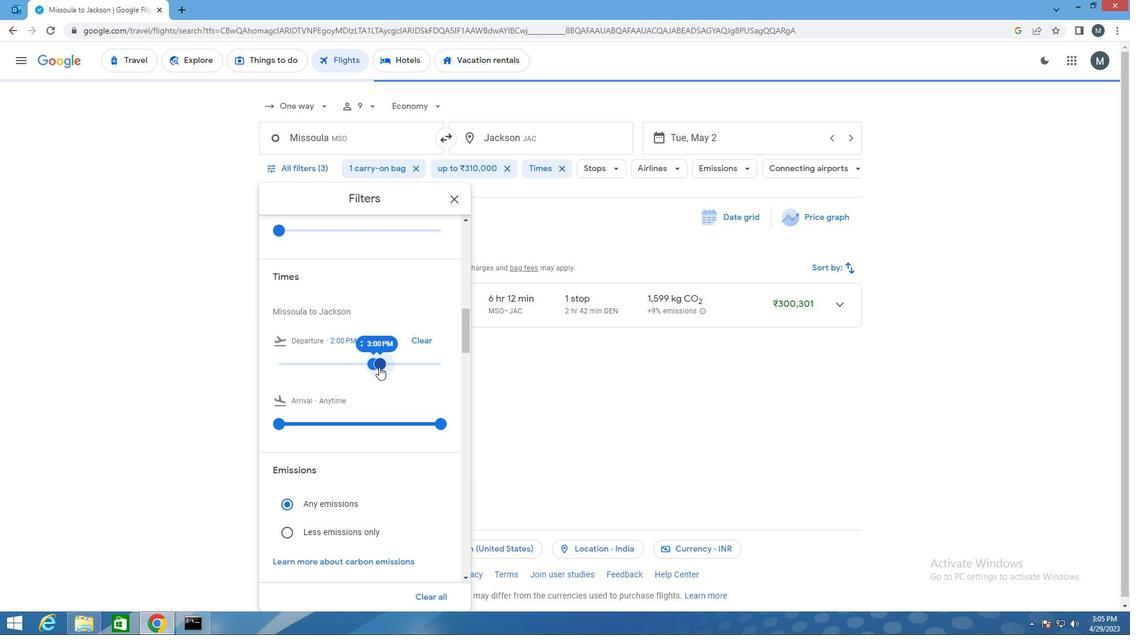 
Action: Mouse scrolled (377, 366) with delta (0, 0)
Screenshot: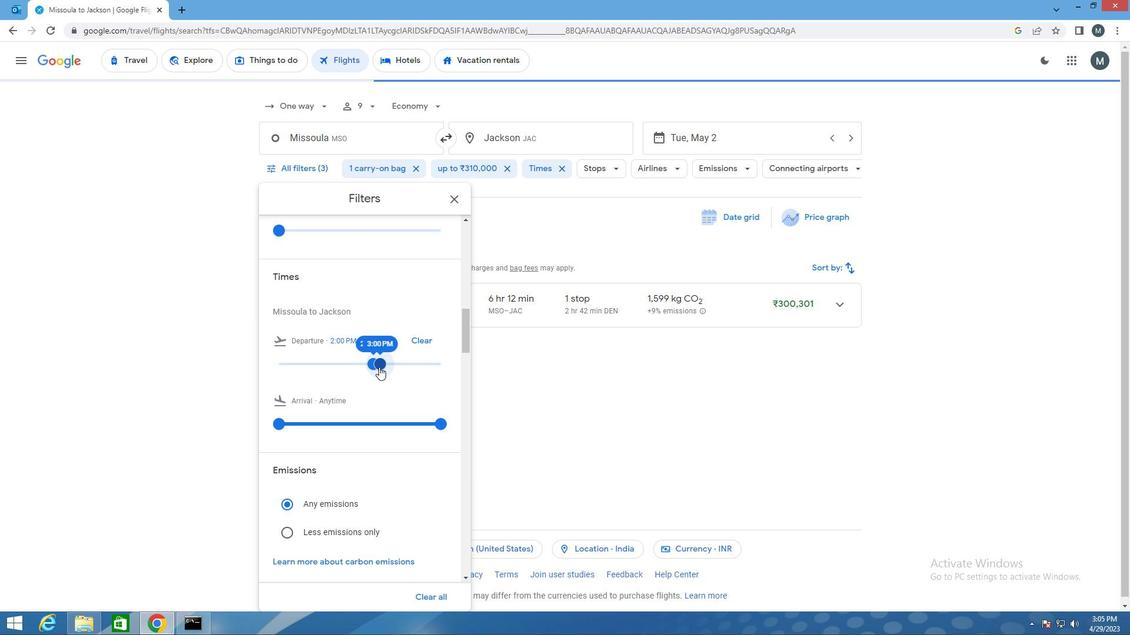 
Action: Mouse scrolled (377, 366) with delta (0, 0)
Screenshot: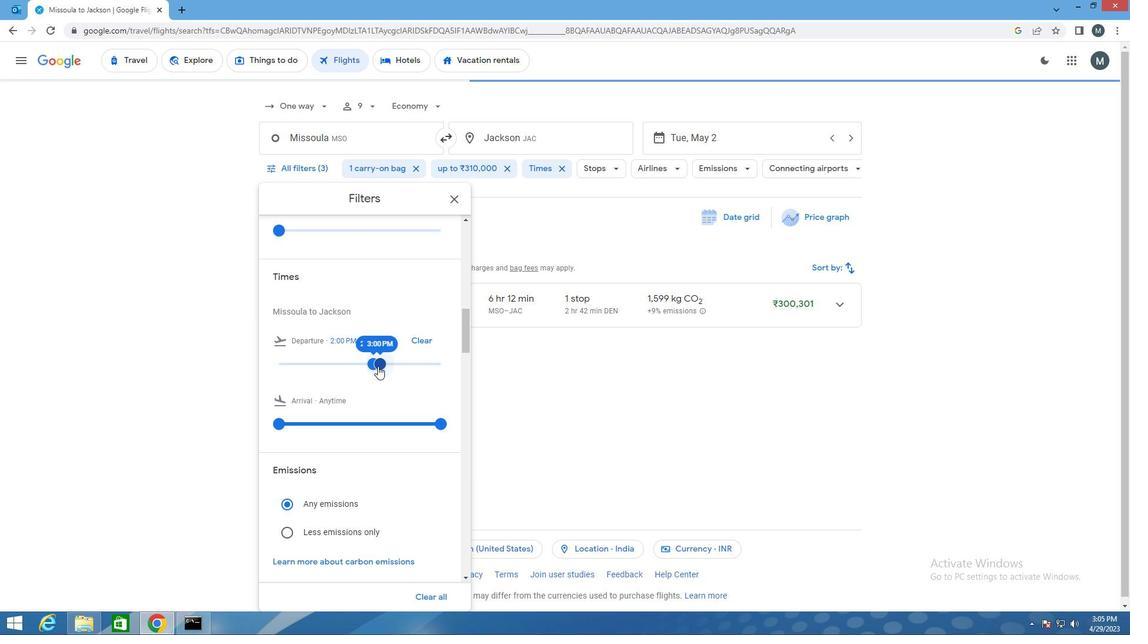 
Action: Mouse moved to (377, 366)
Screenshot: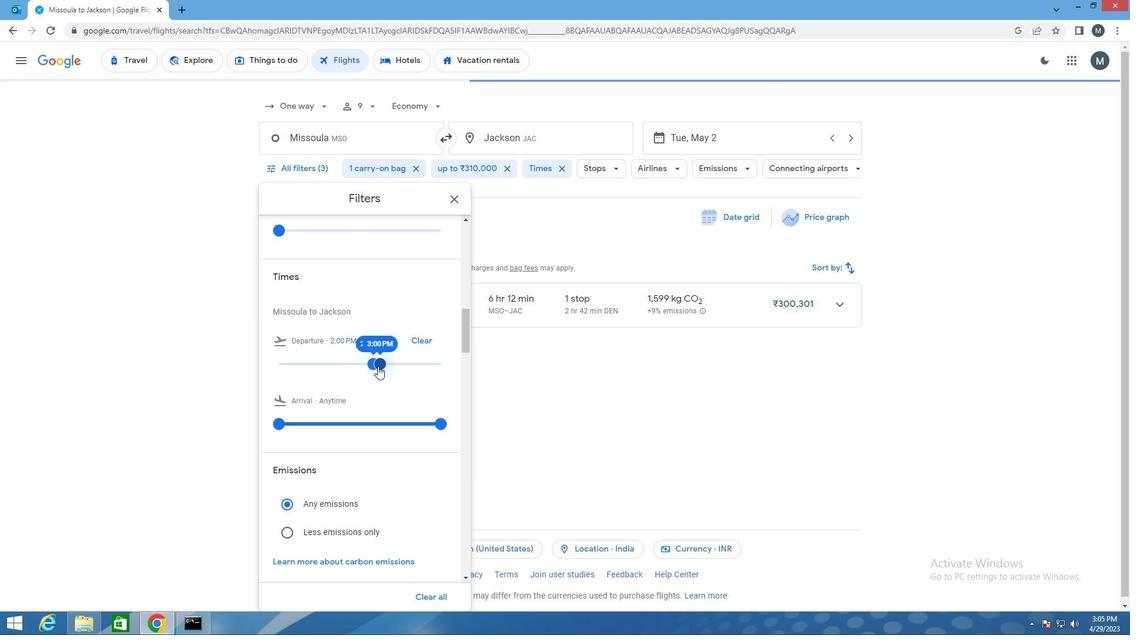 
Action: Mouse scrolled (377, 366) with delta (0, 0)
Screenshot: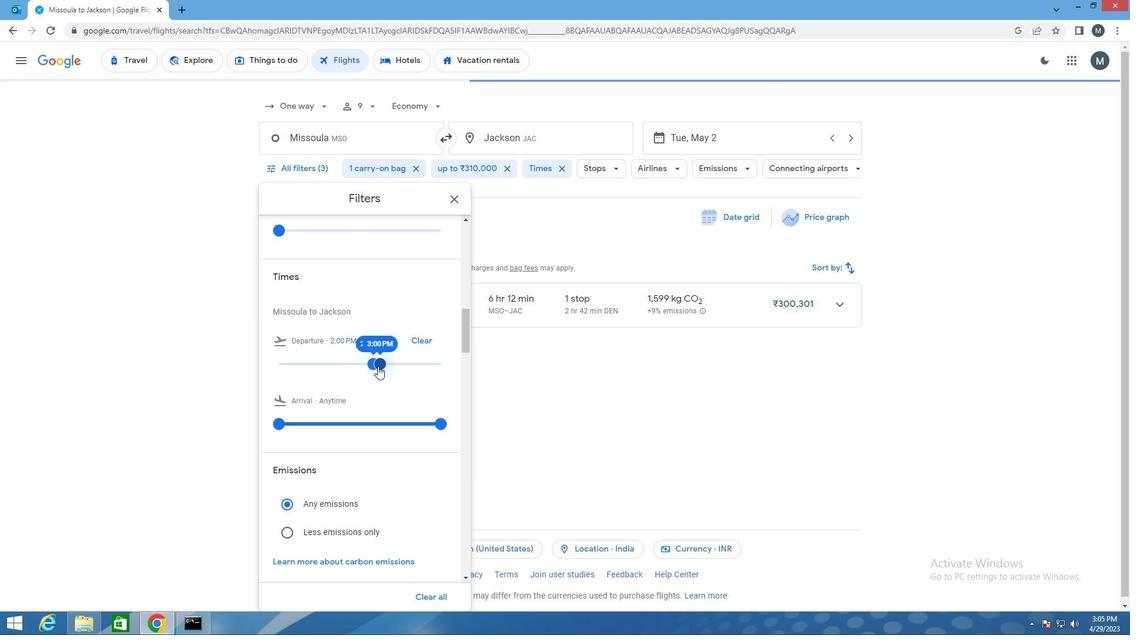
Action: Mouse moved to (376, 366)
Screenshot: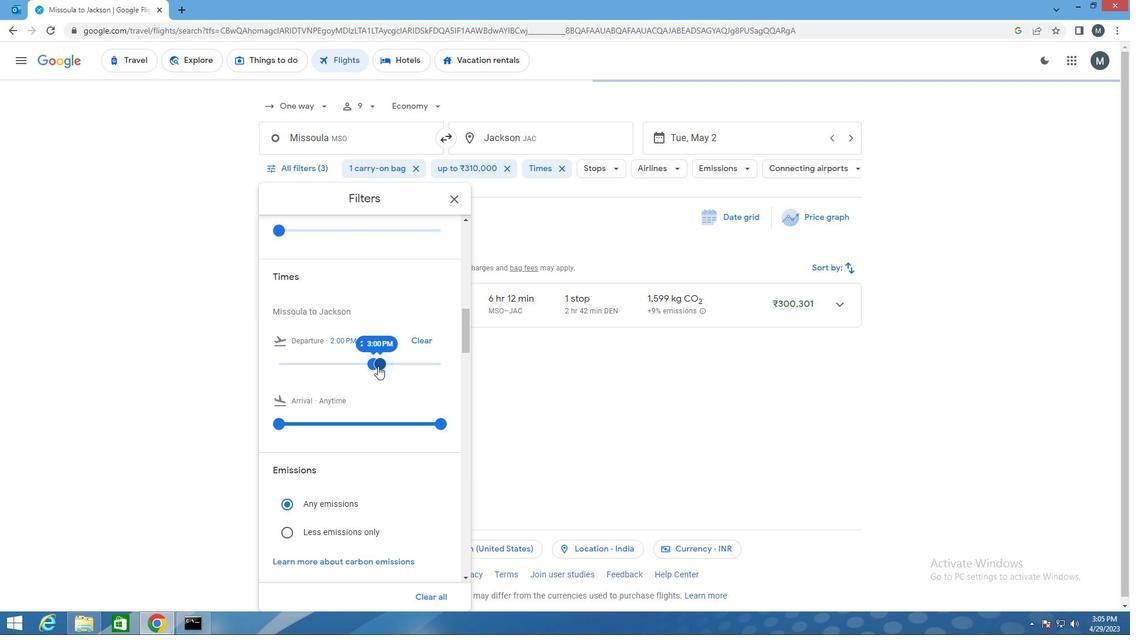 
Action: Mouse scrolled (376, 366) with delta (0, 0)
Screenshot: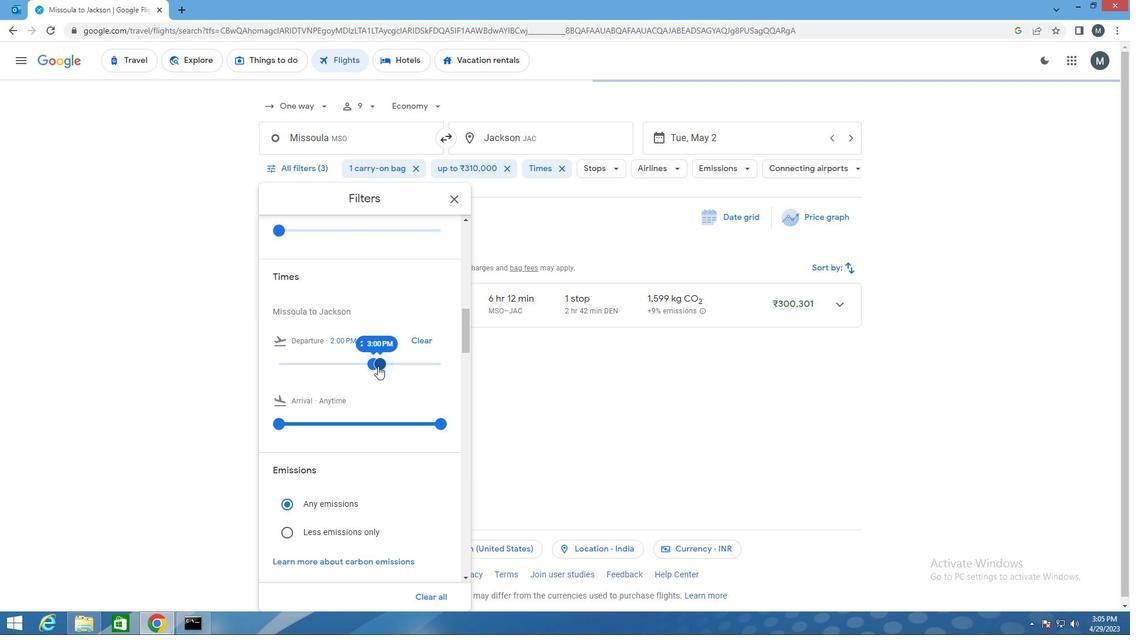 
Action: Mouse moved to (459, 200)
Screenshot: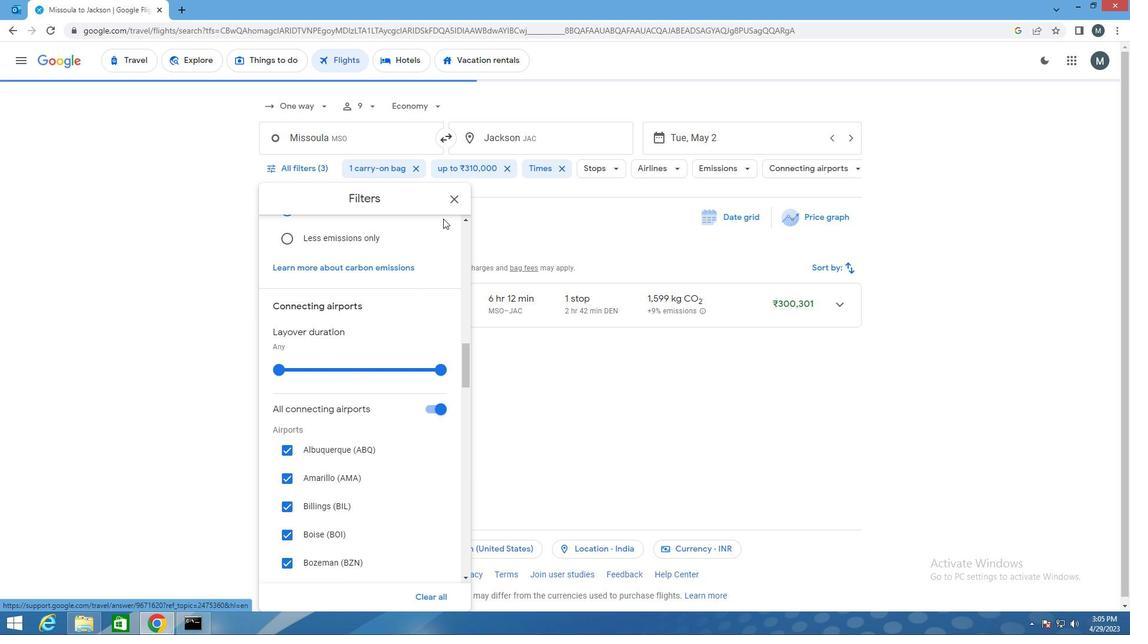 
Action: Mouse pressed left at (459, 200)
Screenshot: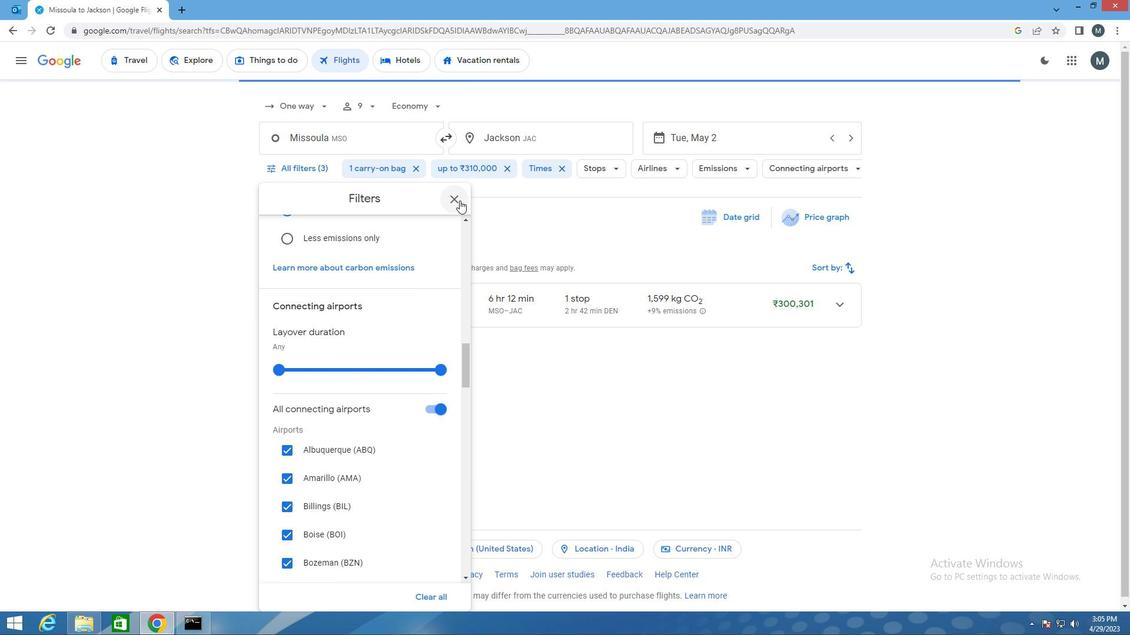 
